 Task: Compose an email with the signature Christopher Carter with the subject Request for a discount and the message Please let me know if there are any issues with the attached file. from softage.1@softage.net to softage.3@softage.net with an attached document Service_level_agreement.pdf Undo the message and rewrite the message as I am sorry for any confusion regarding this matter. Send the email. Finally, move the email from Sent Items to the label Policies
Action: Mouse moved to (378, 620)
Screenshot: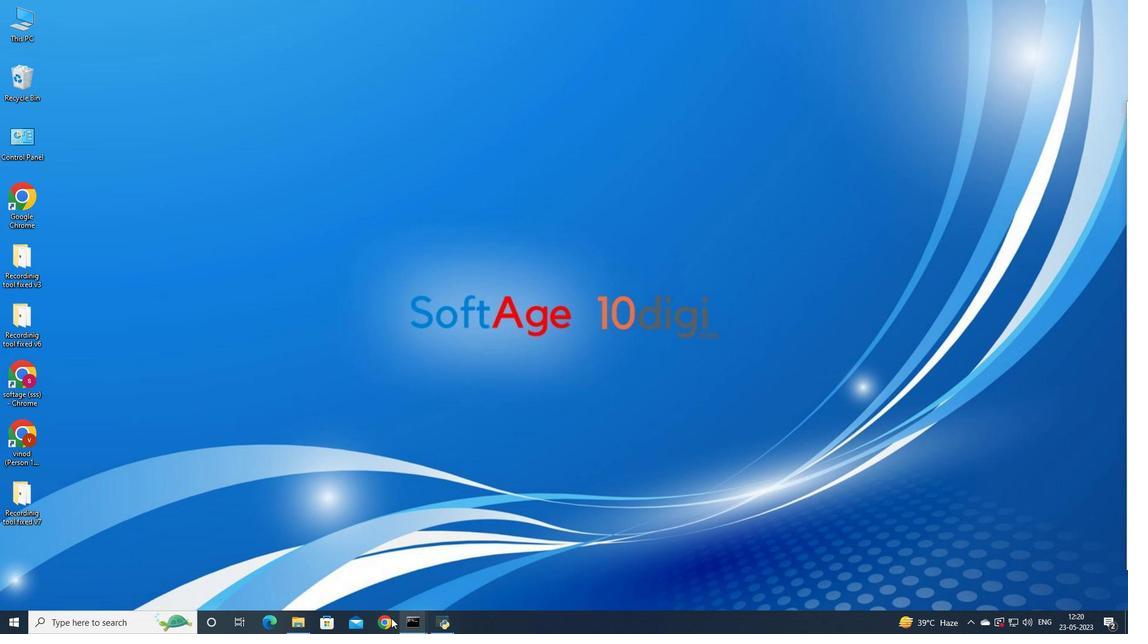 
Action: Mouse pressed left at (378, 620)
Screenshot: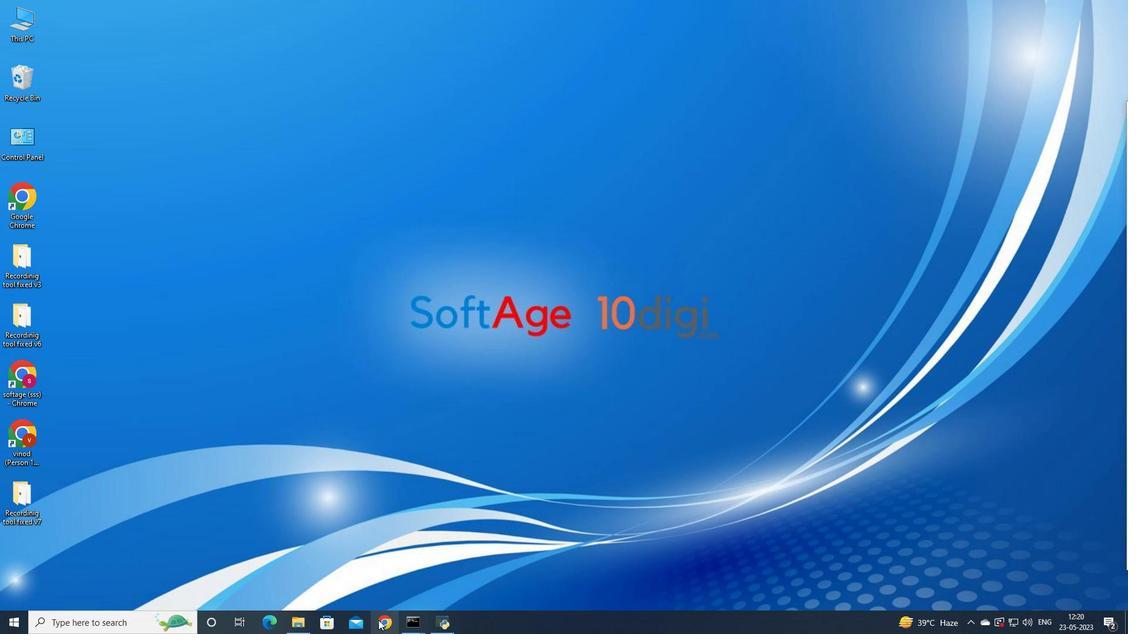 
Action: Mouse moved to (497, 352)
Screenshot: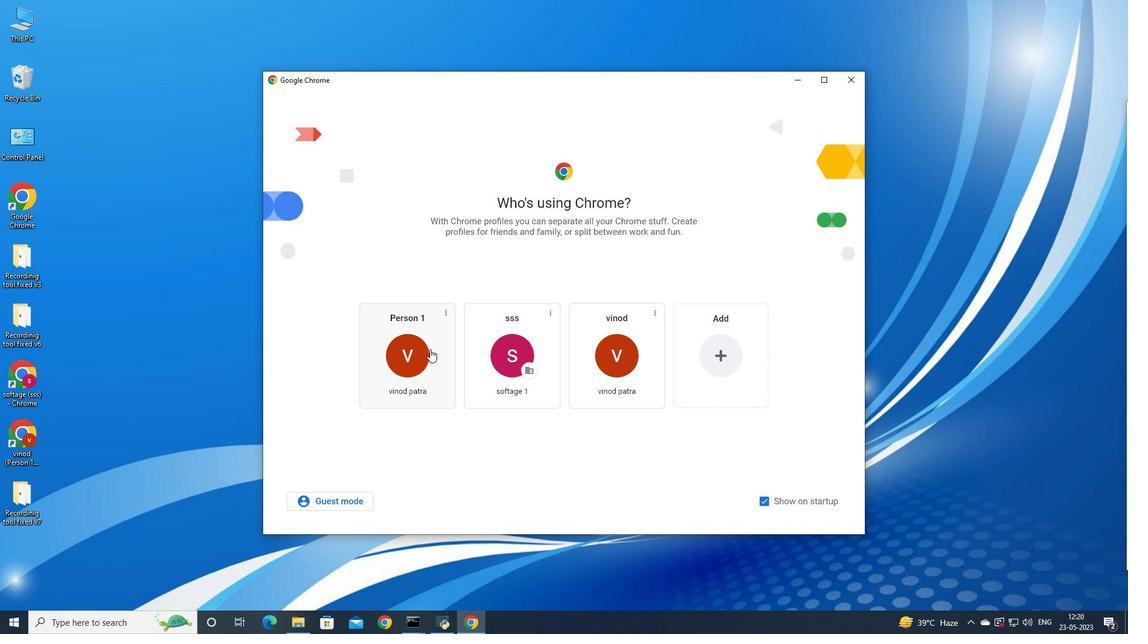 
Action: Mouse pressed left at (497, 352)
Screenshot: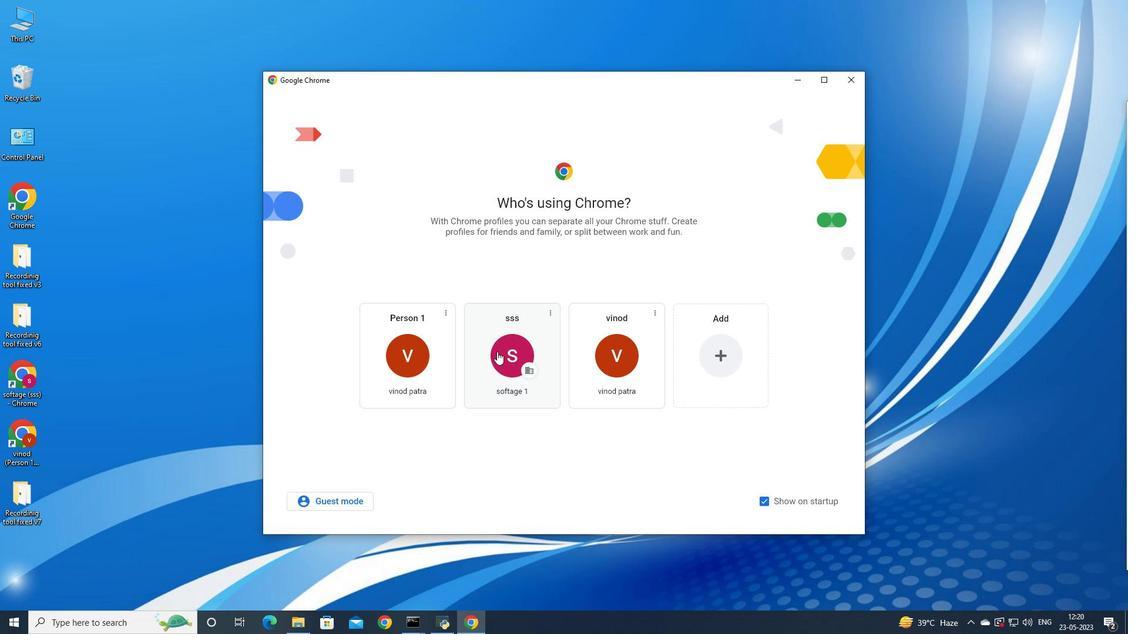 
Action: Mouse moved to (1021, 58)
Screenshot: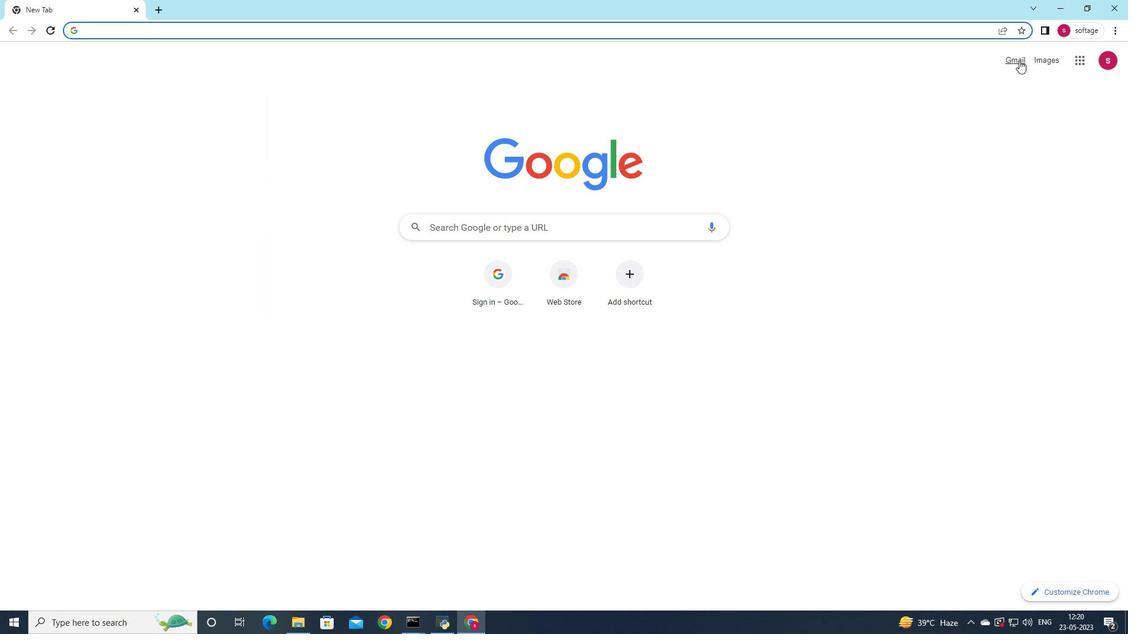 
Action: Mouse pressed left at (1021, 58)
Screenshot: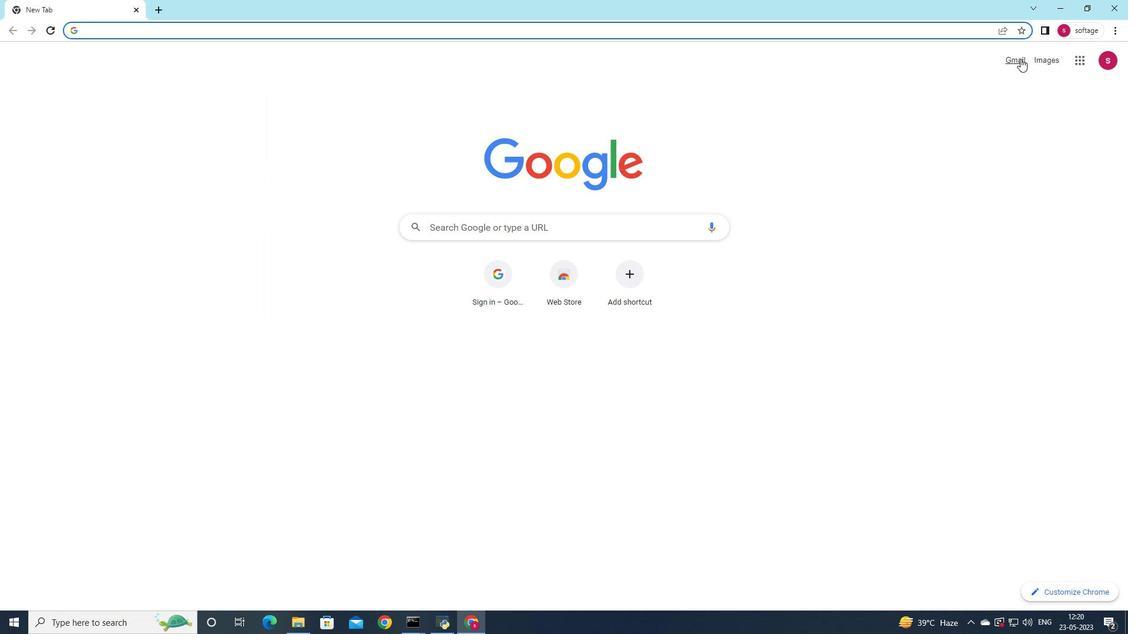 
Action: Mouse moved to (998, 84)
Screenshot: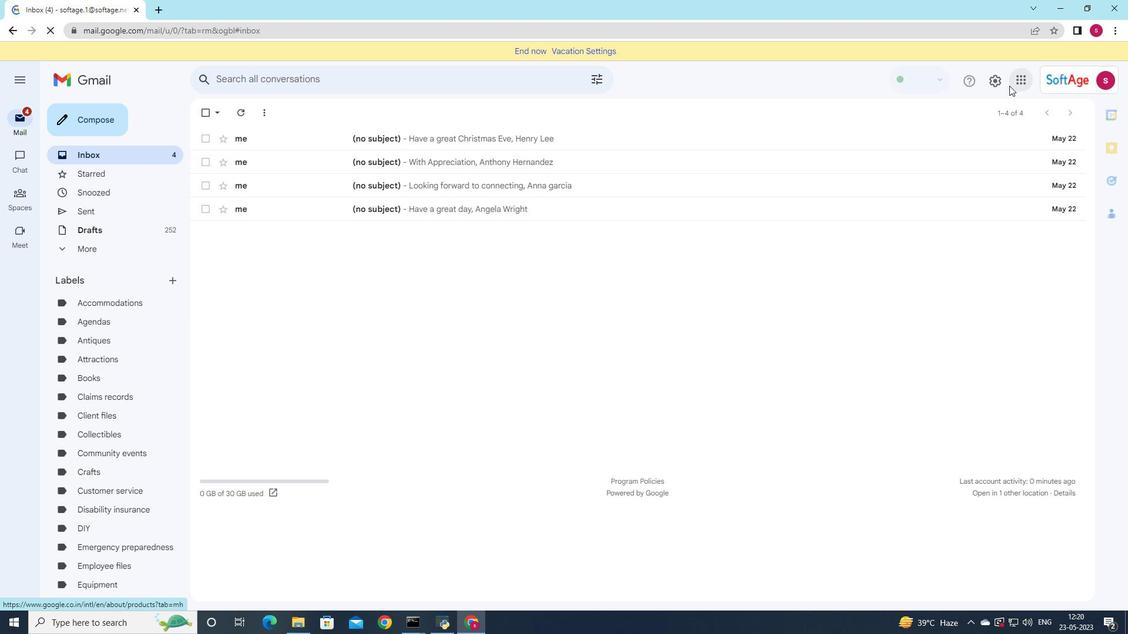 
Action: Mouse pressed left at (998, 84)
Screenshot: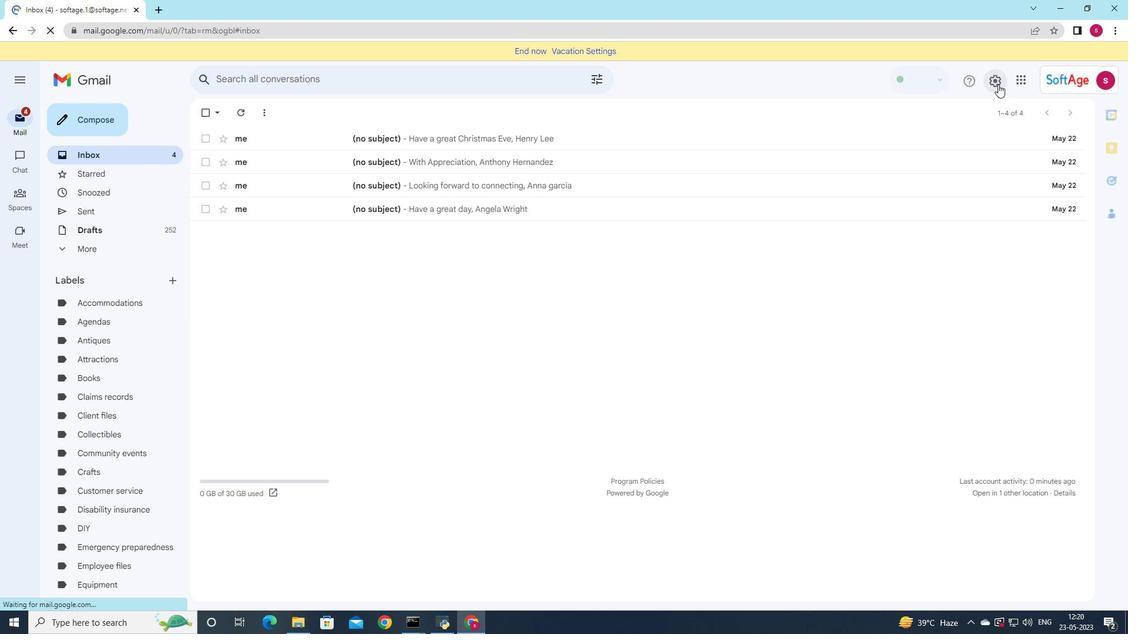 
Action: Mouse moved to (1001, 134)
Screenshot: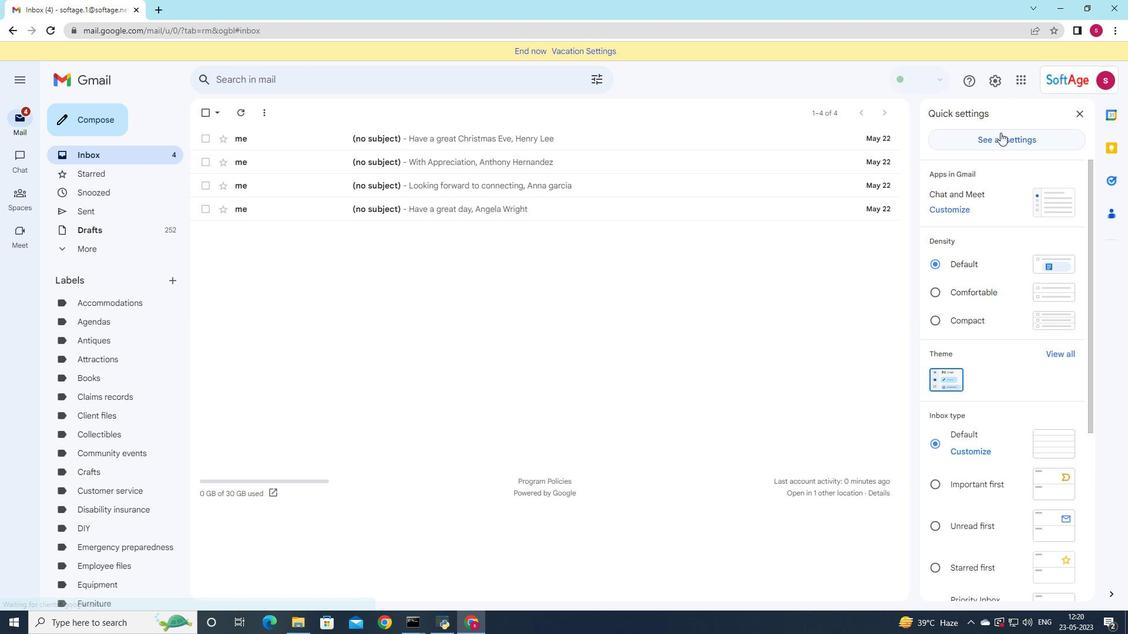 
Action: Mouse pressed left at (1001, 134)
Screenshot: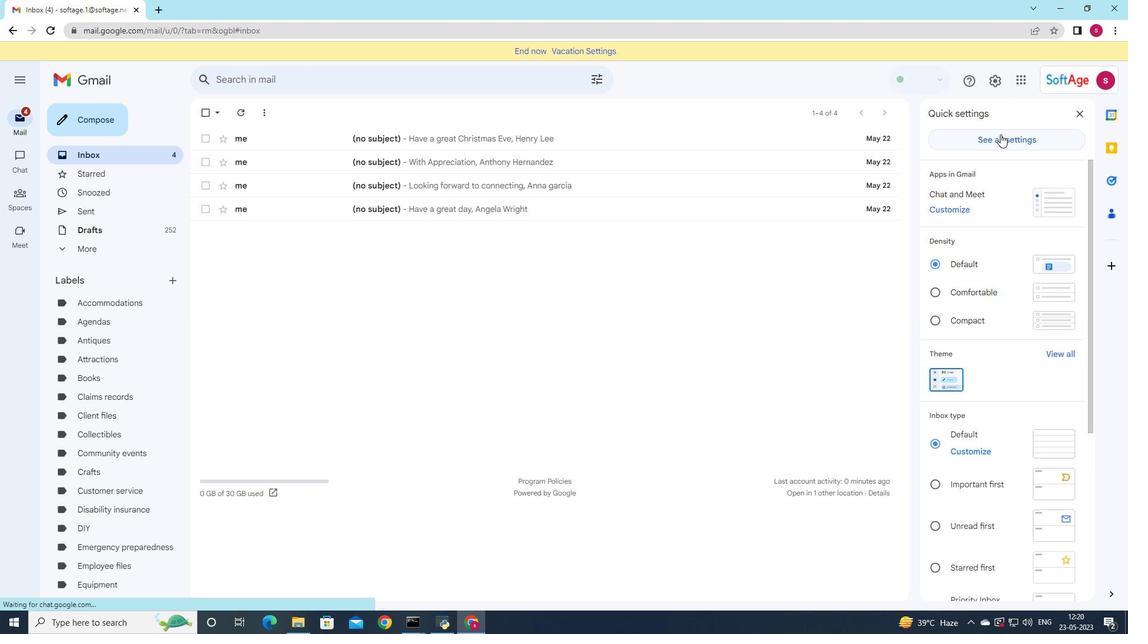 
Action: Mouse moved to (337, 329)
Screenshot: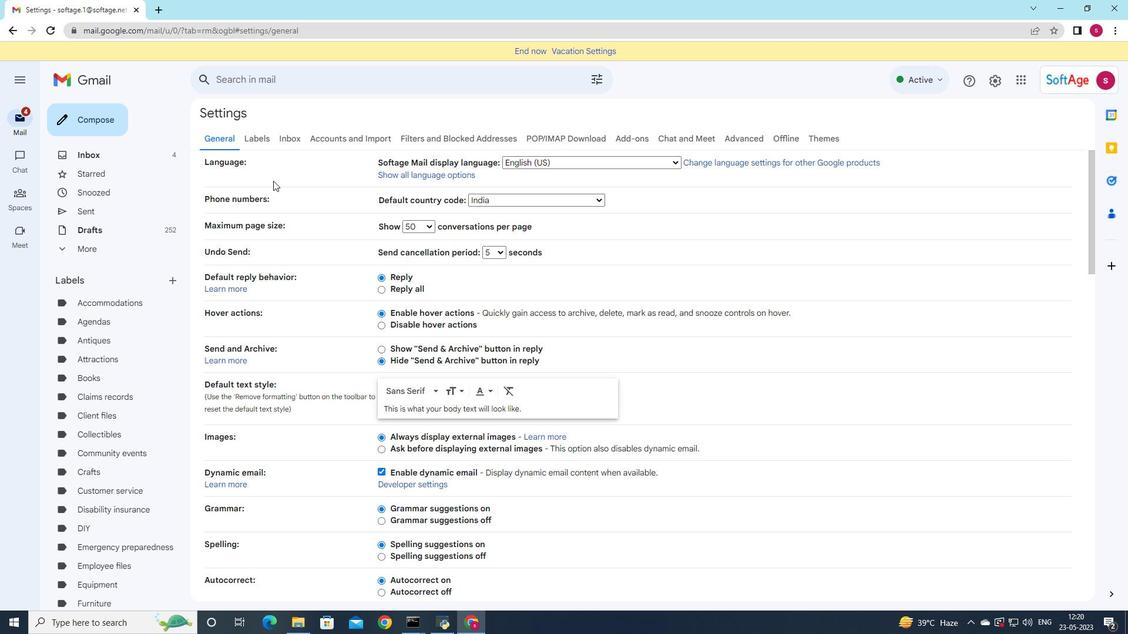 
Action: Mouse scrolled (337, 329) with delta (0, 0)
Screenshot: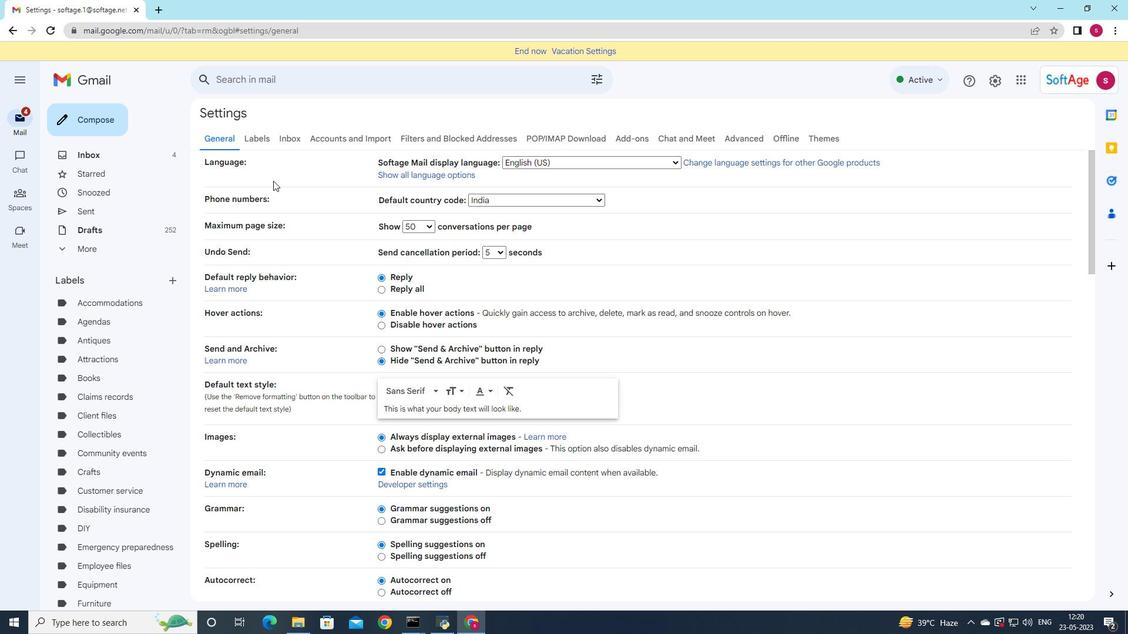 
Action: Mouse moved to (424, 356)
Screenshot: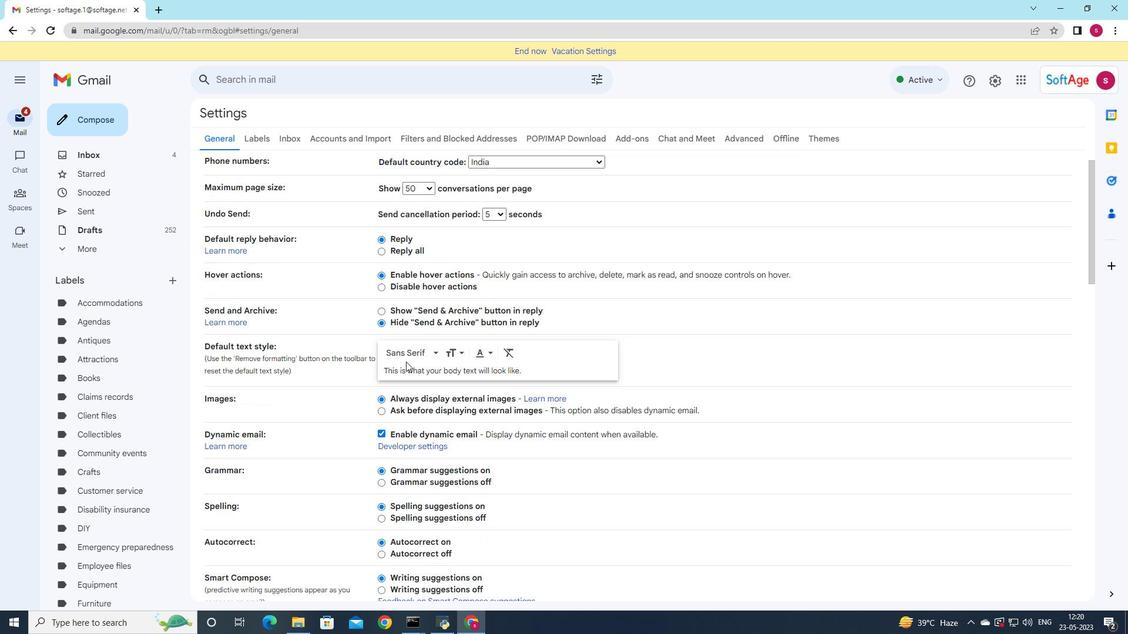 
Action: Mouse scrolled (424, 356) with delta (0, 0)
Screenshot: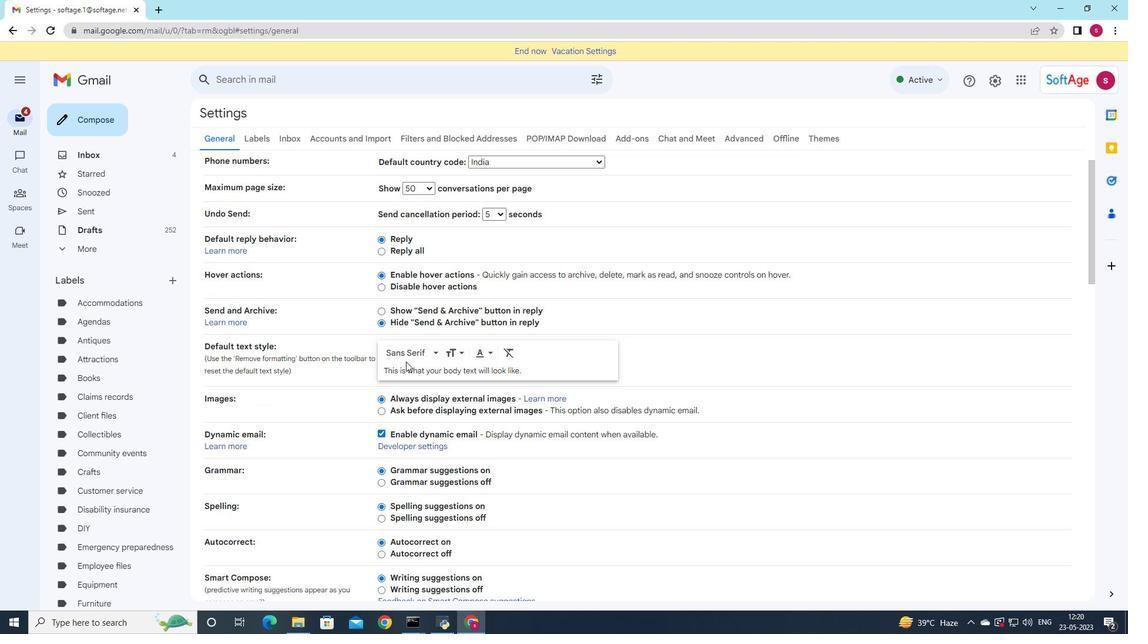 
Action: Mouse scrolled (424, 356) with delta (0, 0)
Screenshot: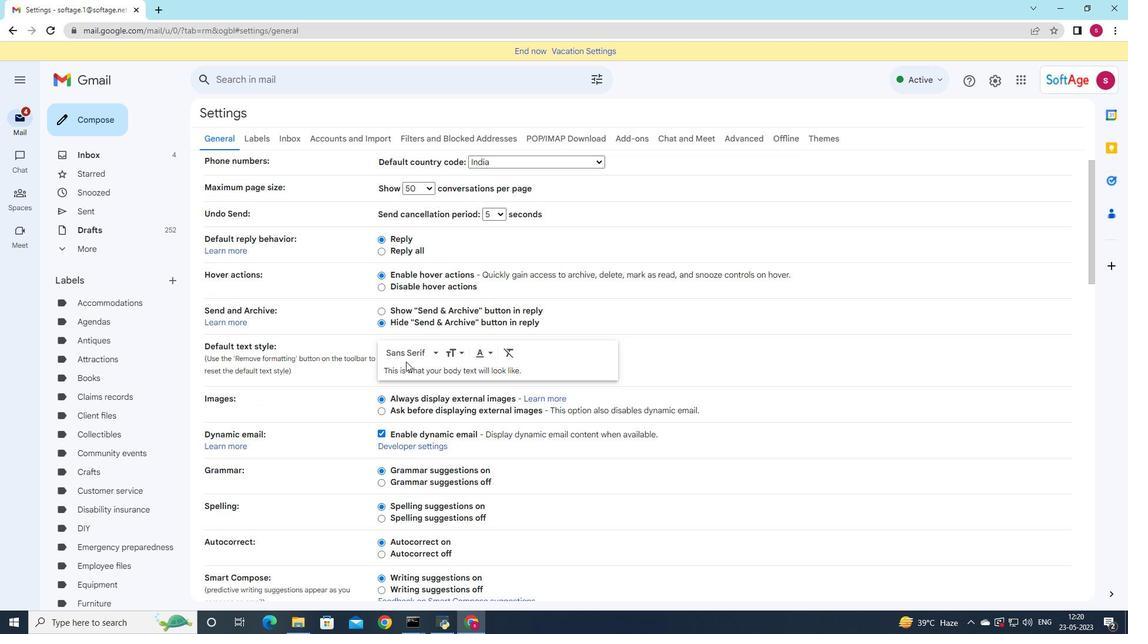 
Action: Mouse scrolled (424, 356) with delta (0, 0)
Screenshot: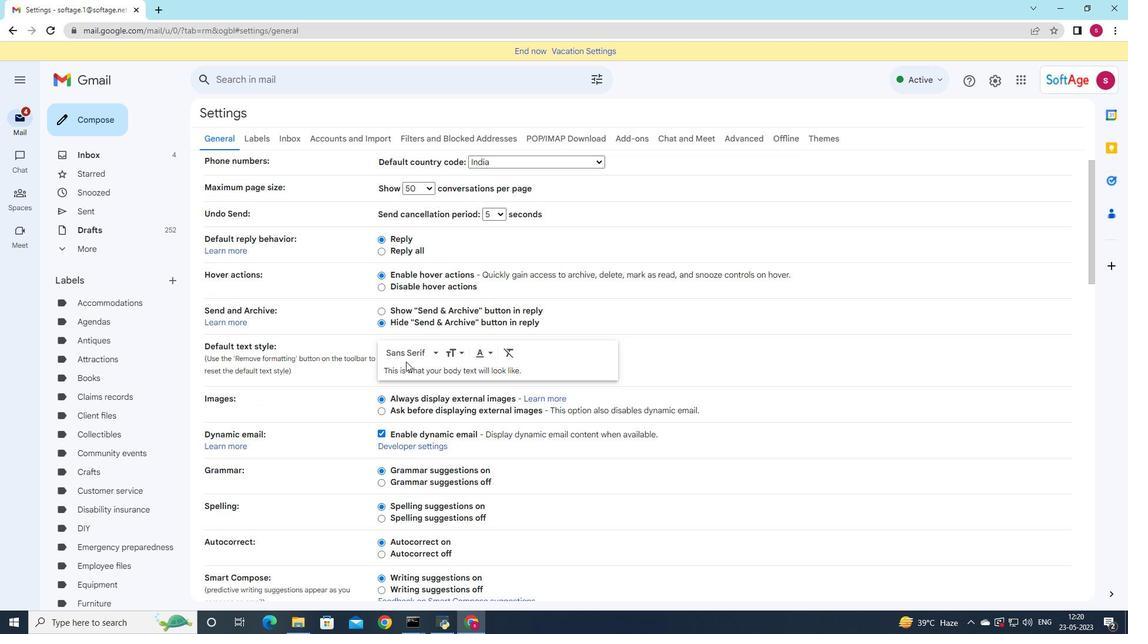 
Action: Mouse scrolled (424, 356) with delta (0, 0)
Screenshot: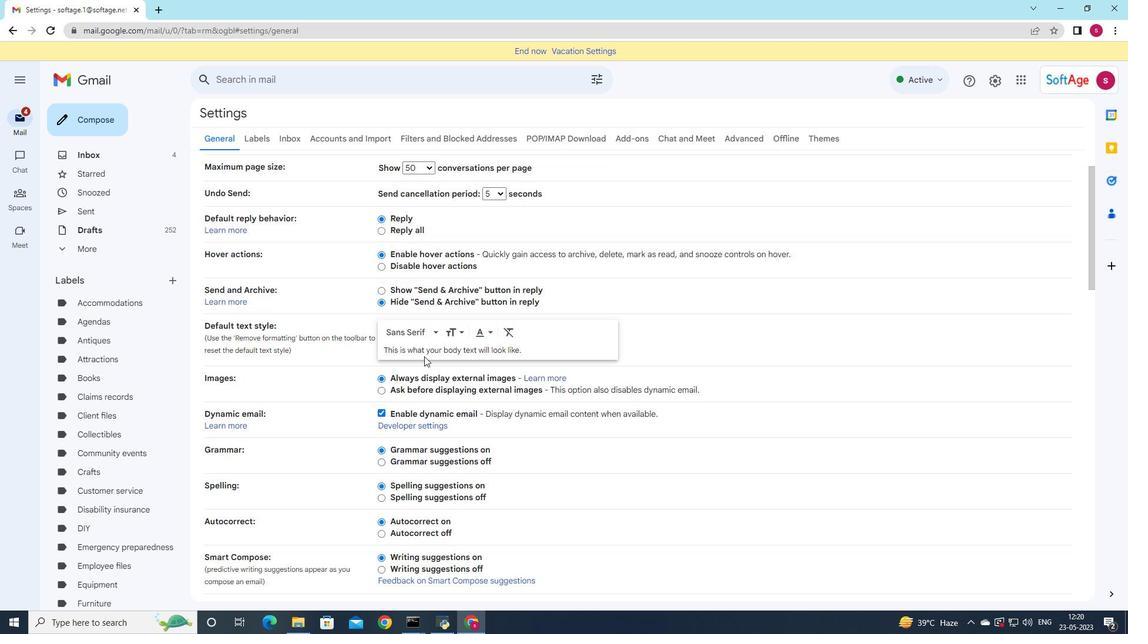 
Action: Mouse scrolled (424, 356) with delta (0, 0)
Screenshot: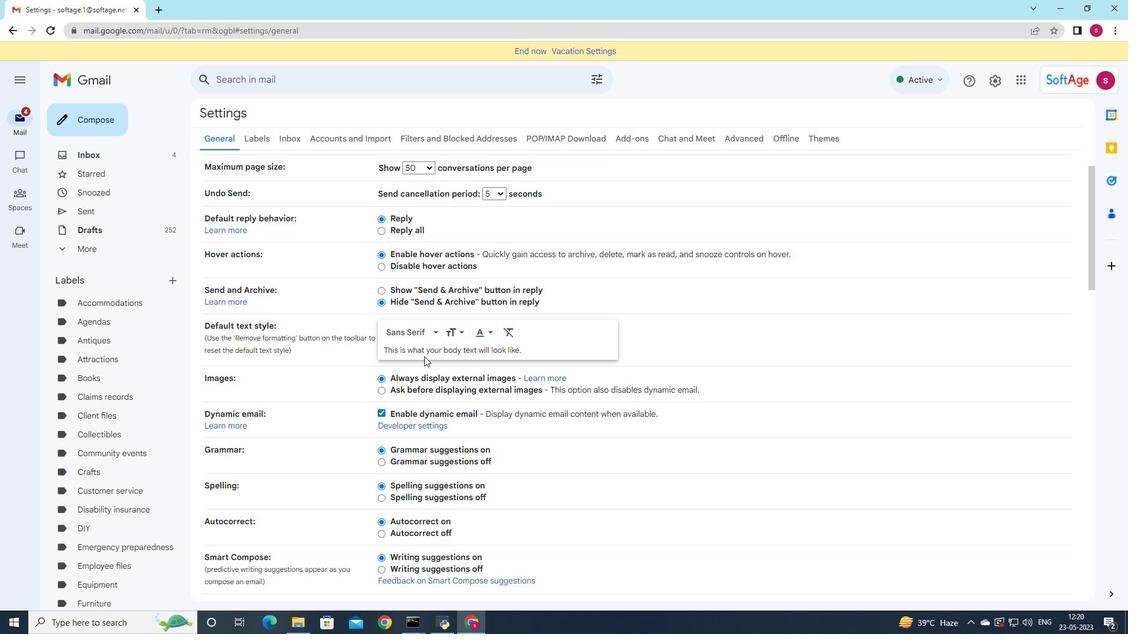 
Action: Mouse moved to (424, 355)
Screenshot: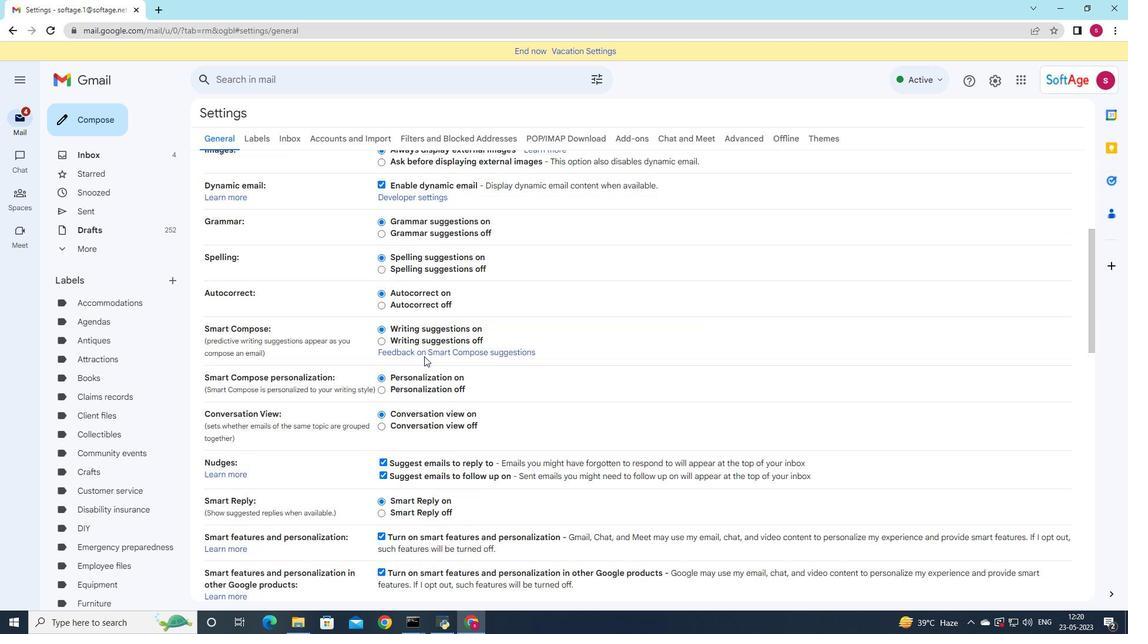 
Action: Mouse scrolled (424, 355) with delta (0, 0)
Screenshot: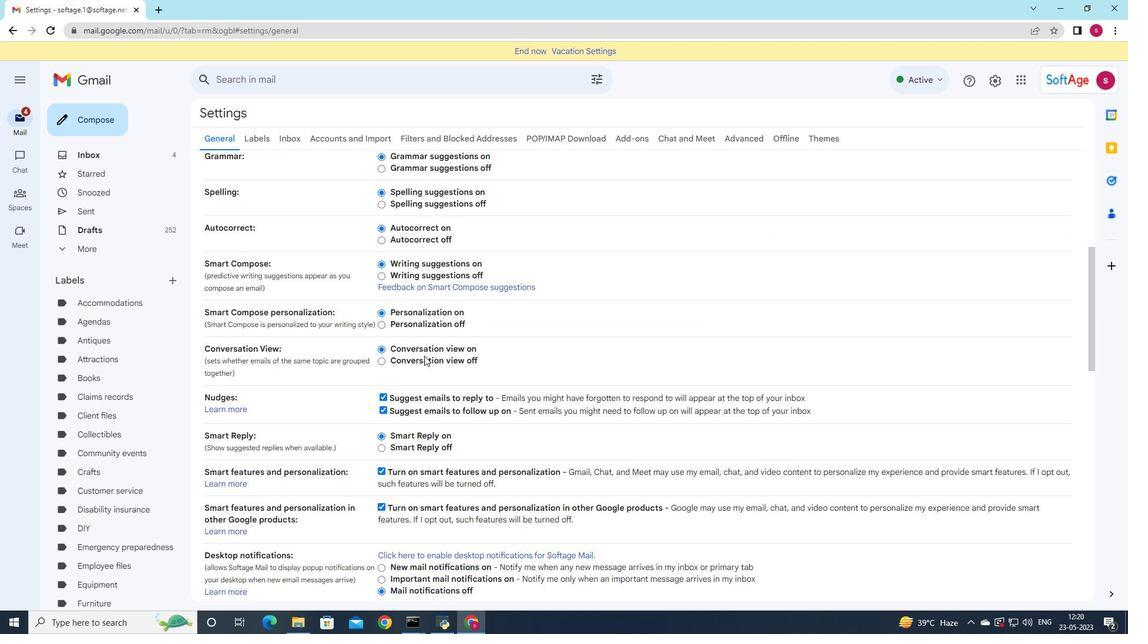 
Action: Mouse scrolled (424, 355) with delta (0, 0)
Screenshot: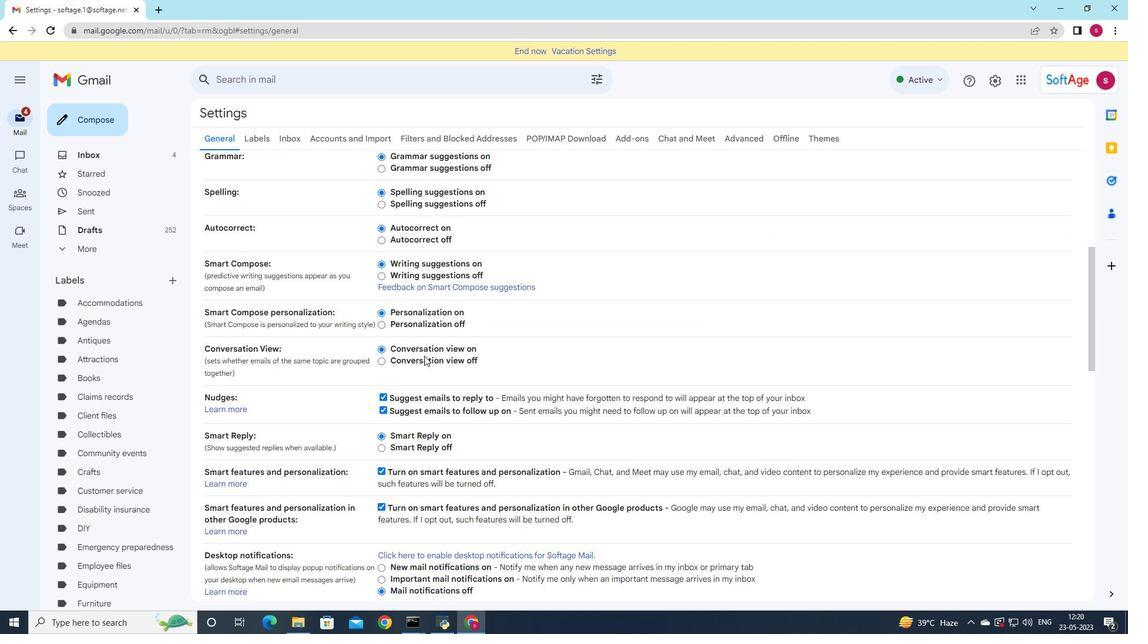 
Action: Mouse scrolled (424, 355) with delta (0, 0)
Screenshot: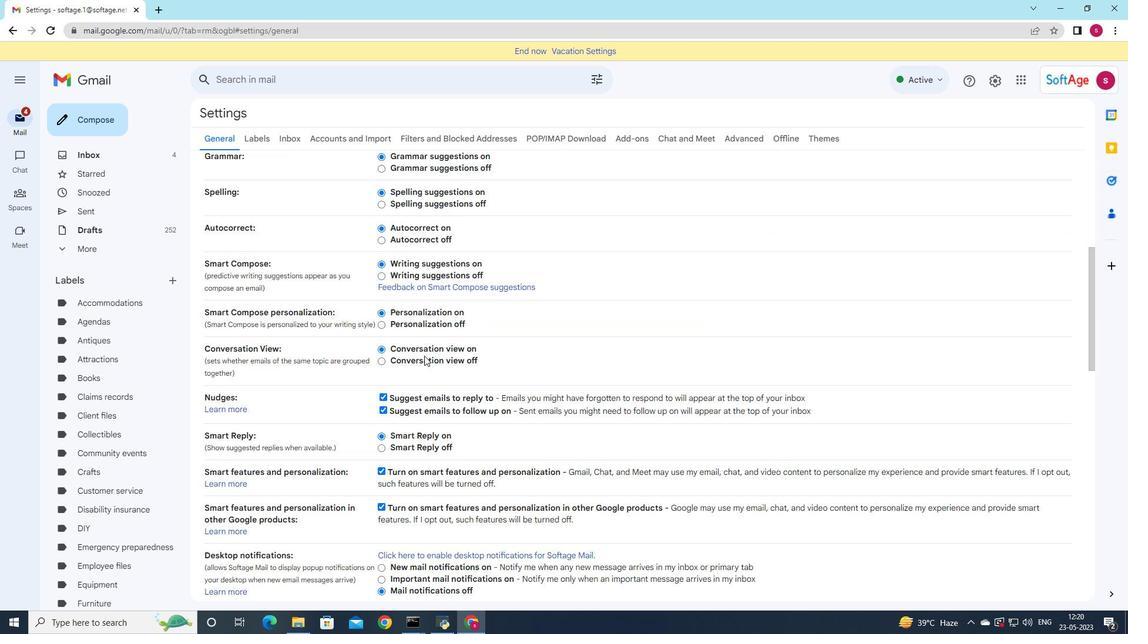 
Action: Mouse scrolled (424, 355) with delta (0, 0)
Screenshot: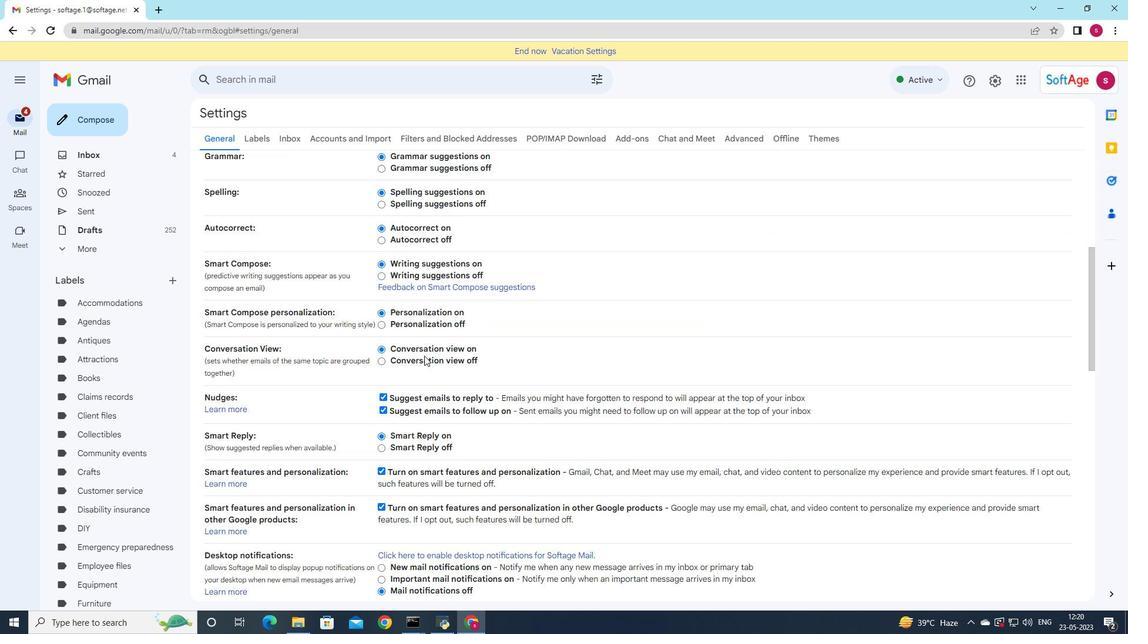 
Action: Mouse scrolled (424, 355) with delta (0, 0)
Screenshot: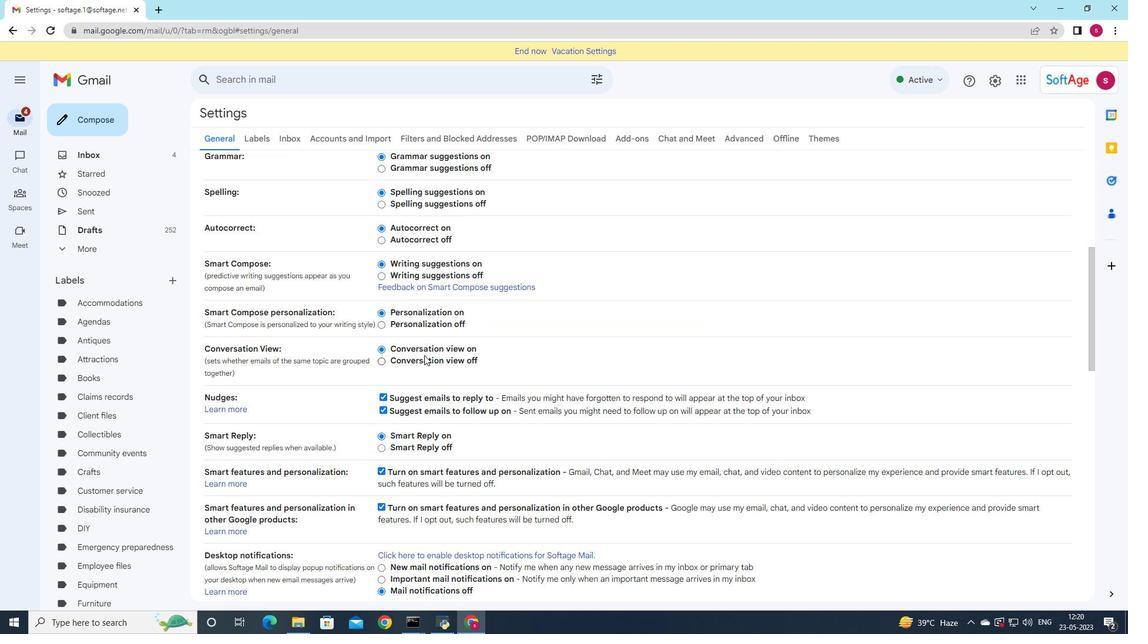 
Action: Mouse moved to (507, 524)
Screenshot: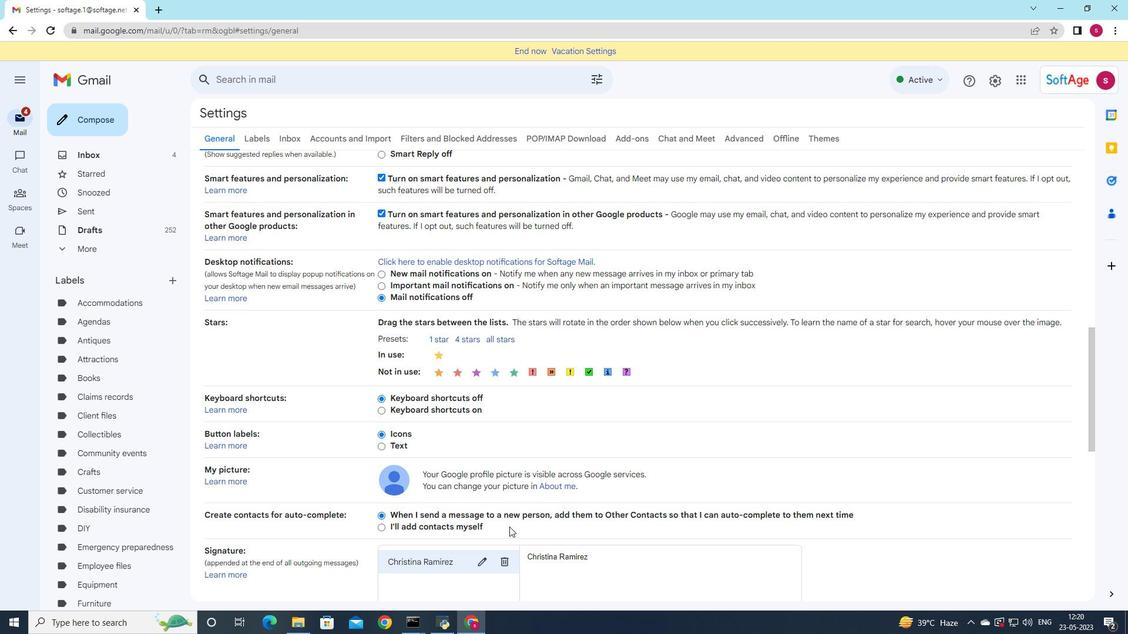 
Action: Mouse scrolled (507, 523) with delta (0, 0)
Screenshot: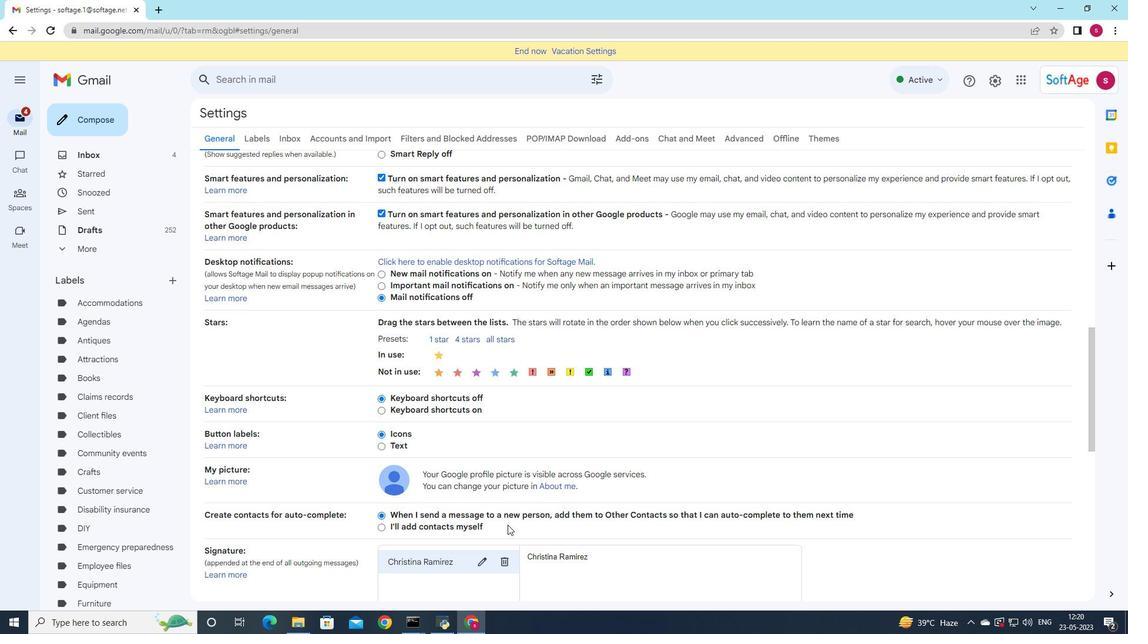 
Action: Mouse moved to (507, 524)
Screenshot: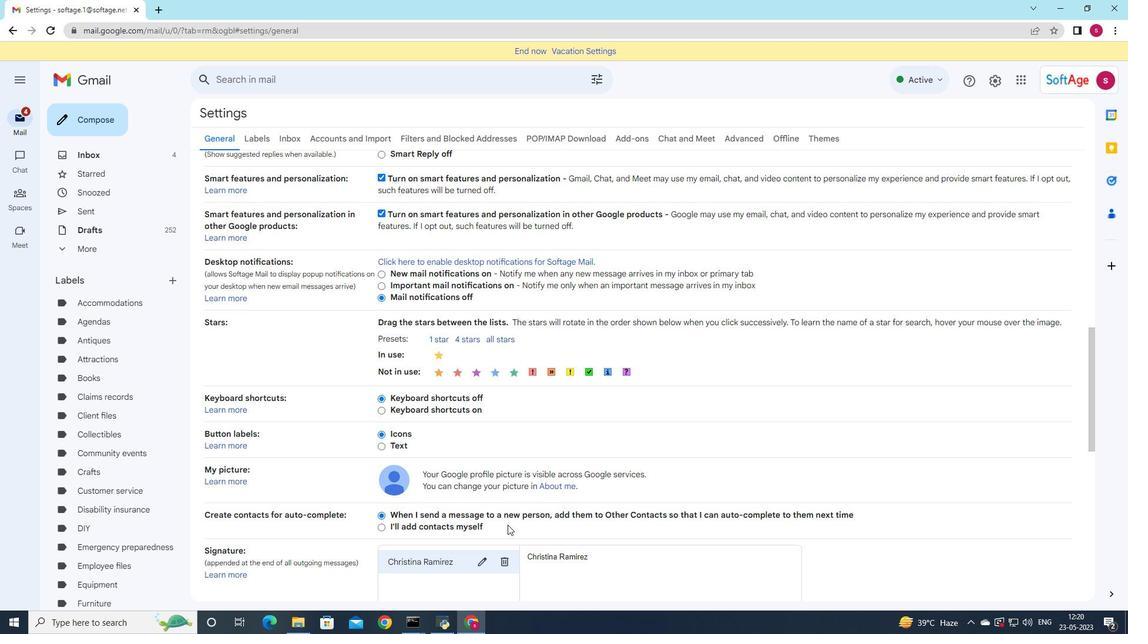 
Action: Mouse scrolled (507, 523) with delta (0, 0)
Screenshot: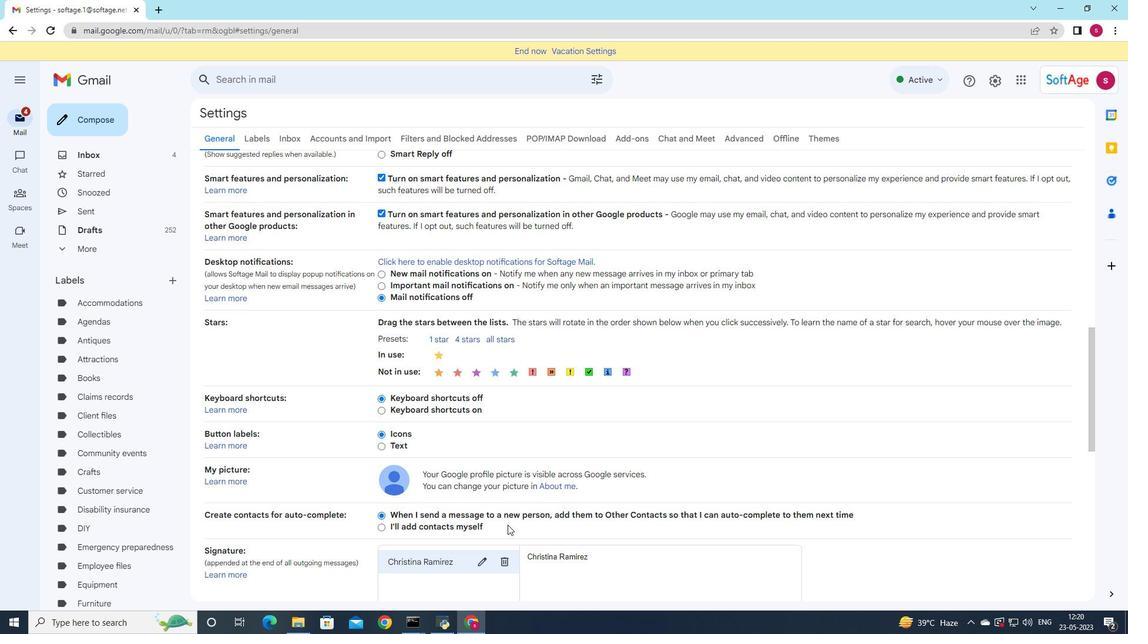 
Action: Mouse moved to (505, 445)
Screenshot: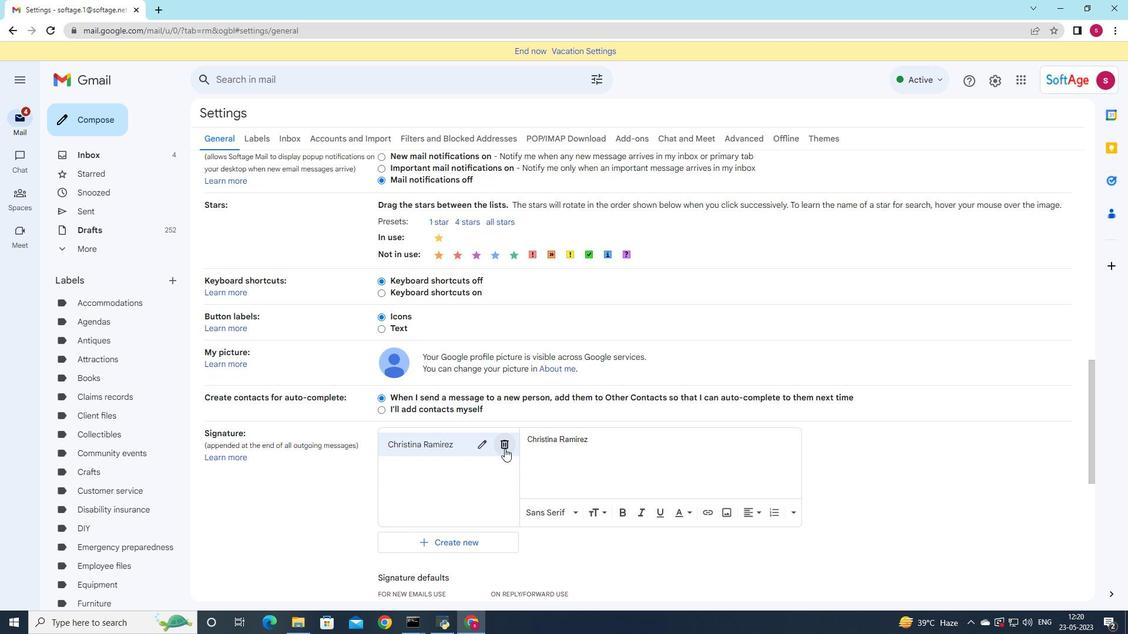 
Action: Mouse pressed left at (505, 445)
Screenshot: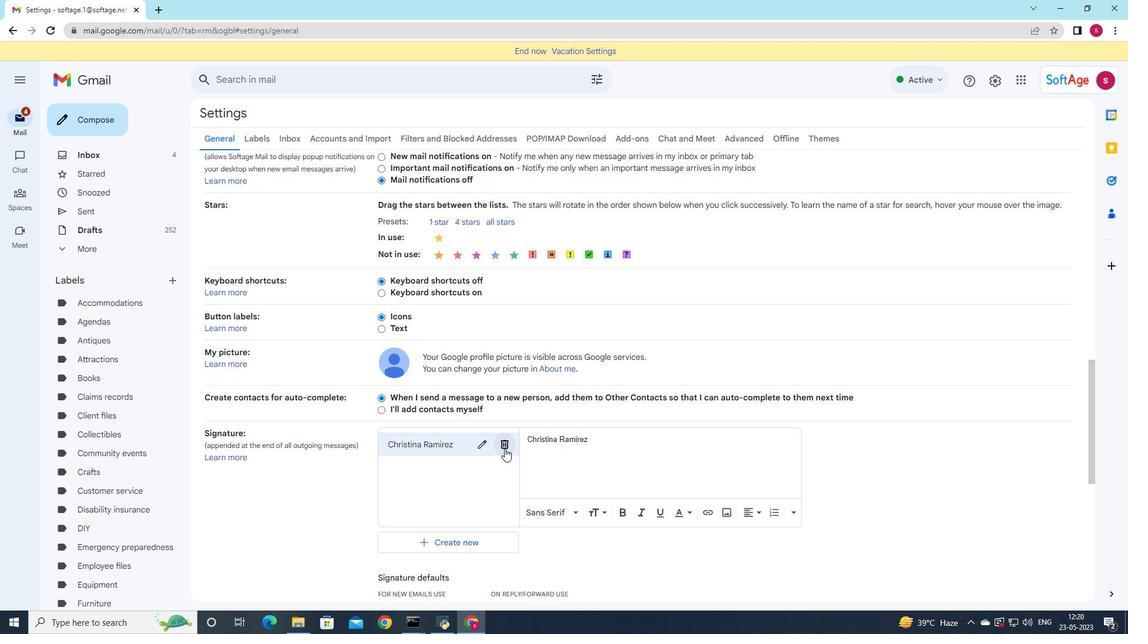 
Action: Mouse moved to (672, 343)
Screenshot: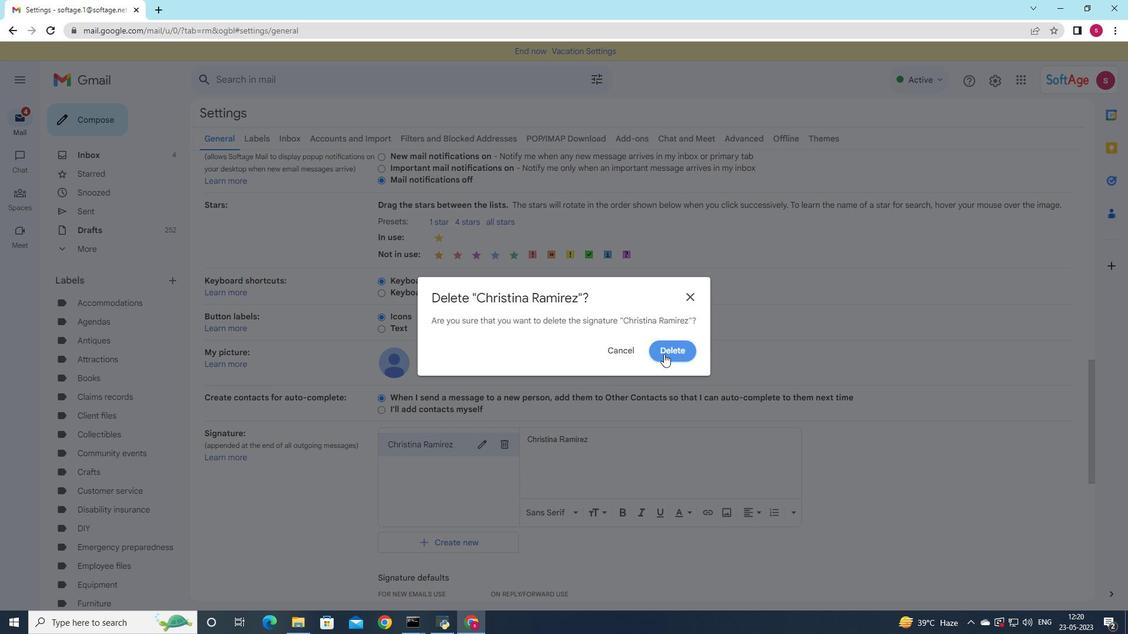 
Action: Mouse pressed left at (672, 343)
Screenshot: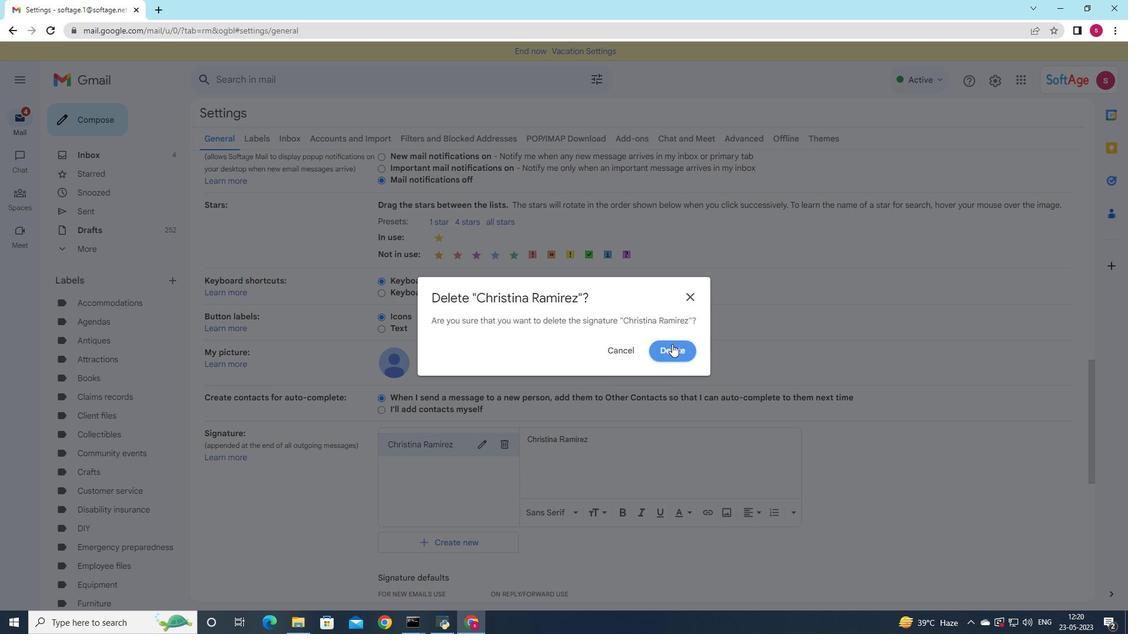 
Action: Mouse moved to (429, 454)
Screenshot: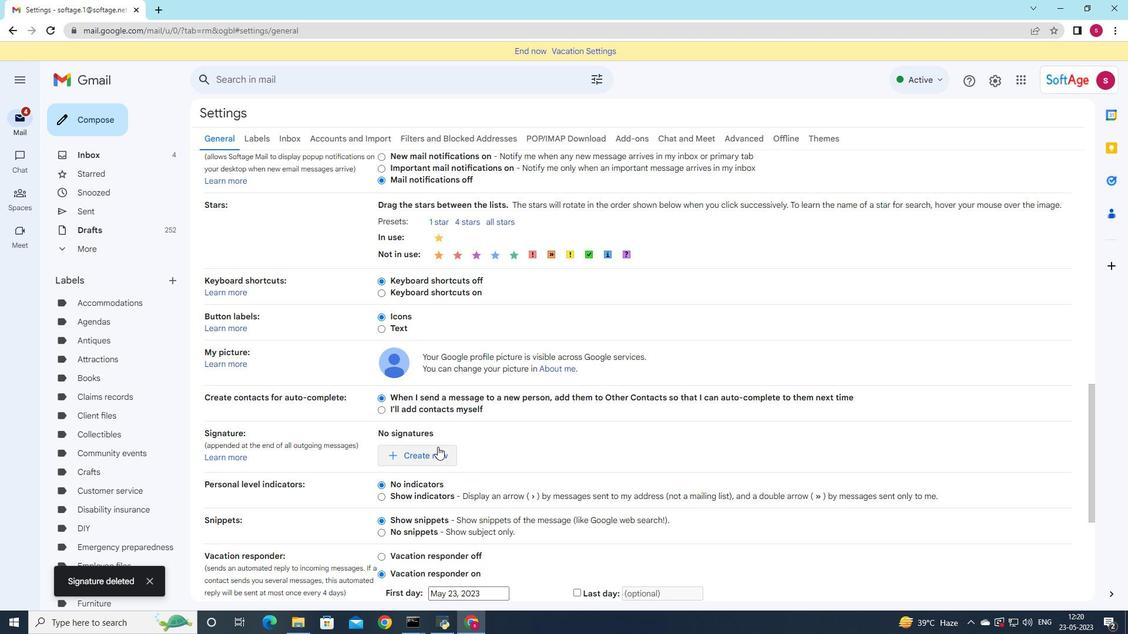 
Action: Mouse pressed left at (429, 454)
Screenshot: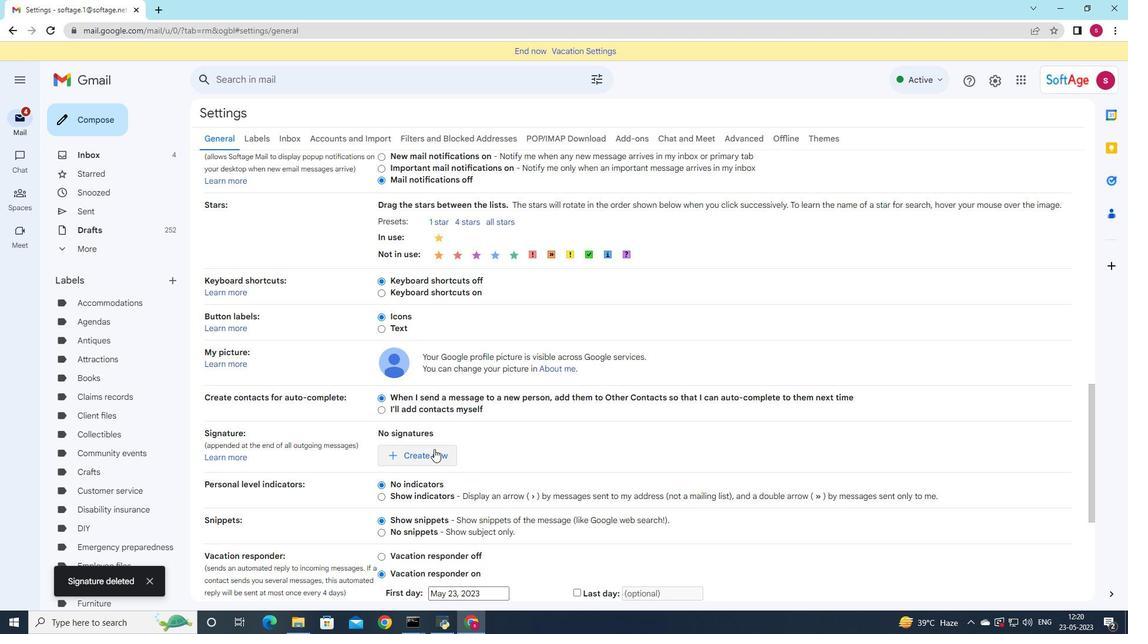 
Action: Mouse moved to (557, 359)
Screenshot: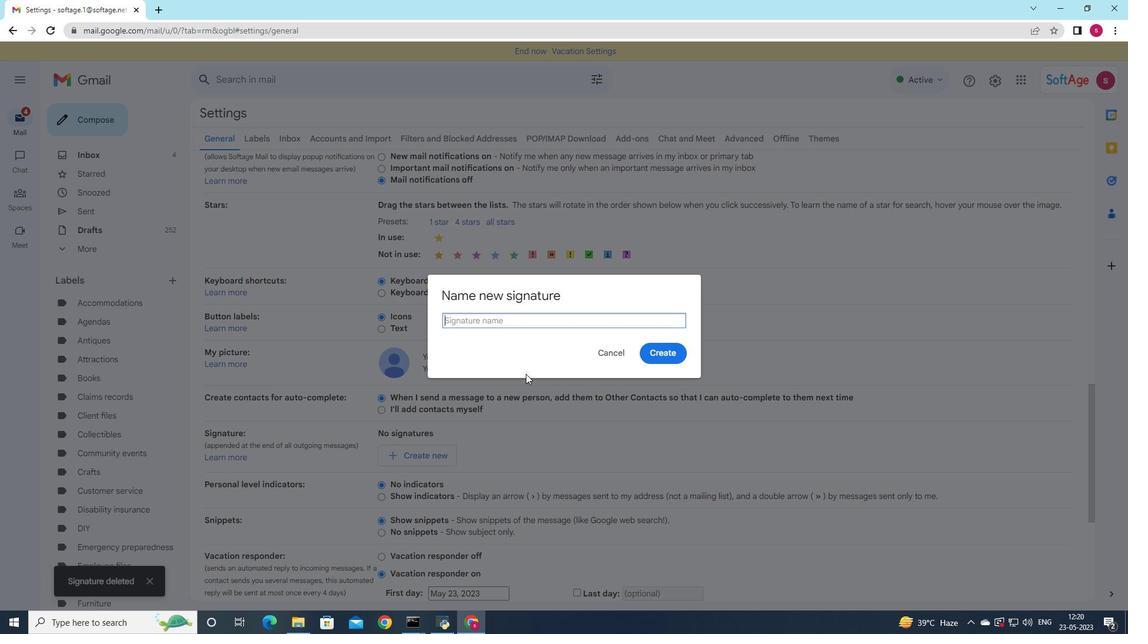 
Action: Key pressed <Key.shift>Christh<Key.backspace>opher<Key.space><Key.shift>Carter
Screenshot: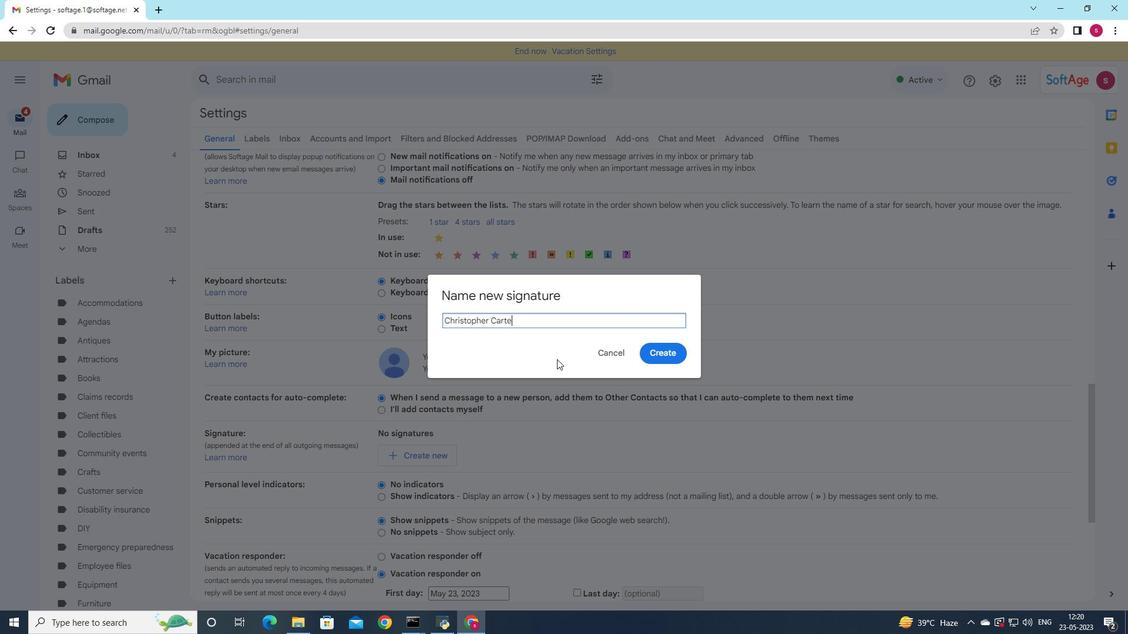 
Action: Mouse moved to (654, 346)
Screenshot: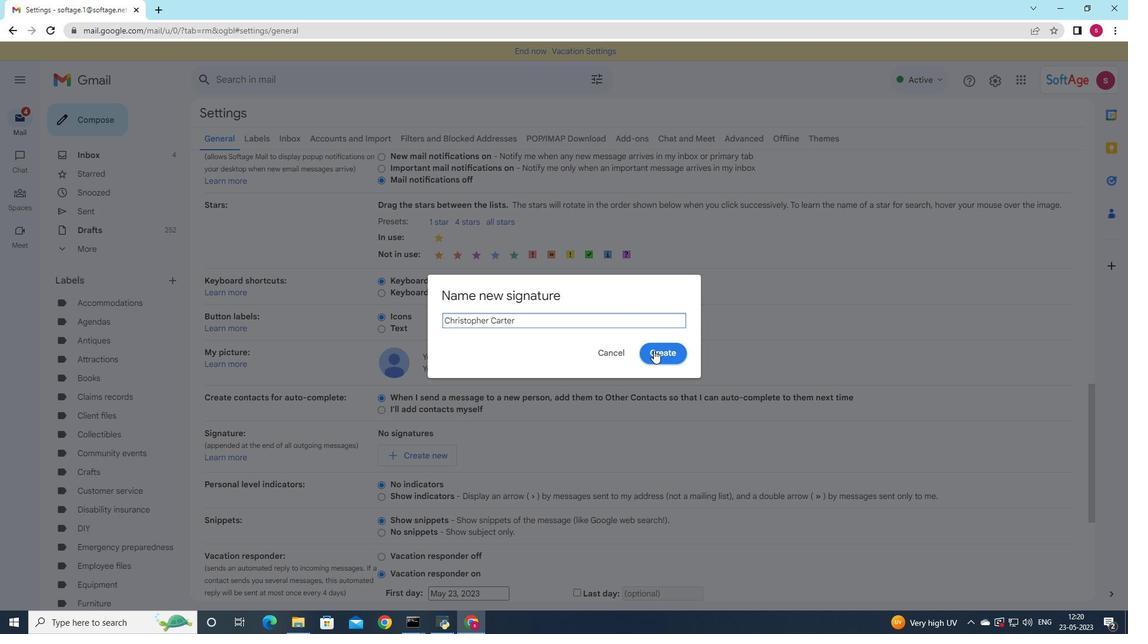 
Action: Mouse pressed left at (654, 346)
Screenshot: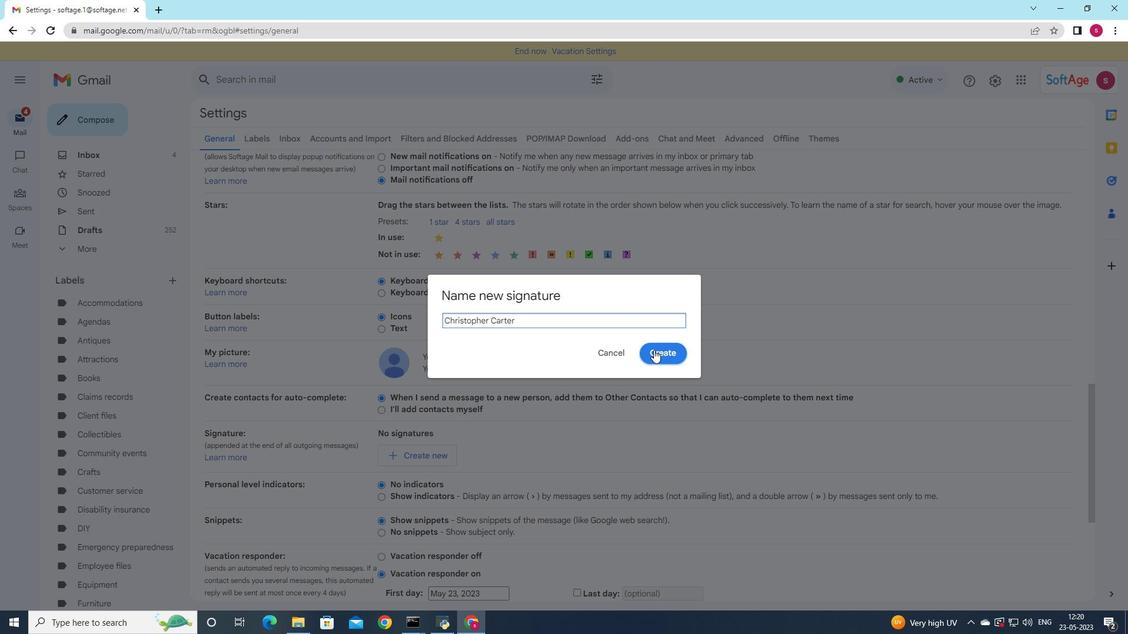 
Action: Mouse moved to (560, 448)
Screenshot: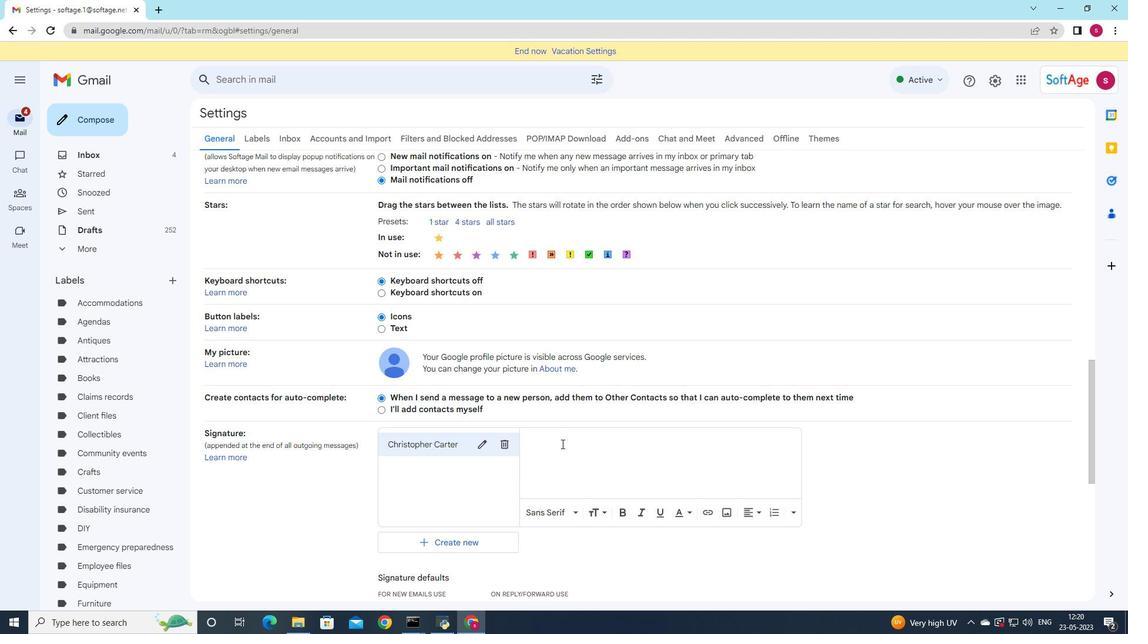
Action: Mouse pressed left at (560, 448)
Screenshot: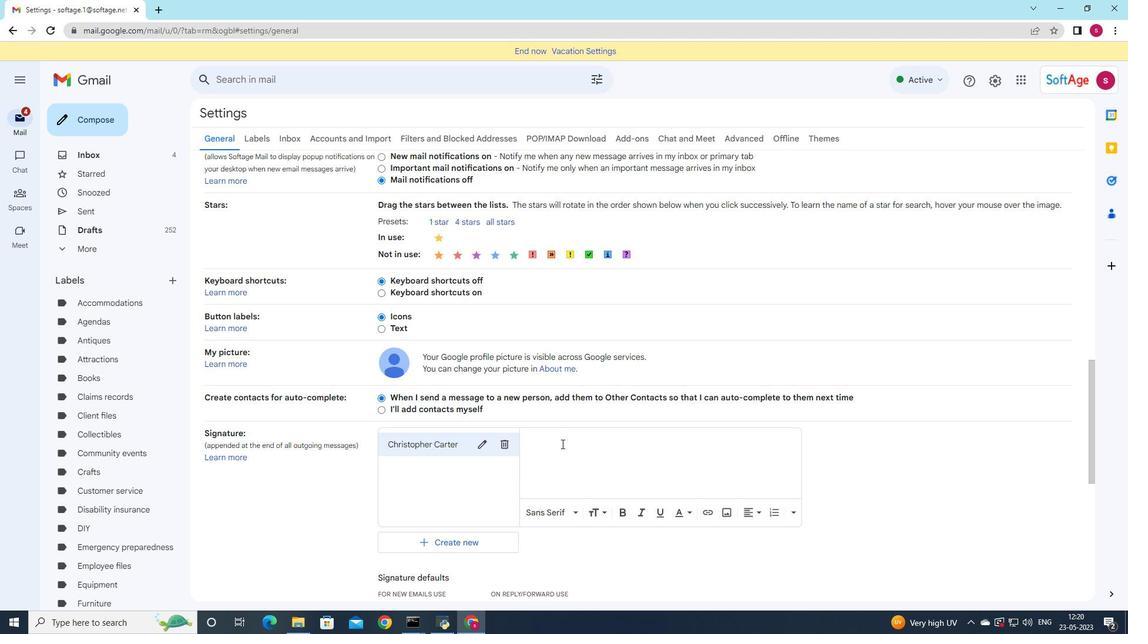 
Action: Mouse moved to (607, 464)
Screenshot: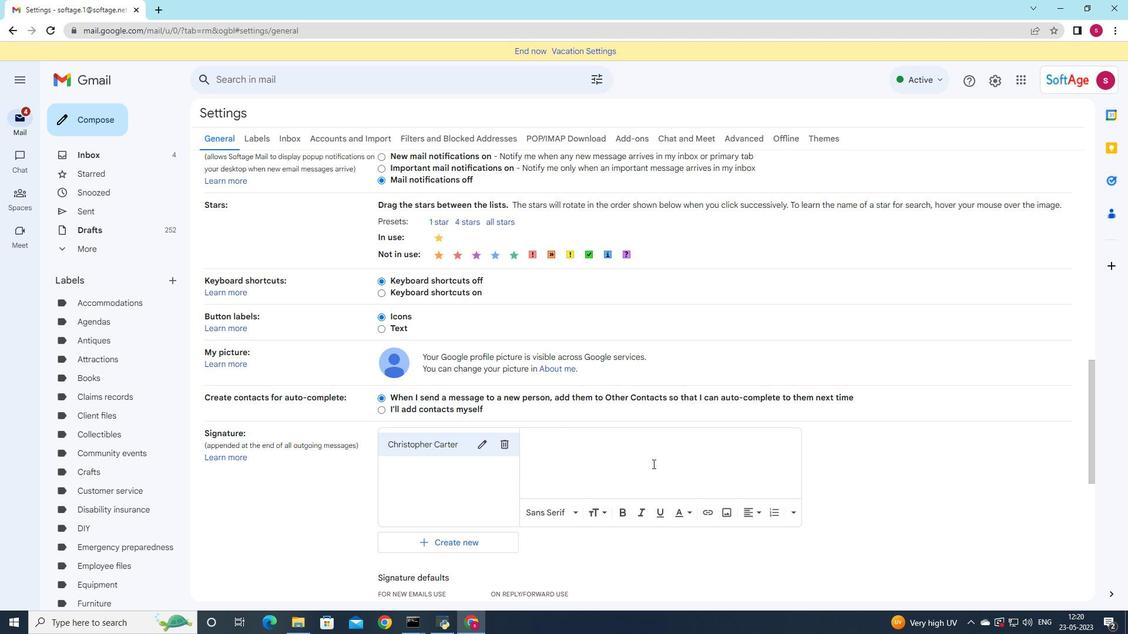 
Action: Key pressed <Key.shift>Please<Key.space>let<Key.space>me<Key.space>know<Key.space>if<Key.space>there<Key.space>are<Key.space>any<Key.space>issues<Key.space>with<Key.space>the<Key.space>attached<Key.space>file
Screenshot: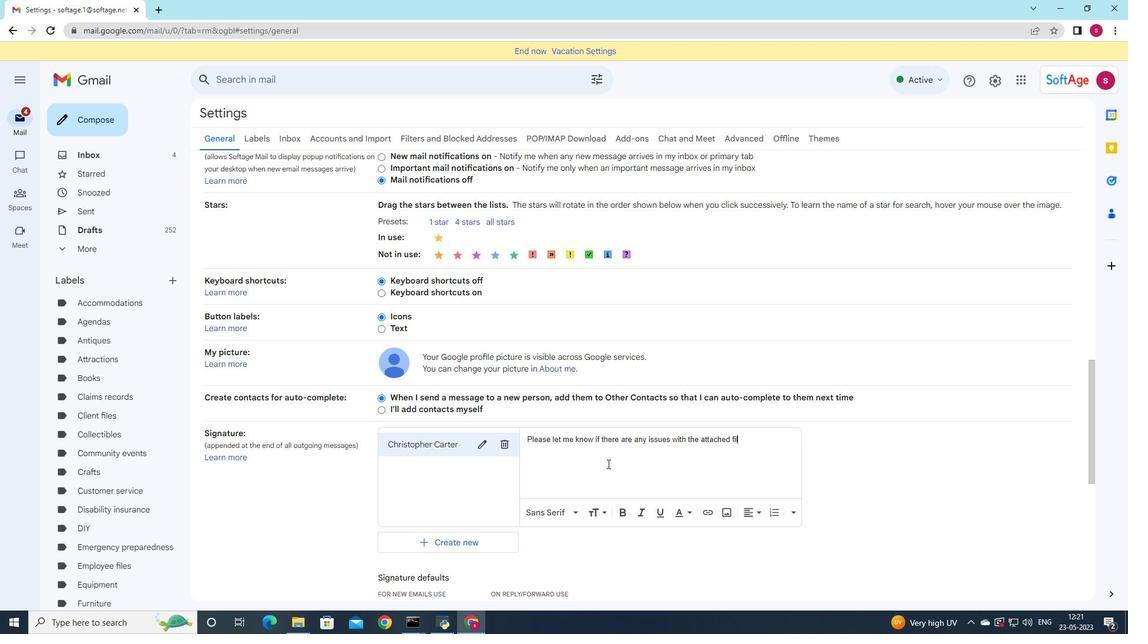 
Action: Mouse moved to (633, 456)
Screenshot: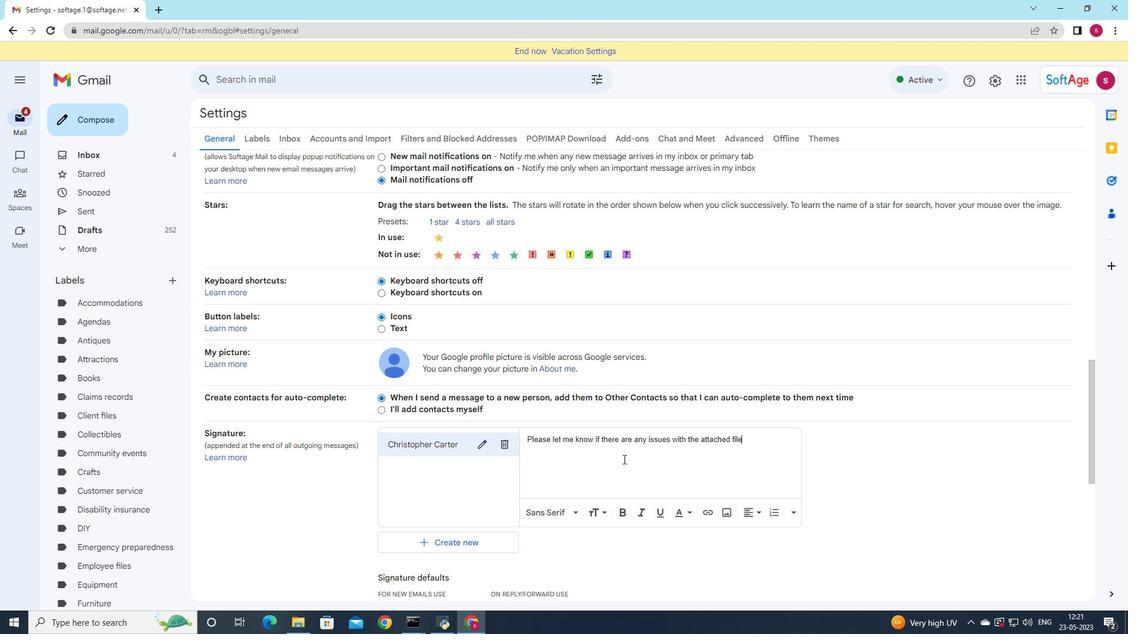 
Action: Key pressed <Key.enter>
Screenshot: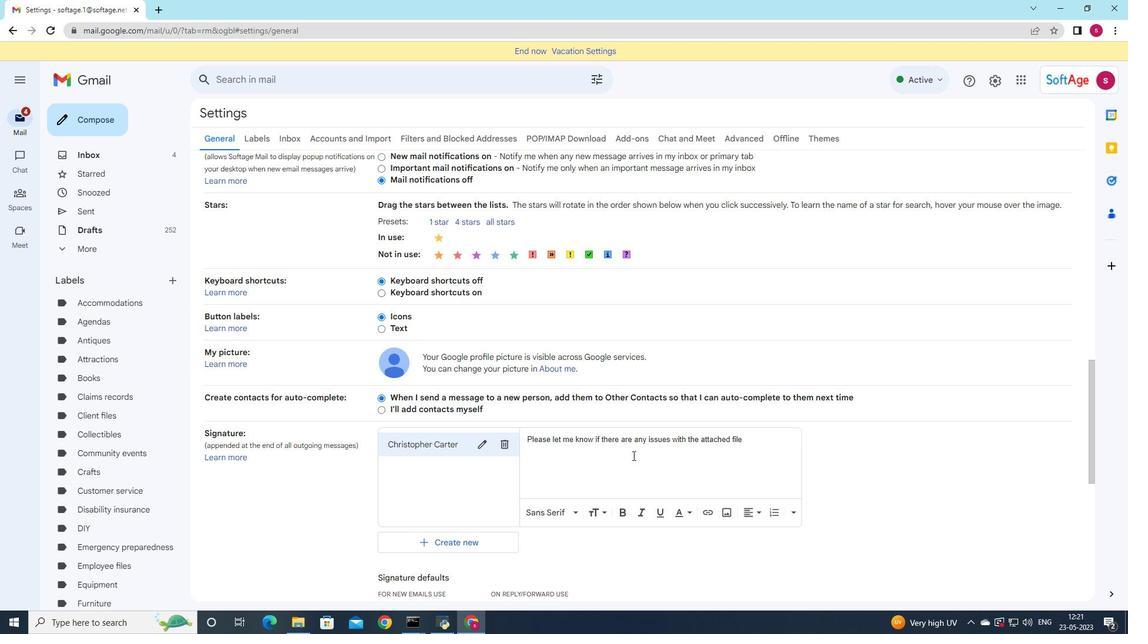 
Action: Mouse moved to (465, 447)
Screenshot: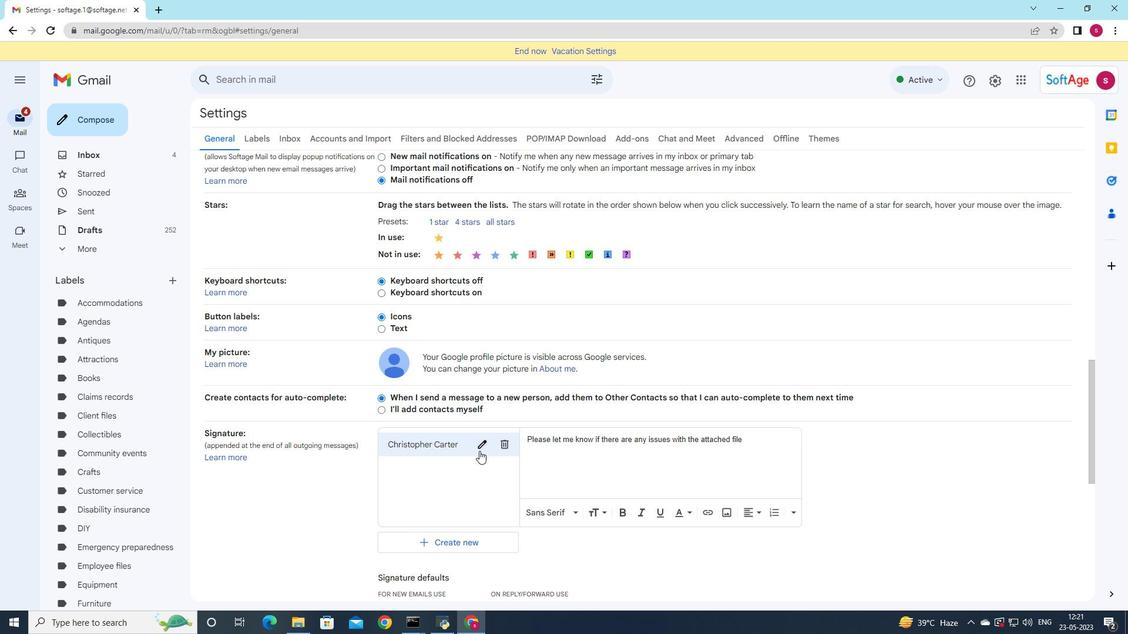 
Action: Mouse pressed left at (465, 447)
Screenshot: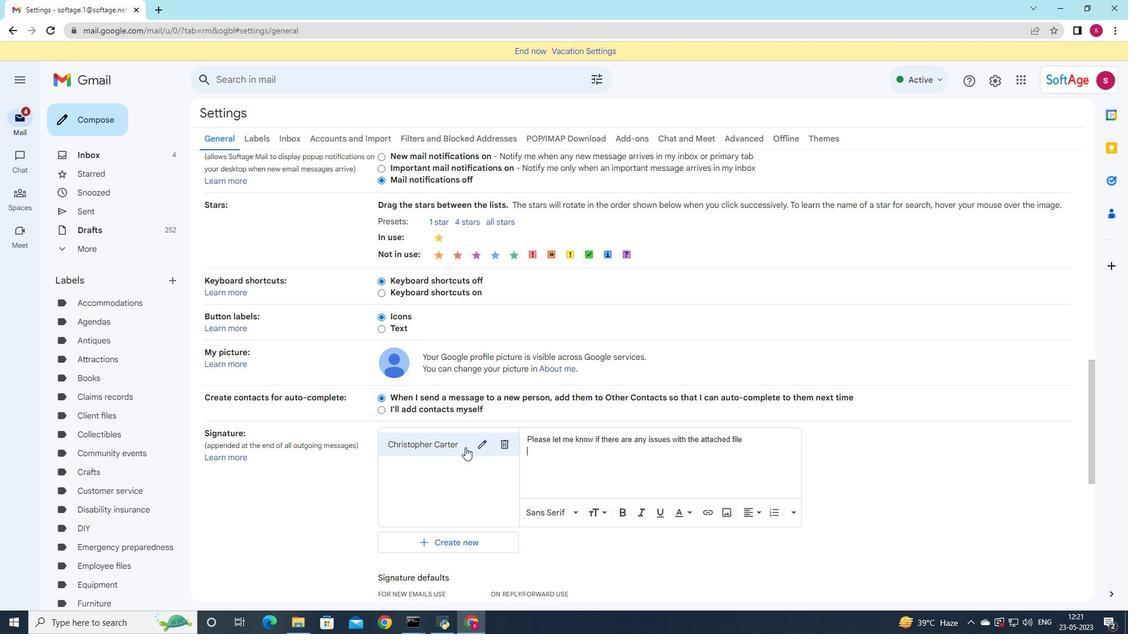 
Action: Mouse moved to (554, 461)
Screenshot: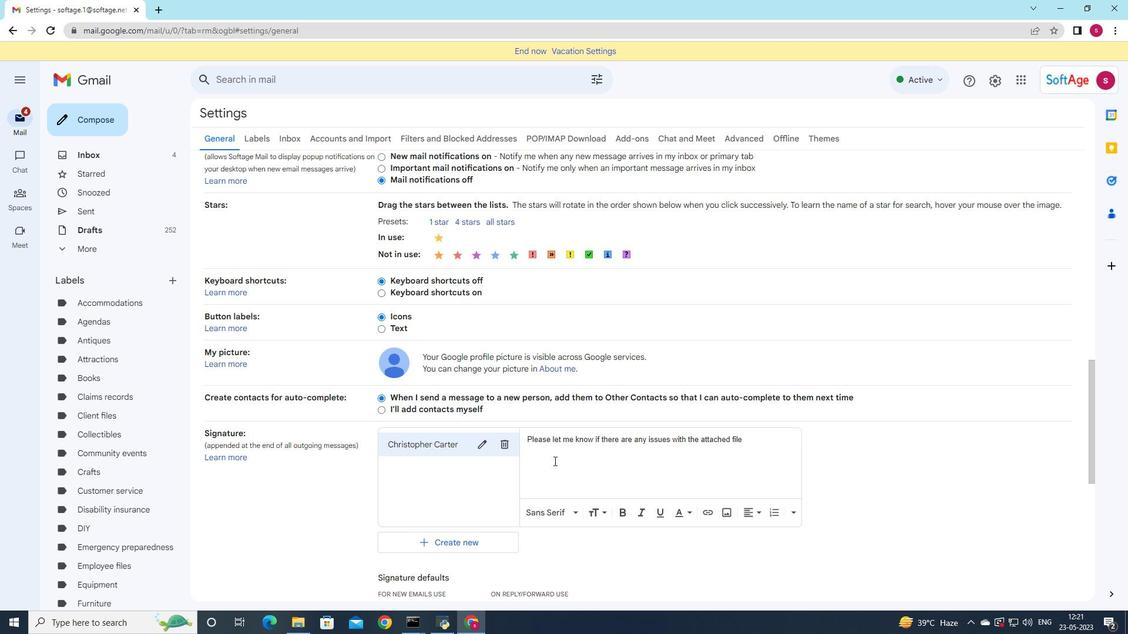 
Action: Mouse pressed left at (554, 461)
Screenshot: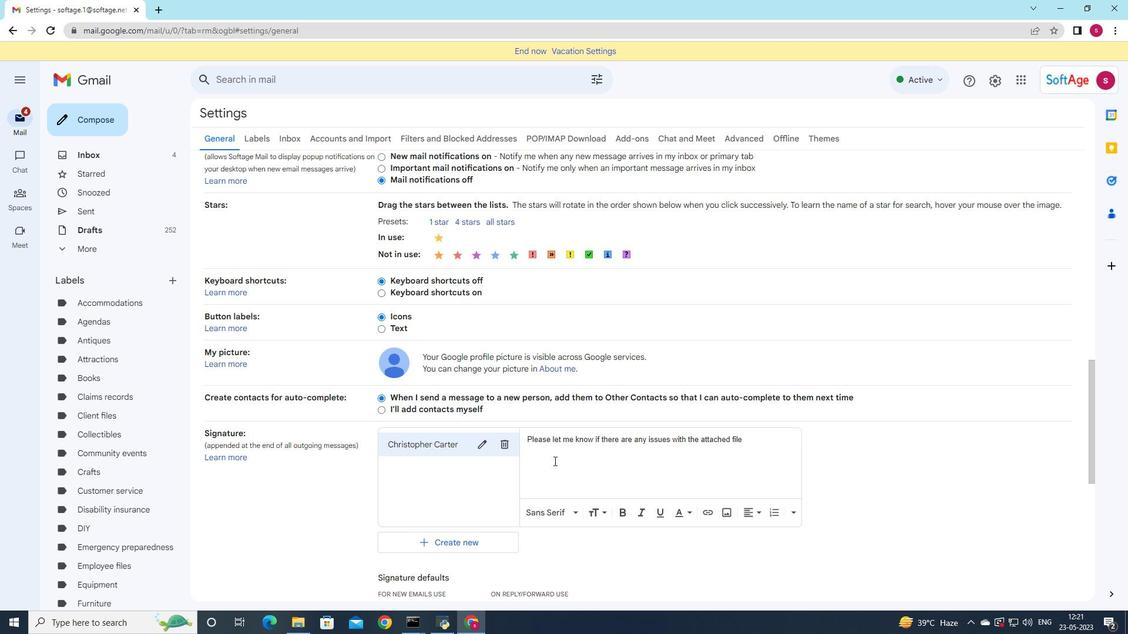 
Action: Mouse moved to (653, 452)
Screenshot: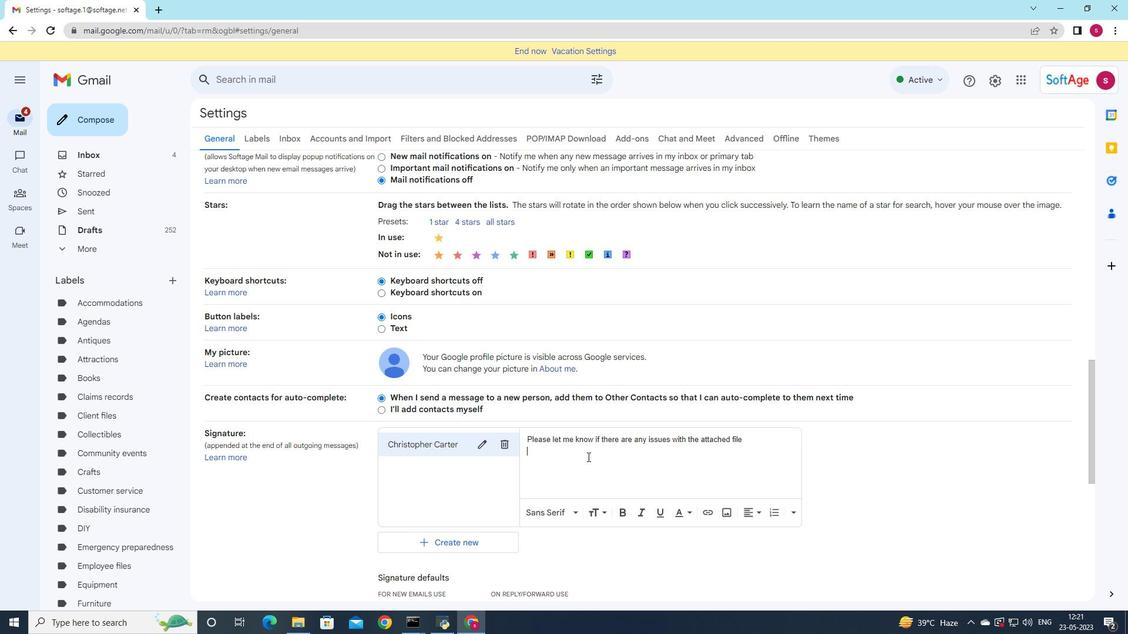
Action: Key pressed <Key.shift>Chris<Key.backspace>stopher<Key.space><Key.shift>Carter
Screenshot: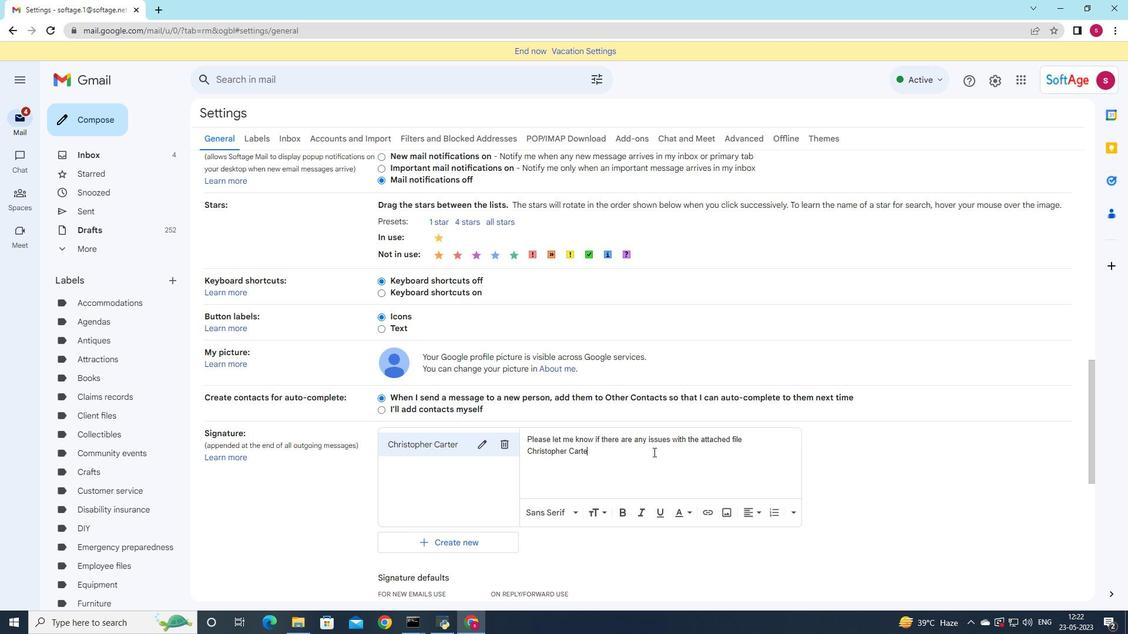 
Action: Mouse moved to (555, 461)
Screenshot: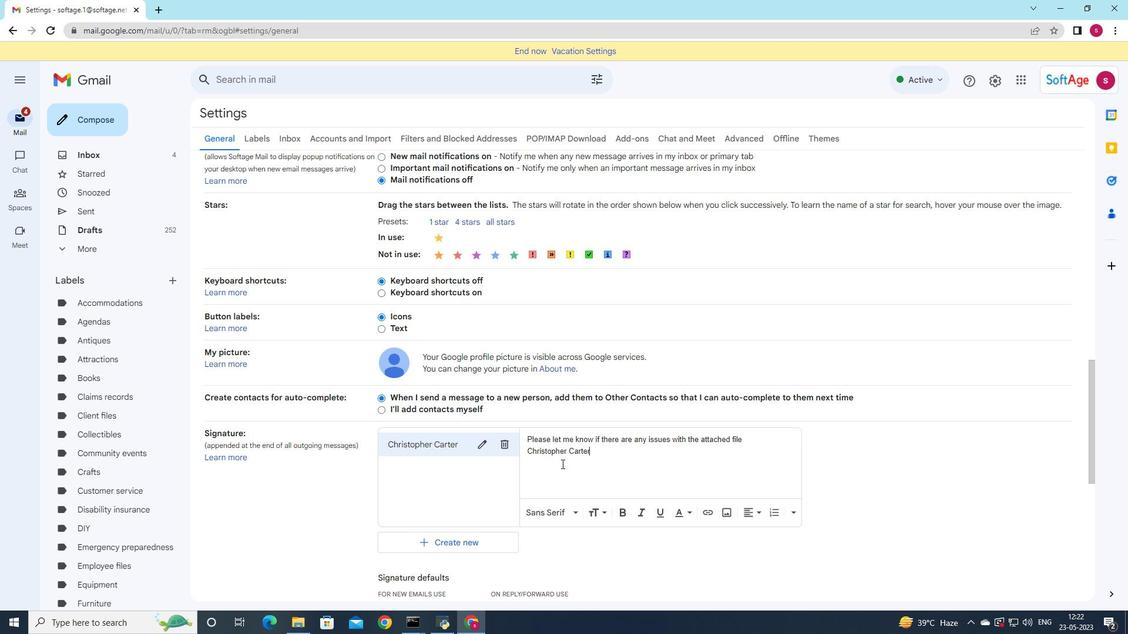 
Action: Mouse scrolled (555, 460) with delta (0, 0)
Screenshot: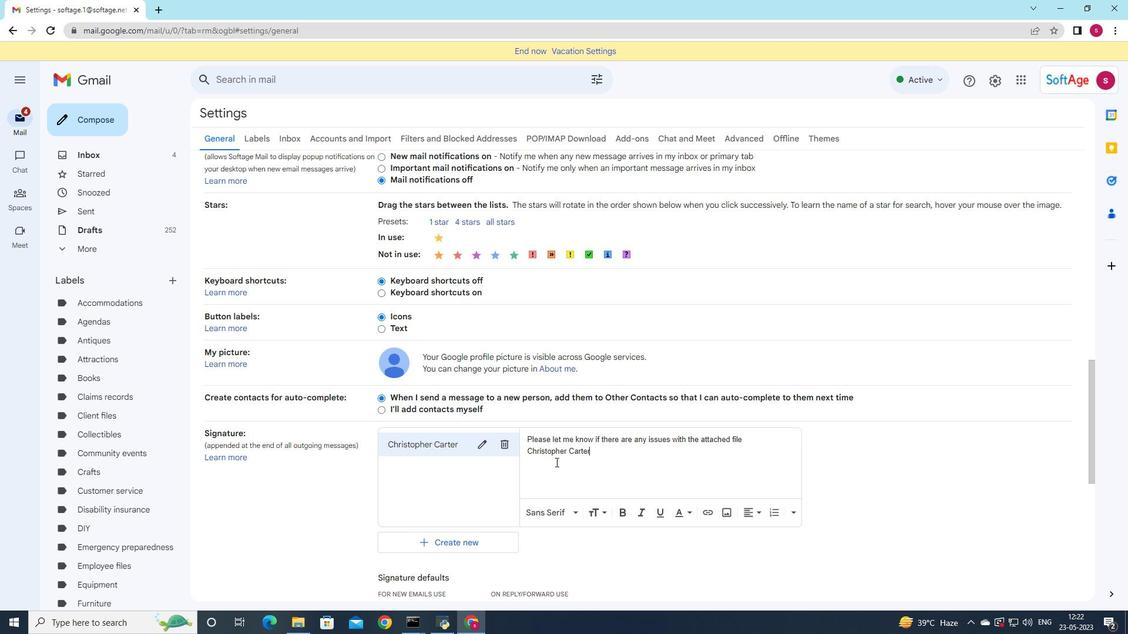 
Action: Mouse scrolled (555, 460) with delta (0, 0)
Screenshot: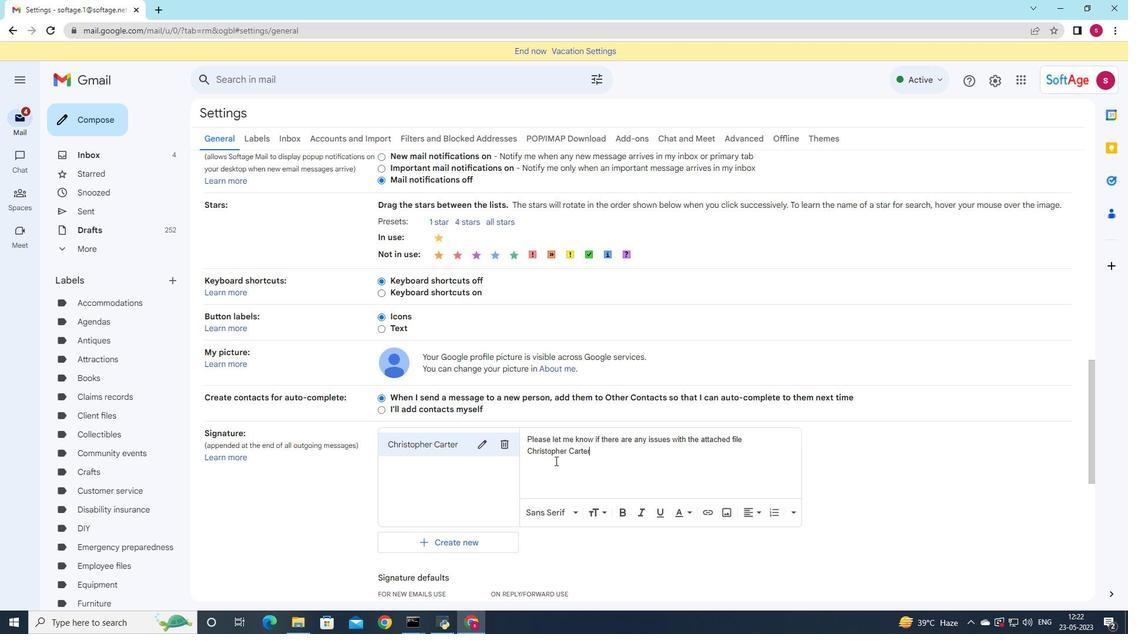 
Action: Mouse moved to (554, 461)
Screenshot: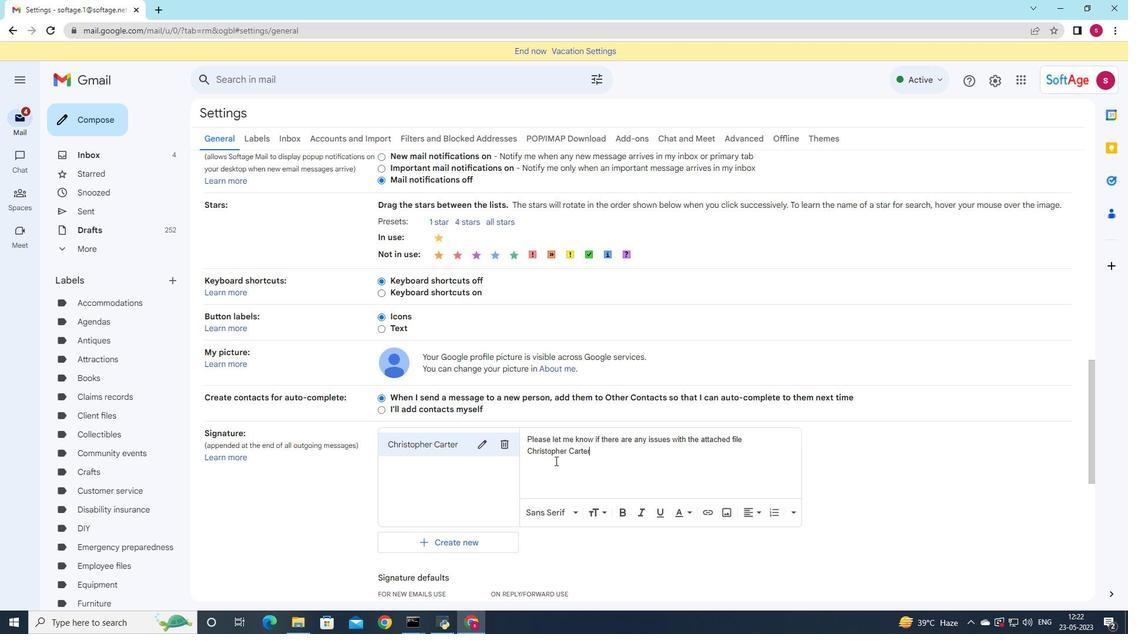 
Action: Mouse scrolled (554, 460) with delta (0, 0)
Screenshot: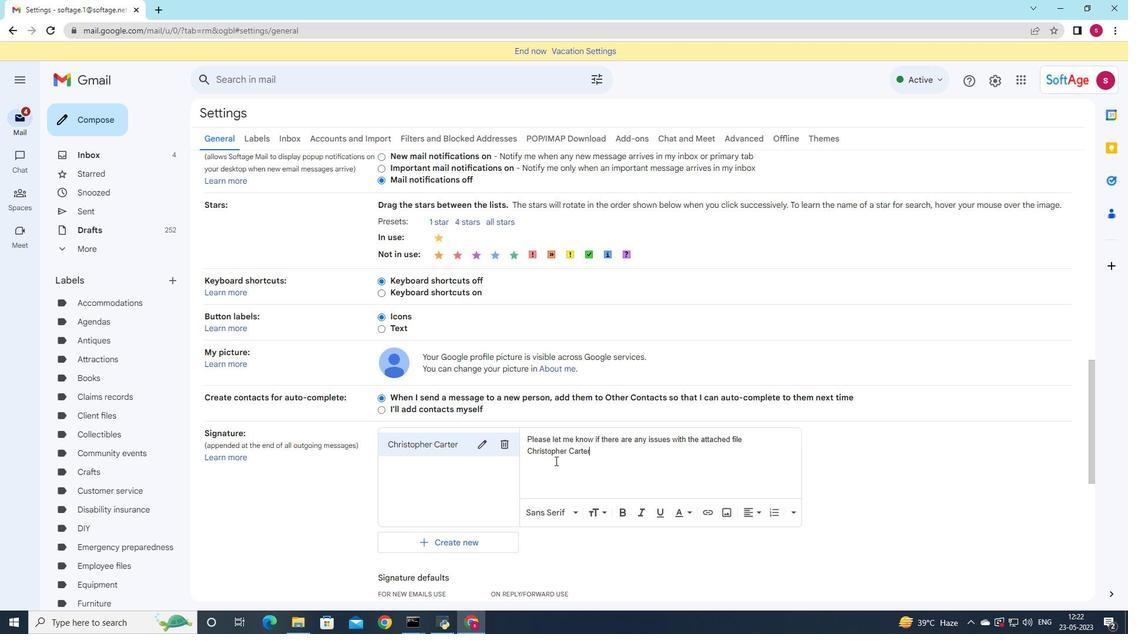 
Action: Mouse moved to (421, 427)
Screenshot: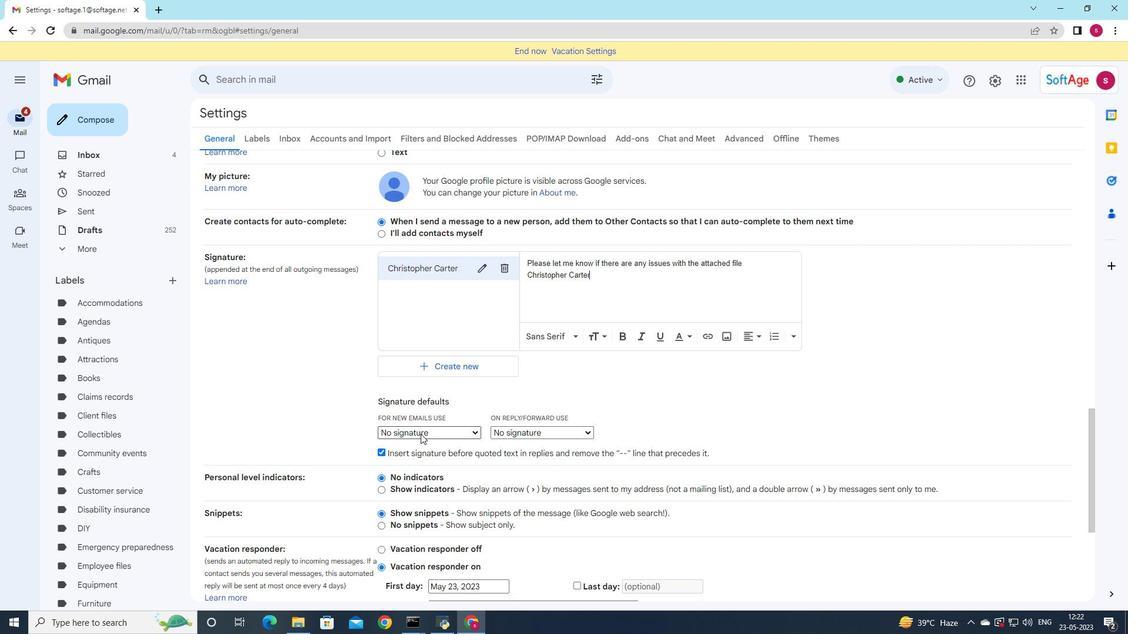 
Action: Mouse pressed left at (421, 427)
Screenshot: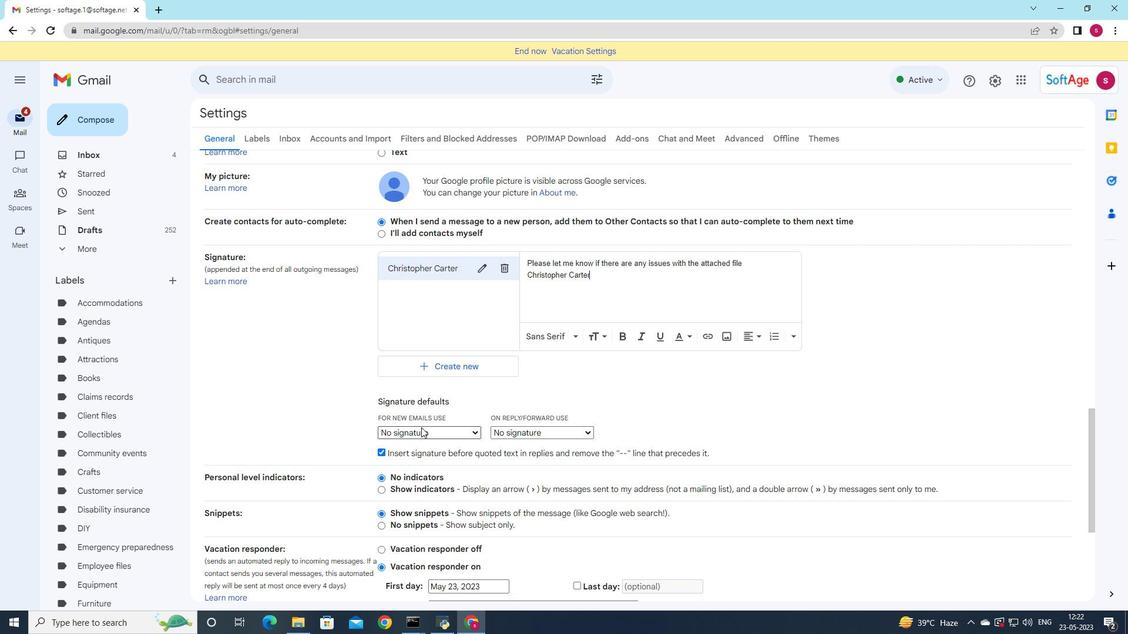 
Action: Mouse moved to (429, 454)
Screenshot: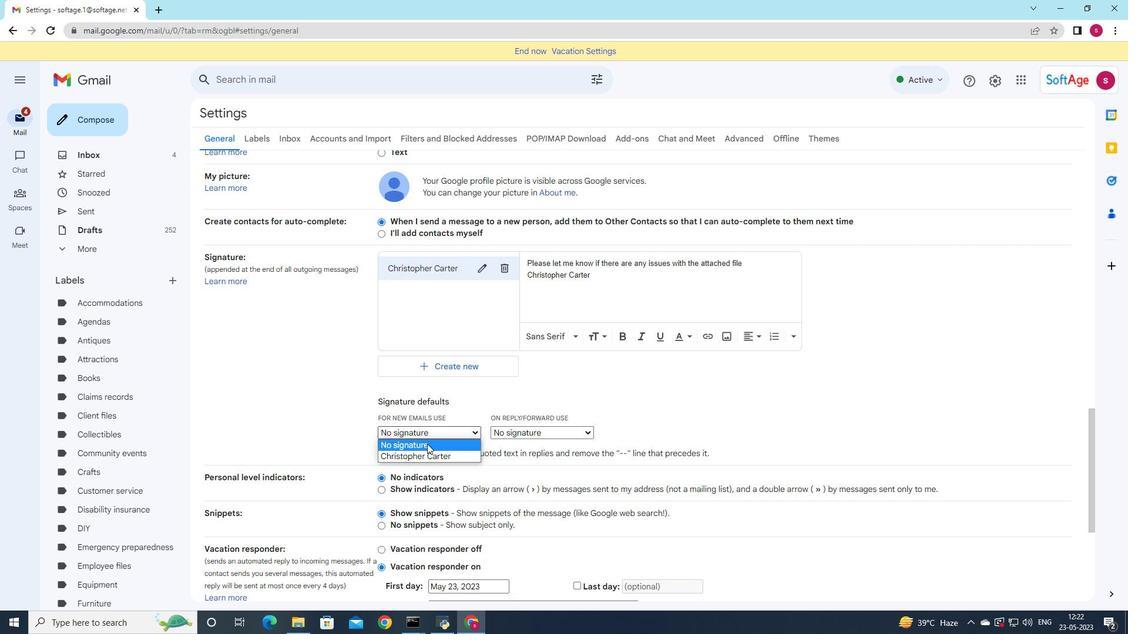 
Action: Mouse pressed left at (429, 454)
Screenshot: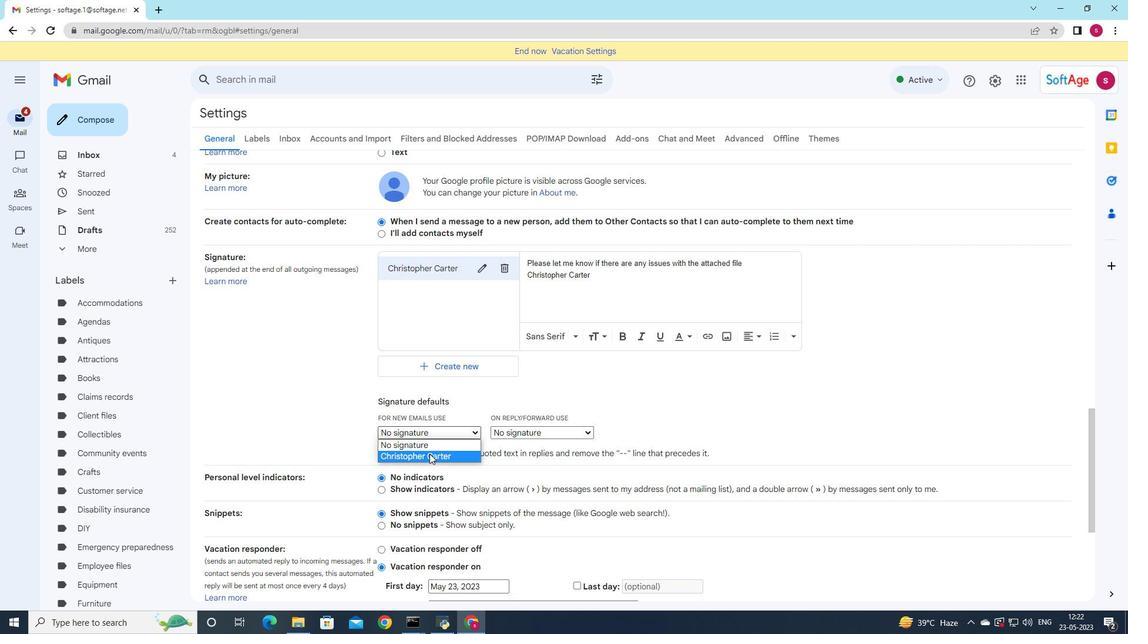 
Action: Mouse moved to (516, 435)
Screenshot: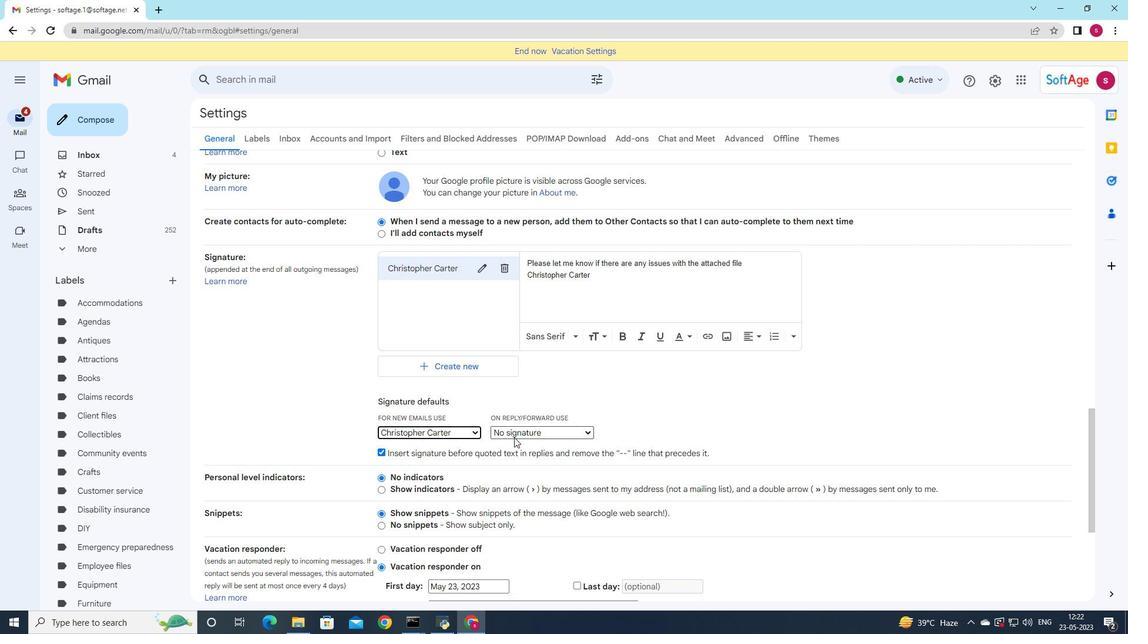 
Action: Mouse pressed left at (516, 435)
Screenshot: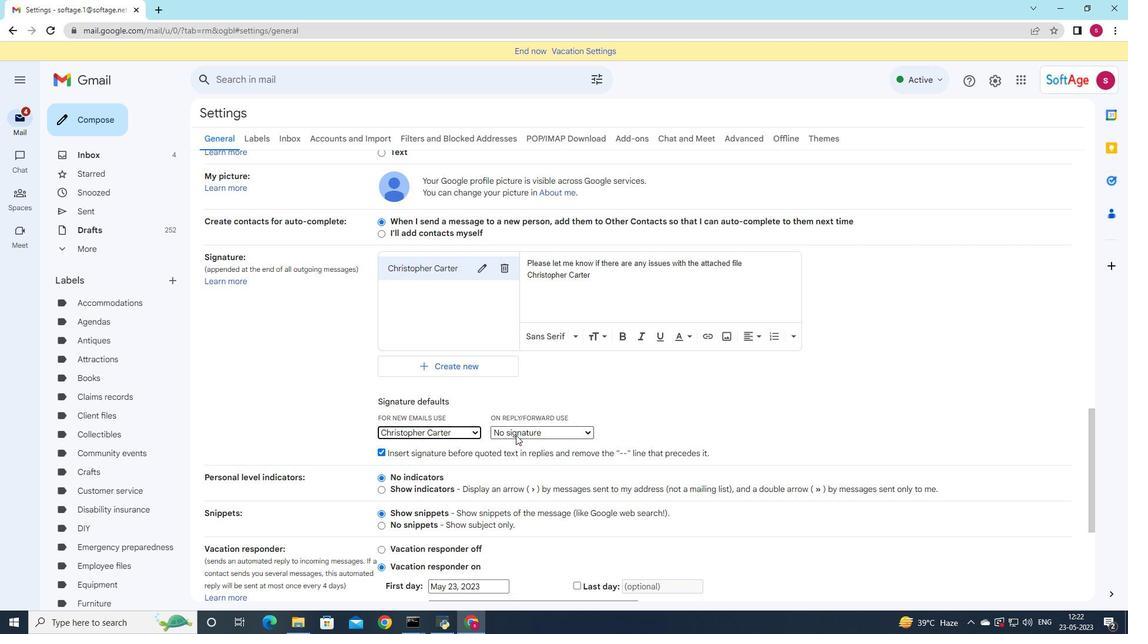 
Action: Mouse moved to (533, 459)
Screenshot: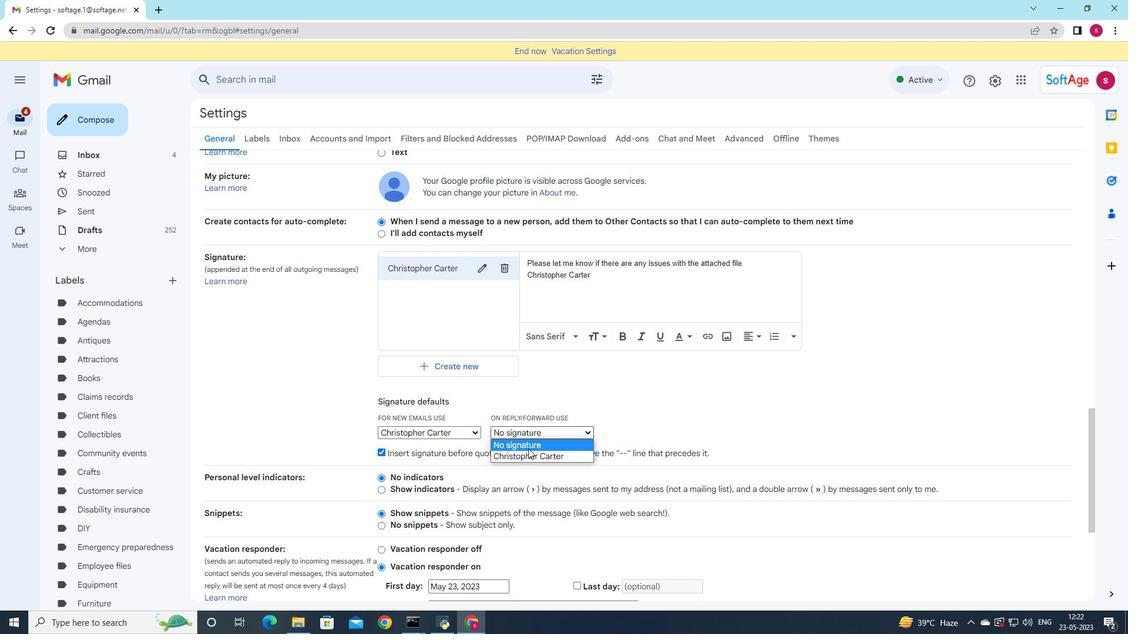 
Action: Mouse pressed left at (533, 459)
Screenshot: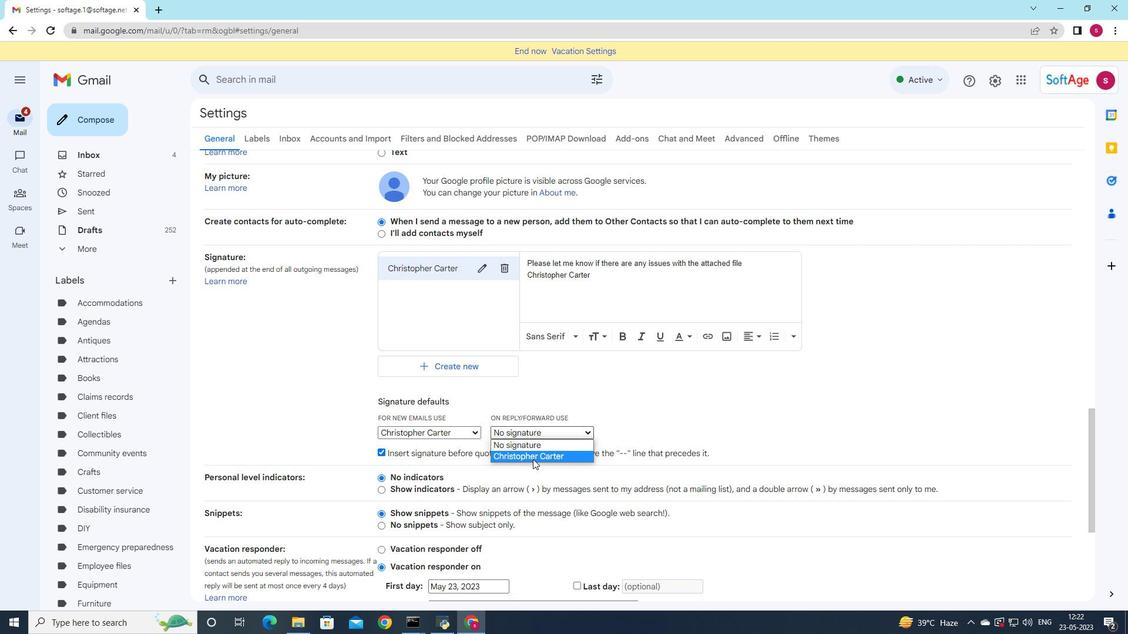 
Action: Mouse moved to (517, 453)
Screenshot: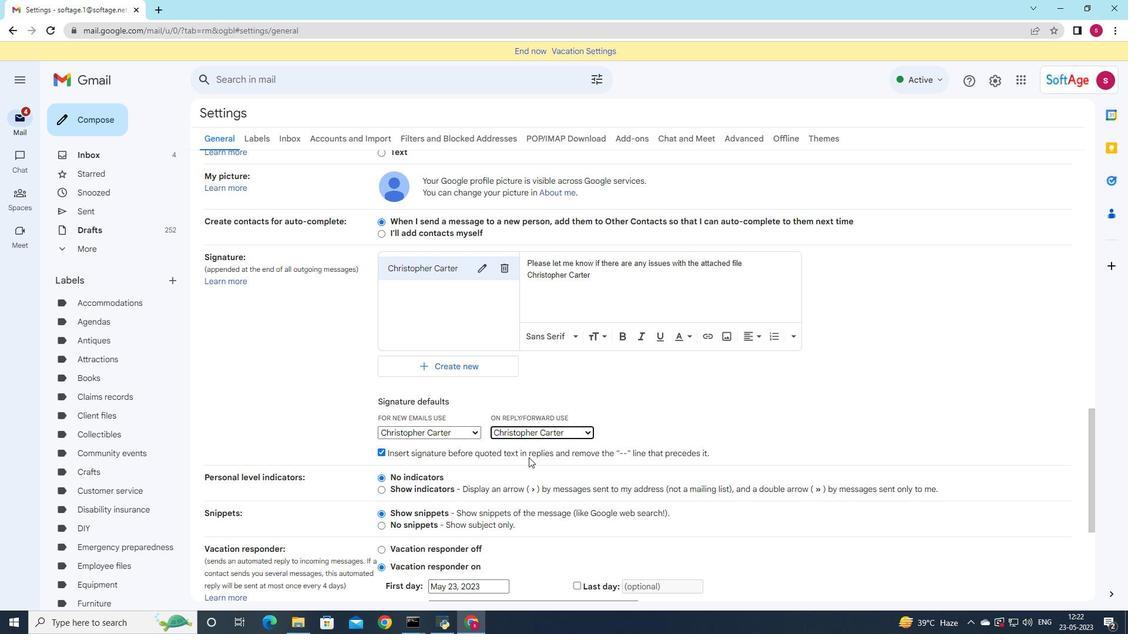 
Action: Mouse scrolled (517, 453) with delta (0, 0)
Screenshot: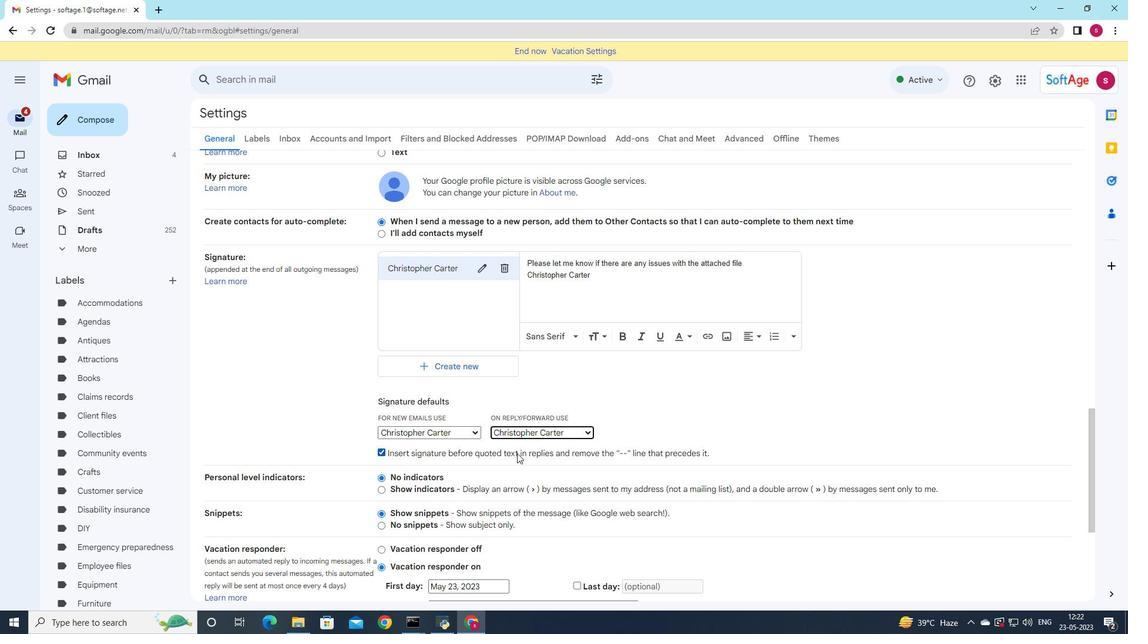 
Action: Mouse scrolled (517, 453) with delta (0, 0)
Screenshot: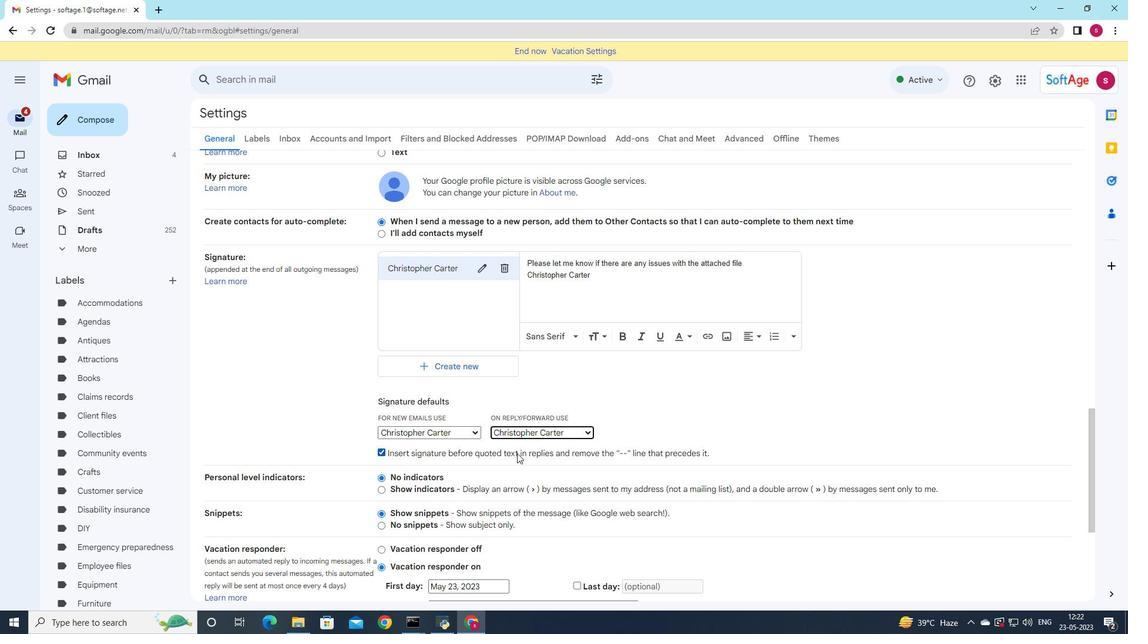 
Action: Mouse scrolled (517, 453) with delta (0, 0)
Screenshot: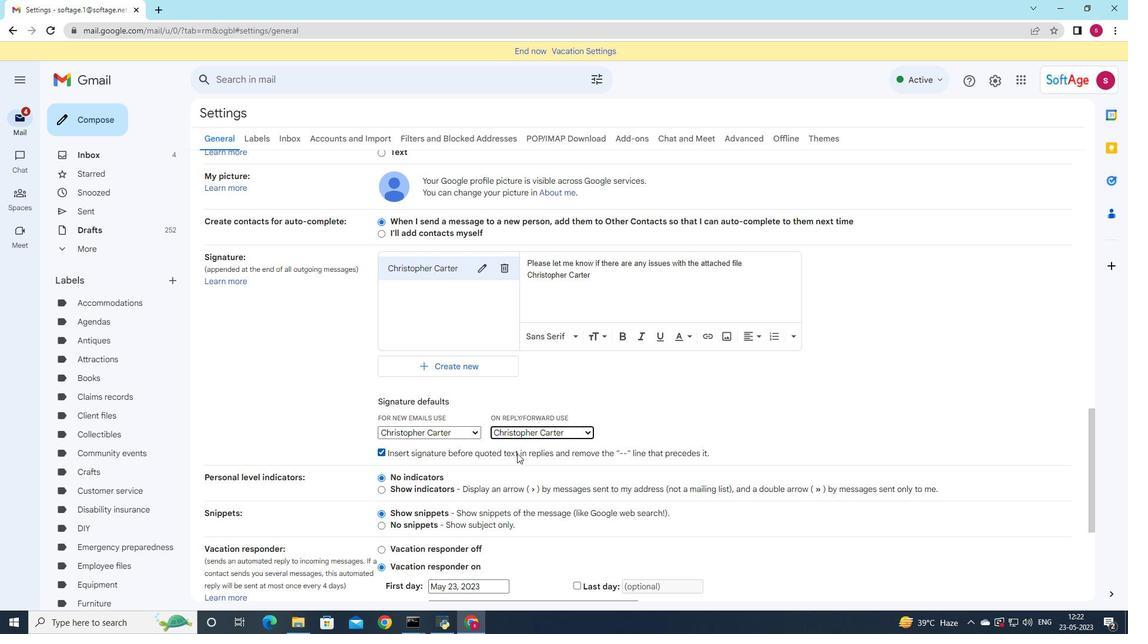 
Action: Mouse scrolled (517, 453) with delta (0, 0)
Screenshot: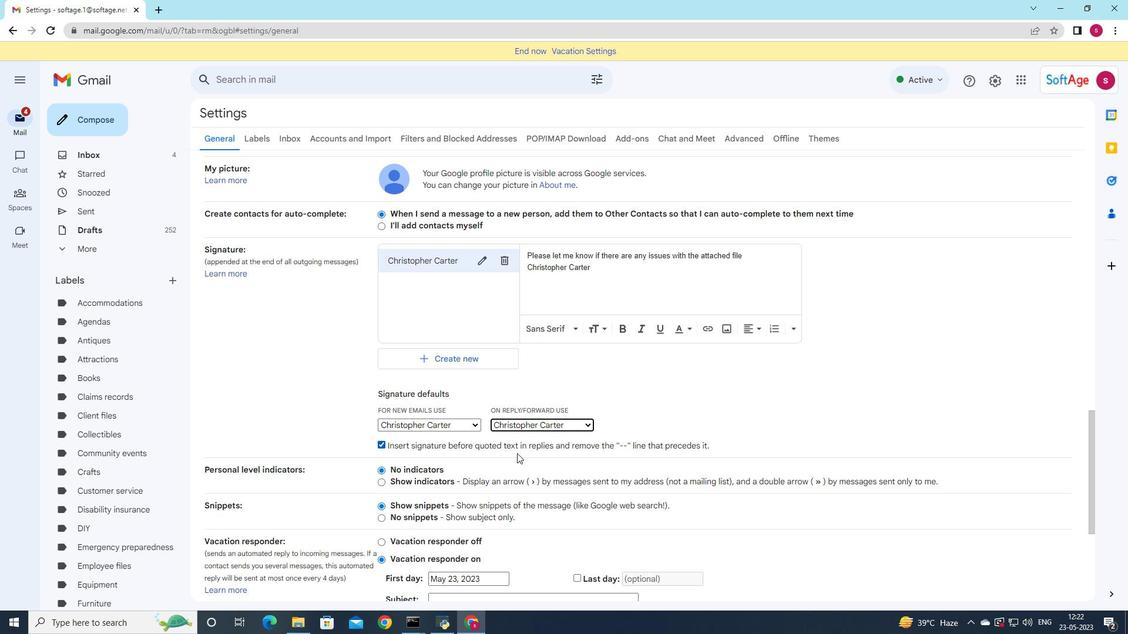 
Action: Mouse scrolled (517, 453) with delta (0, 0)
Screenshot: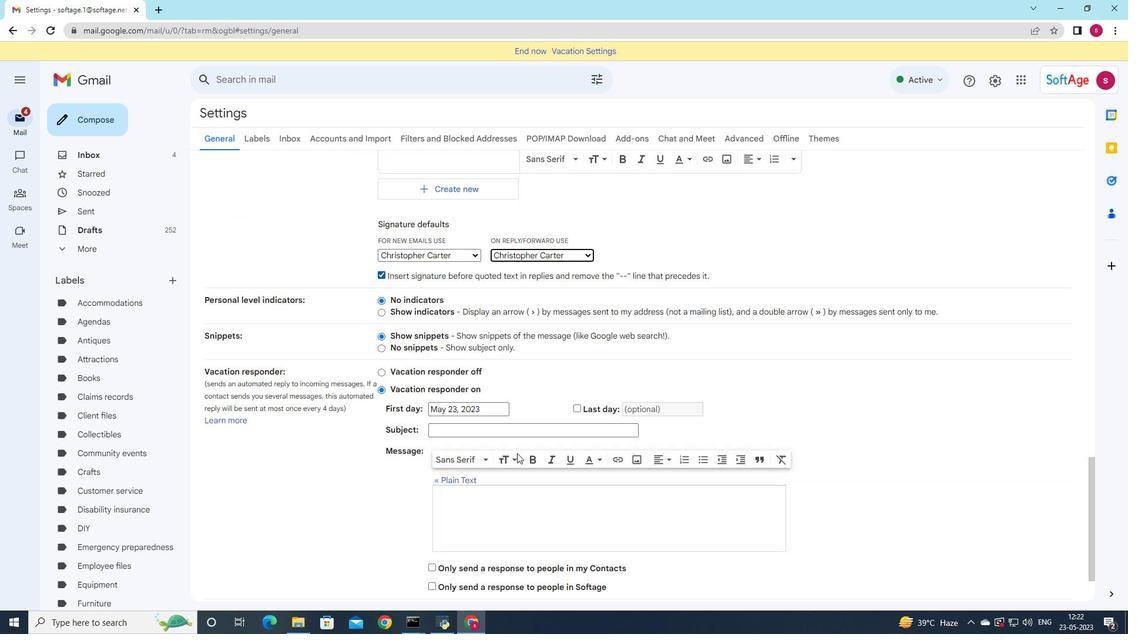 
Action: Mouse scrolled (517, 453) with delta (0, 0)
Screenshot: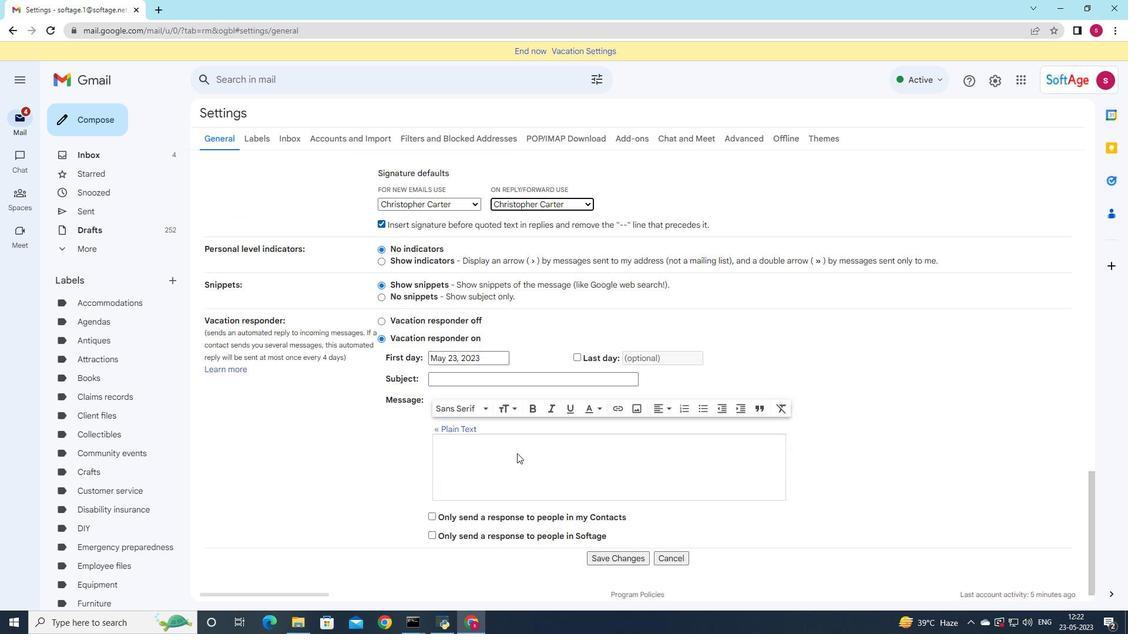 
Action: Mouse scrolled (517, 453) with delta (0, 0)
Screenshot: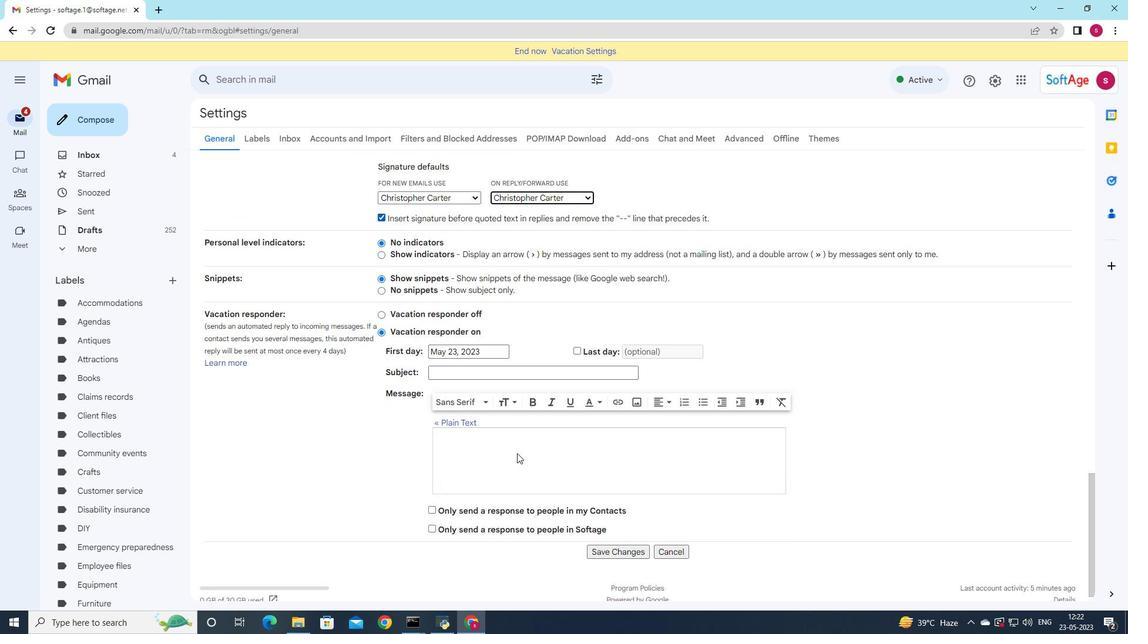 
Action: Mouse moved to (613, 533)
Screenshot: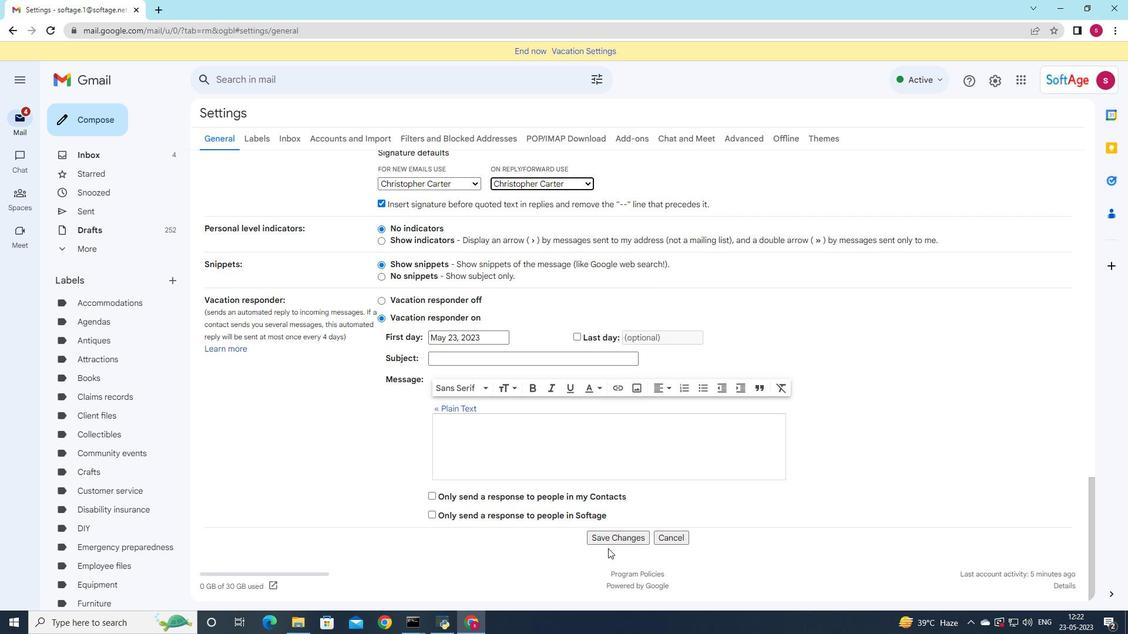
Action: Mouse pressed left at (613, 533)
Screenshot: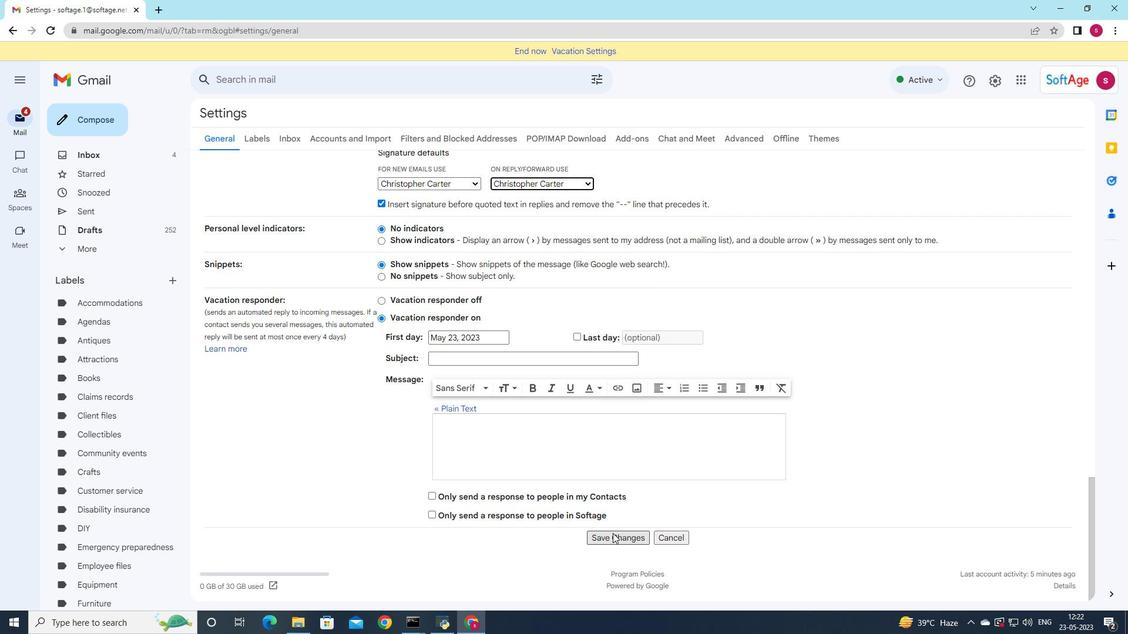 
Action: Mouse moved to (115, 126)
Screenshot: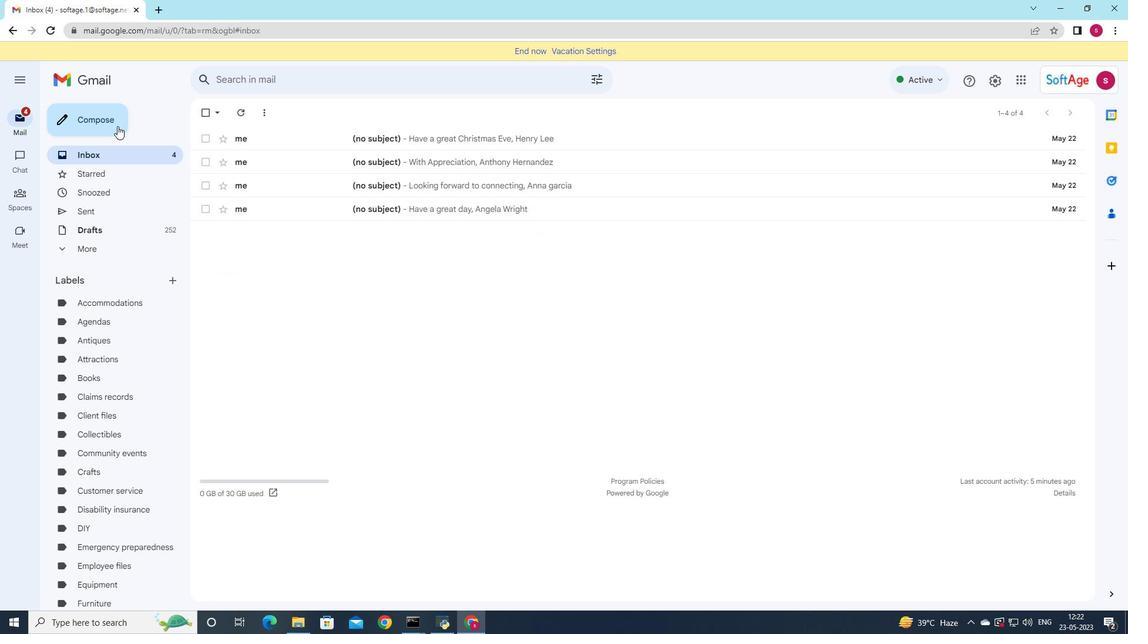 
Action: Mouse pressed left at (115, 126)
Screenshot: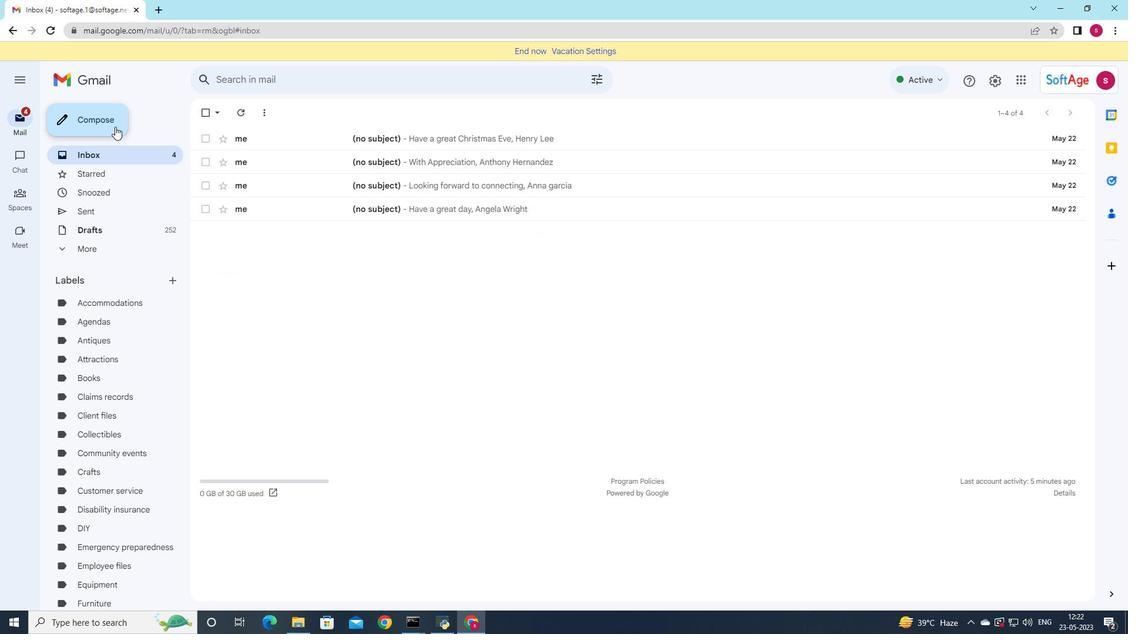 
Action: Mouse moved to (784, 292)
Screenshot: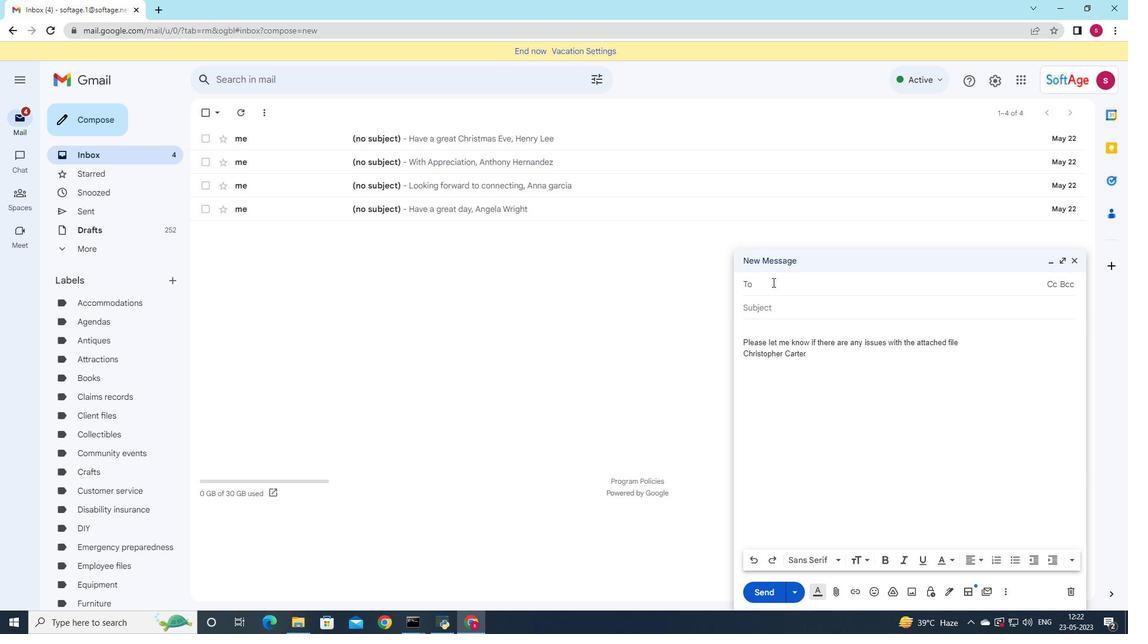 
Action: Key pressed s
Screenshot: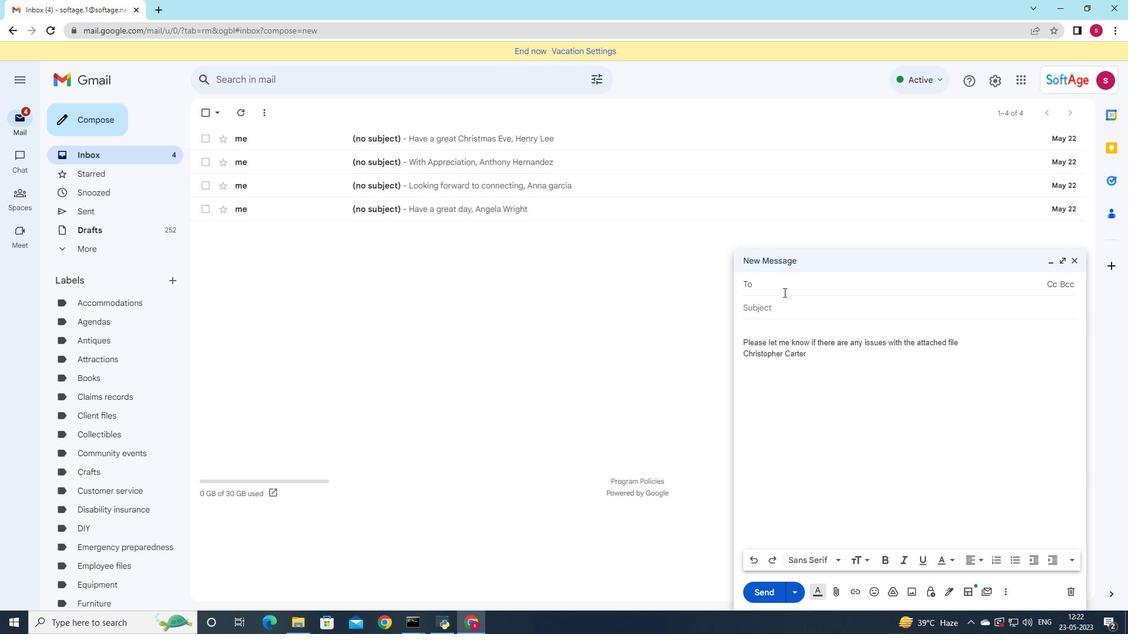 
Action: Mouse moved to (790, 379)
Screenshot: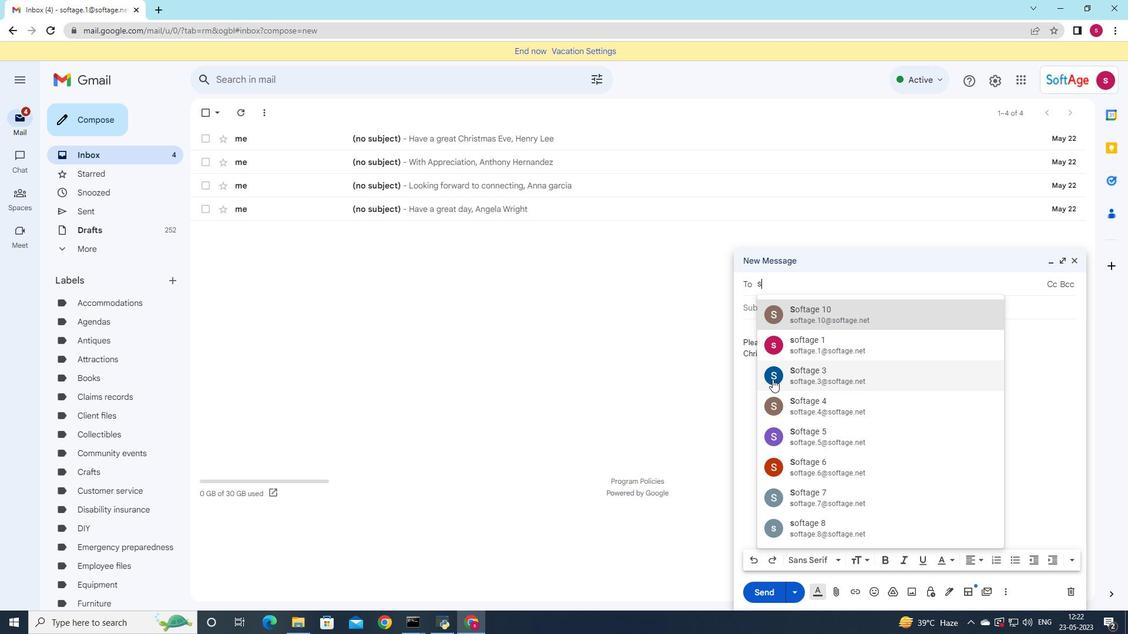 
Action: Mouse pressed left at (790, 379)
Screenshot: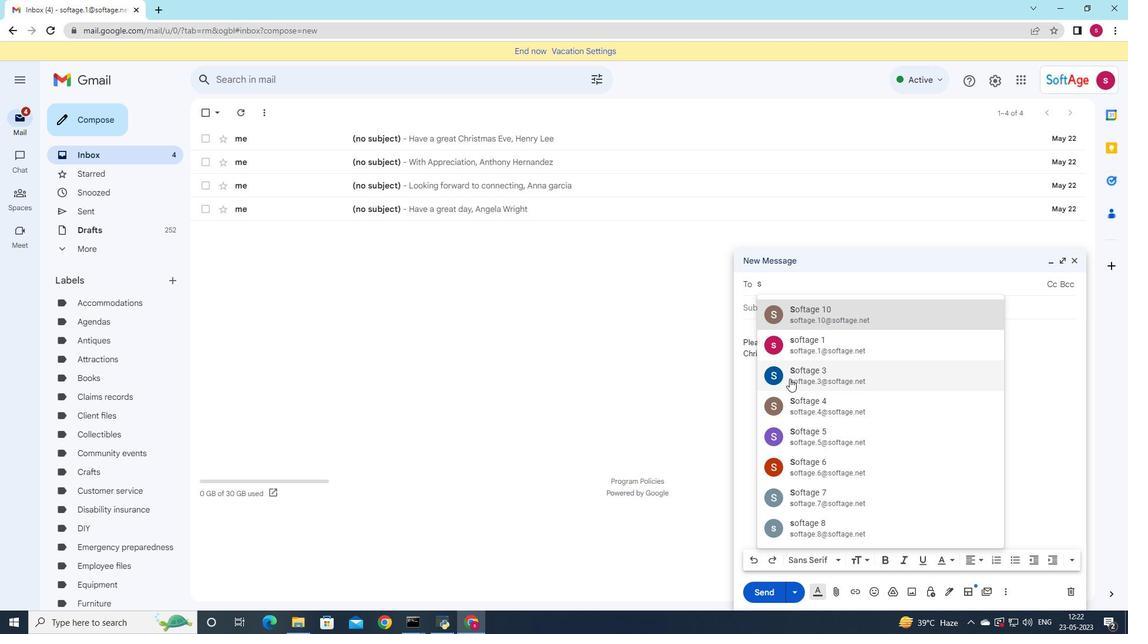 
Action: Mouse moved to (794, 319)
Screenshot: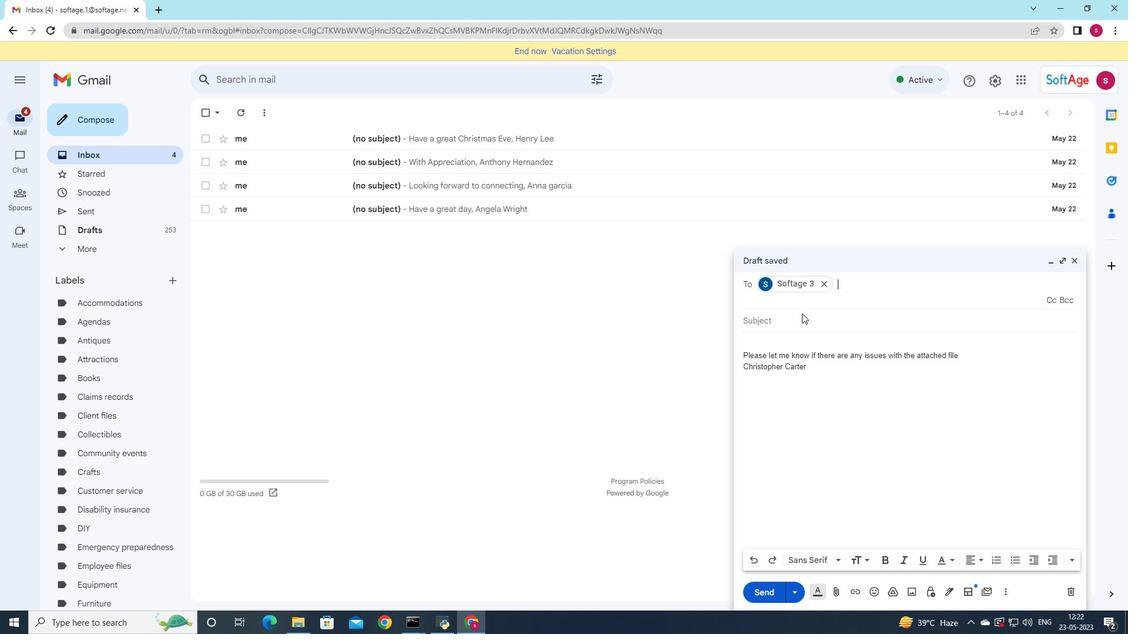 
Action: Mouse pressed left at (794, 319)
Screenshot: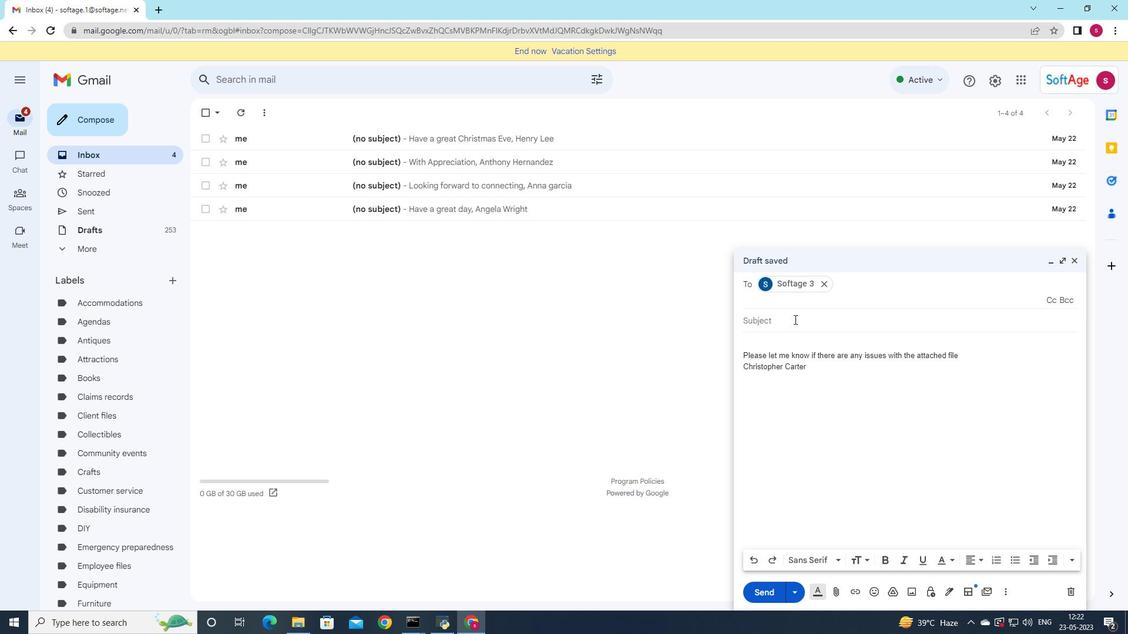 
Action: Mouse moved to (794, 319)
Screenshot: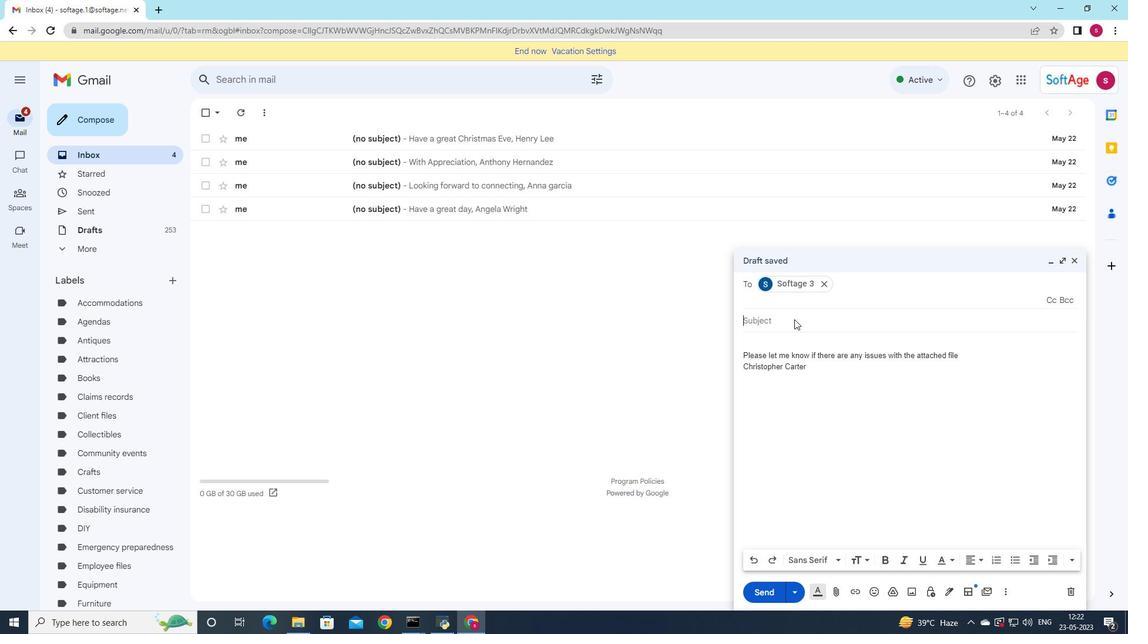 
Action: Key pressed <Key.shift><Key.shift><Key.shift><Key.shift><Key.shift><Key.shift><Key.shift>Request<Key.space>for<Key.space>discount<Key.space>
Screenshot: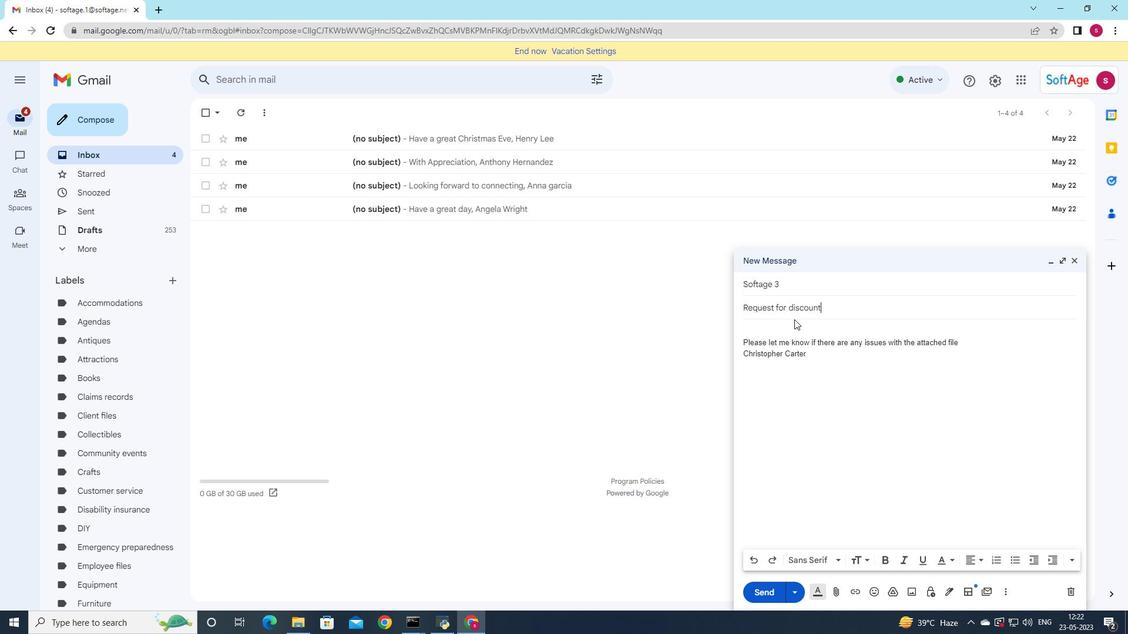 
Action: Mouse moved to (790, 310)
Screenshot: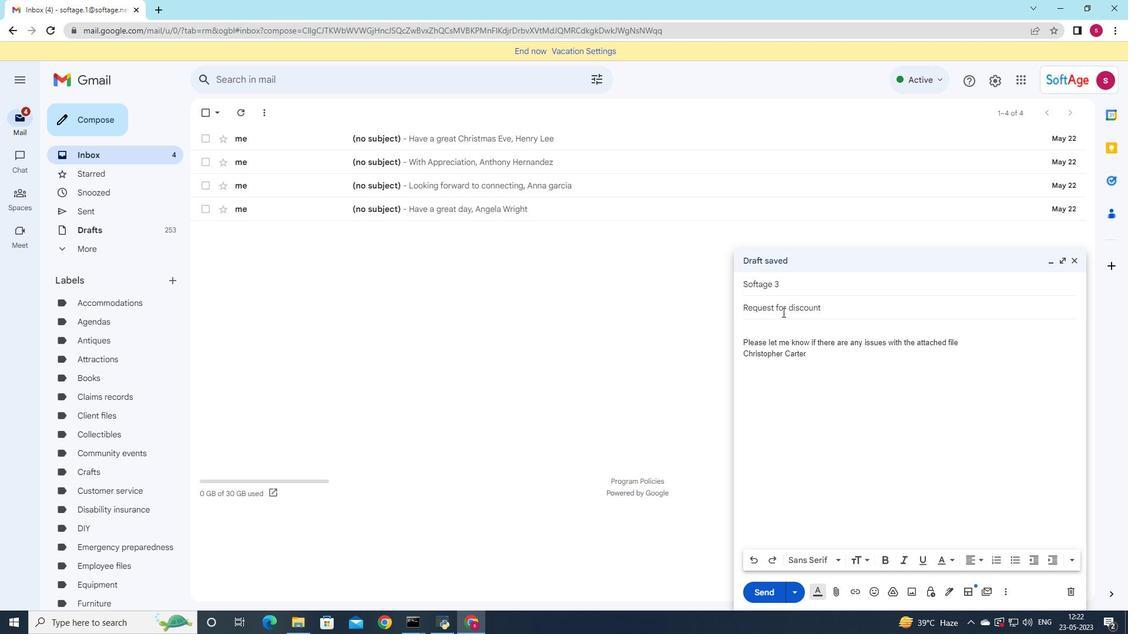 
Action: Mouse pressed left at (790, 310)
Screenshot: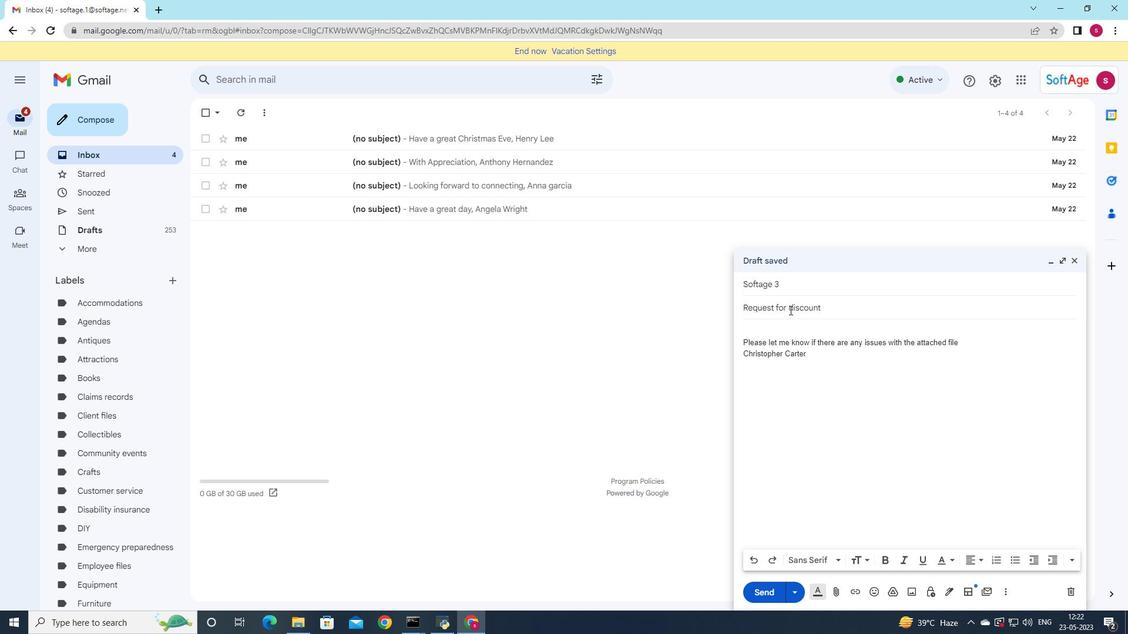 
Action: Key pressed a<Key.space>
Screenshot: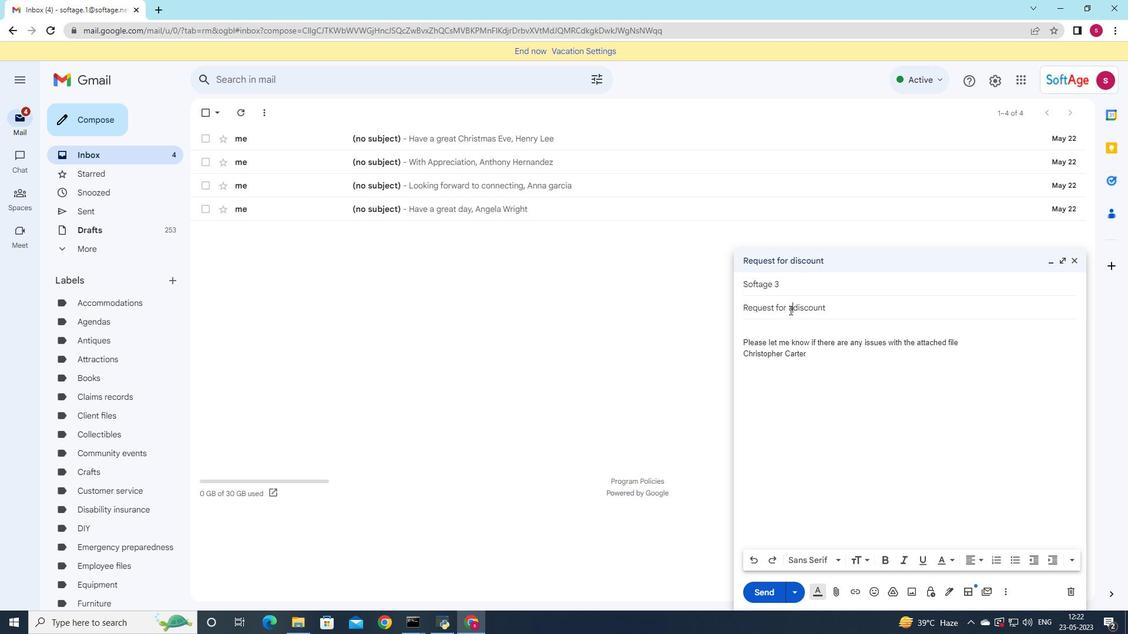 
Action: Mouse moved to (801, 498)
Screenshot: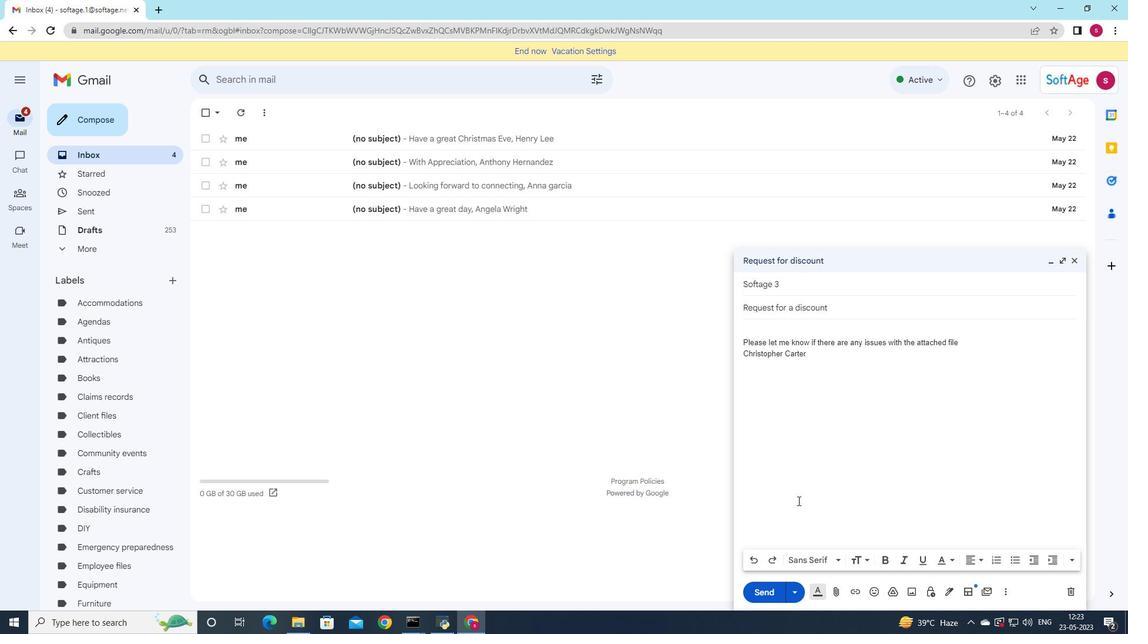 
Action: Mouse scrolled (801, 497) with delta (0, 0)
Screenshot: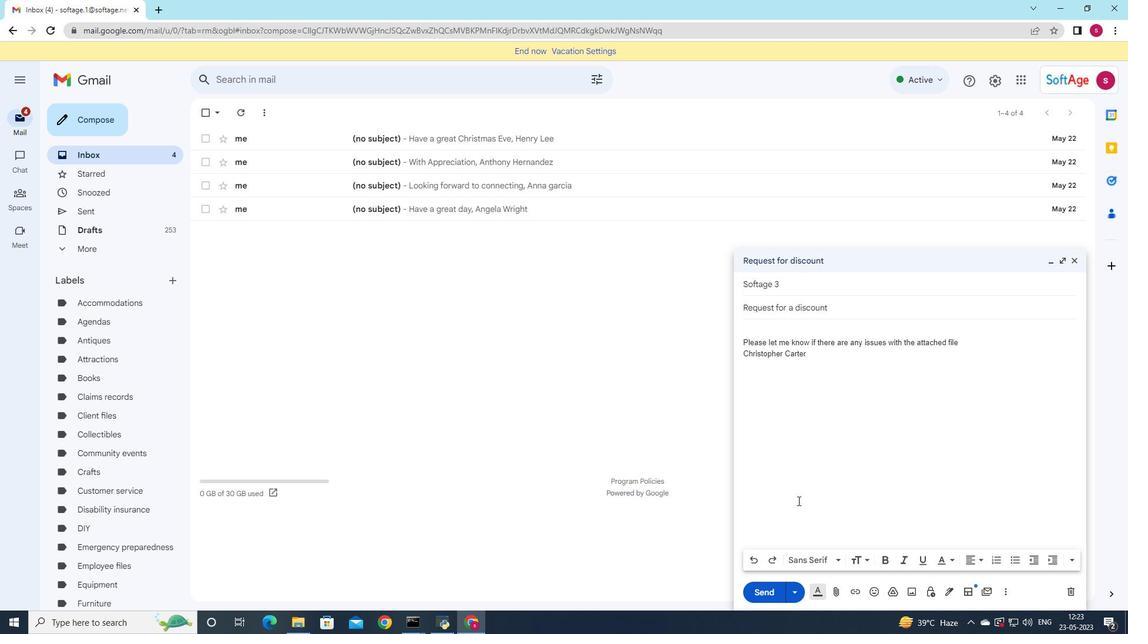 
Action: Mouse moved to (801, 499)
Screenshot: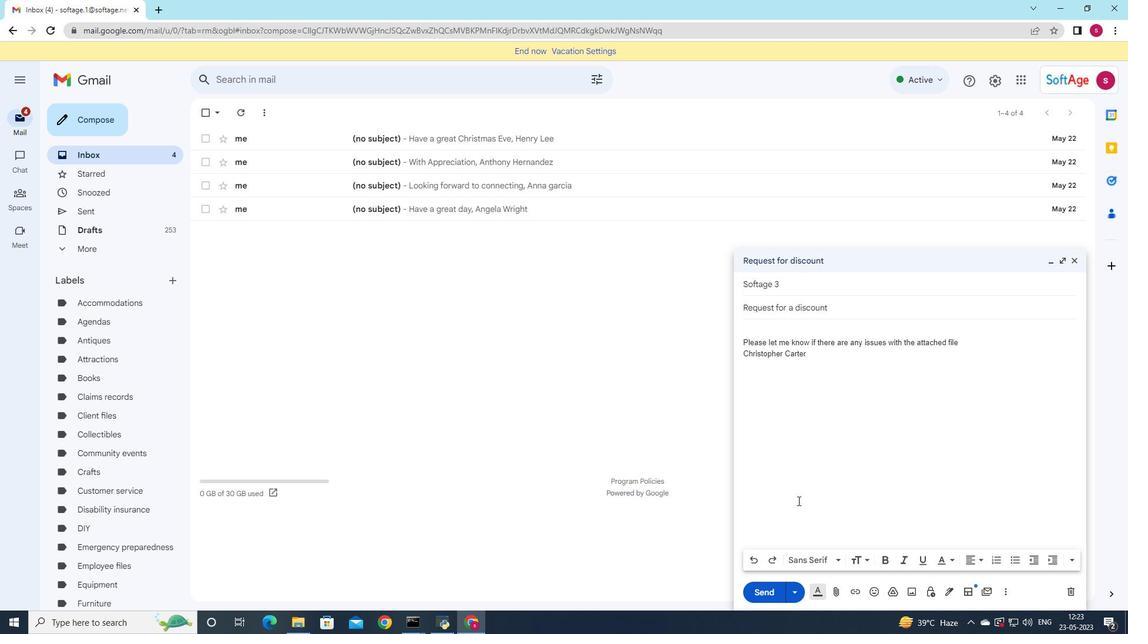
Action: Mouse scrolled (801, 499) with delta (0, 0)
Screenshot: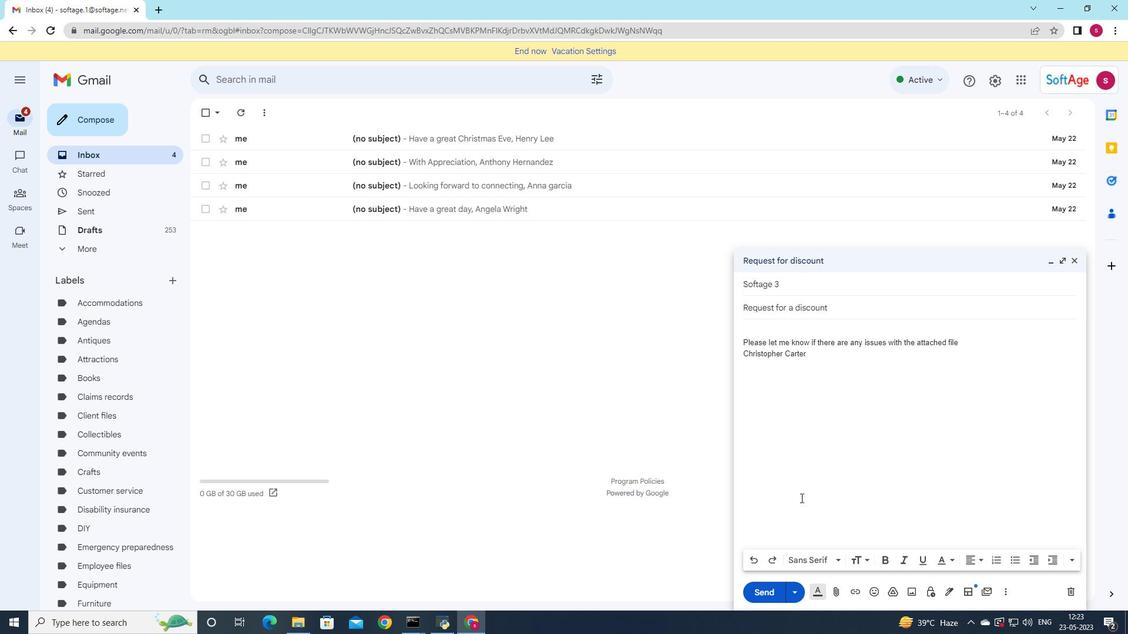 
Action: Mouse moved to (766, 587)
Screenshot: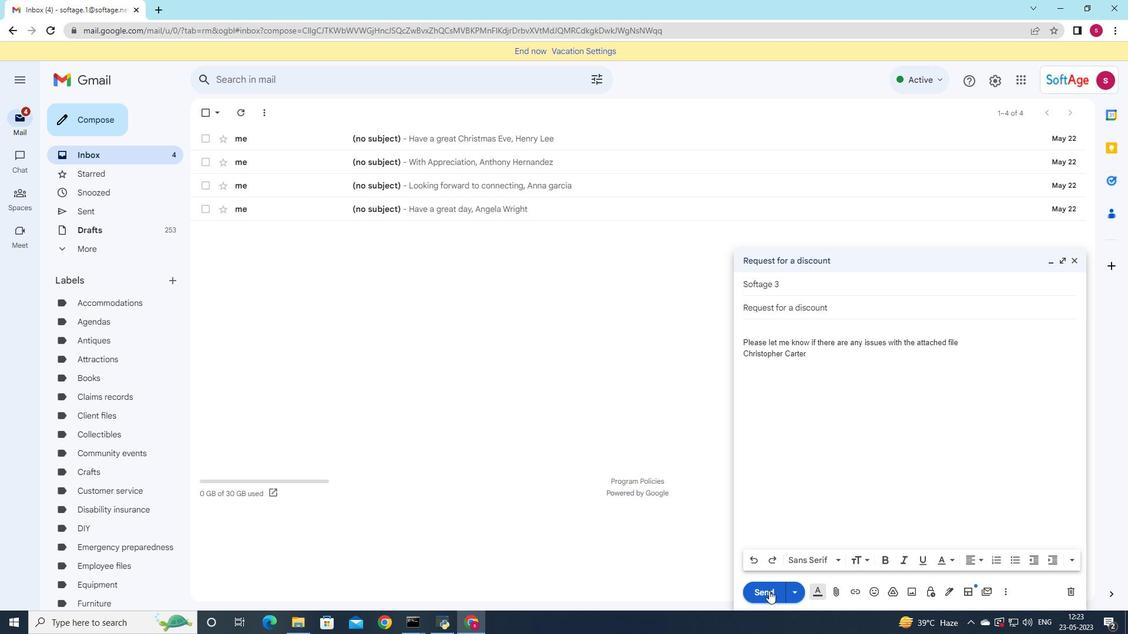 
Action: Mouse pressed left at (766, 587)
Screenshot: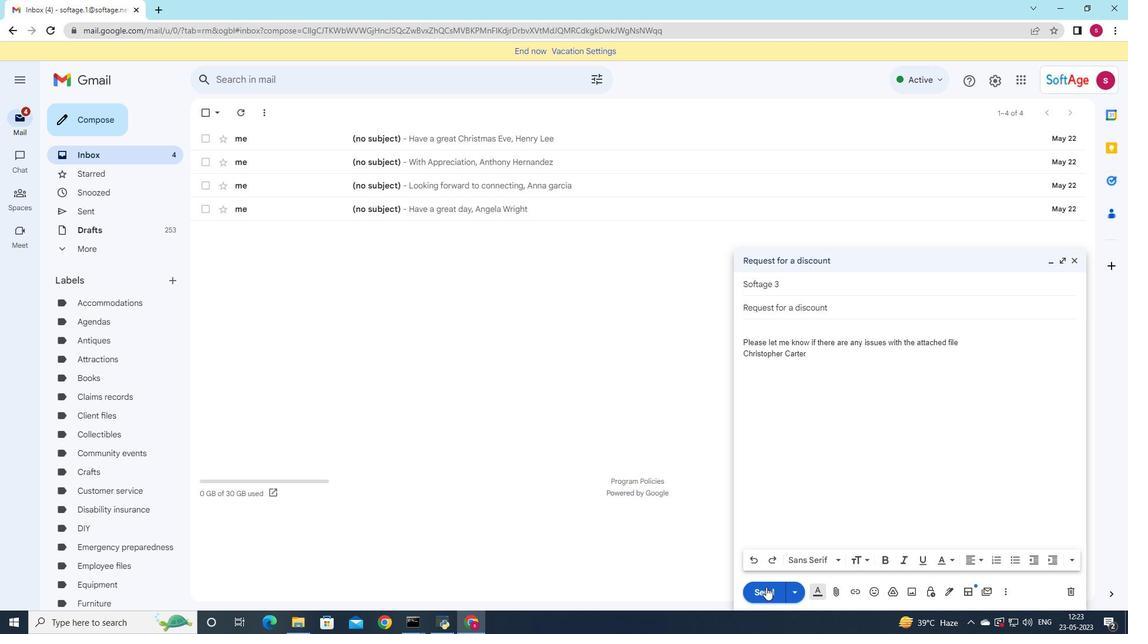 
Action: Mouse moved to (104, 205)
Screenshot: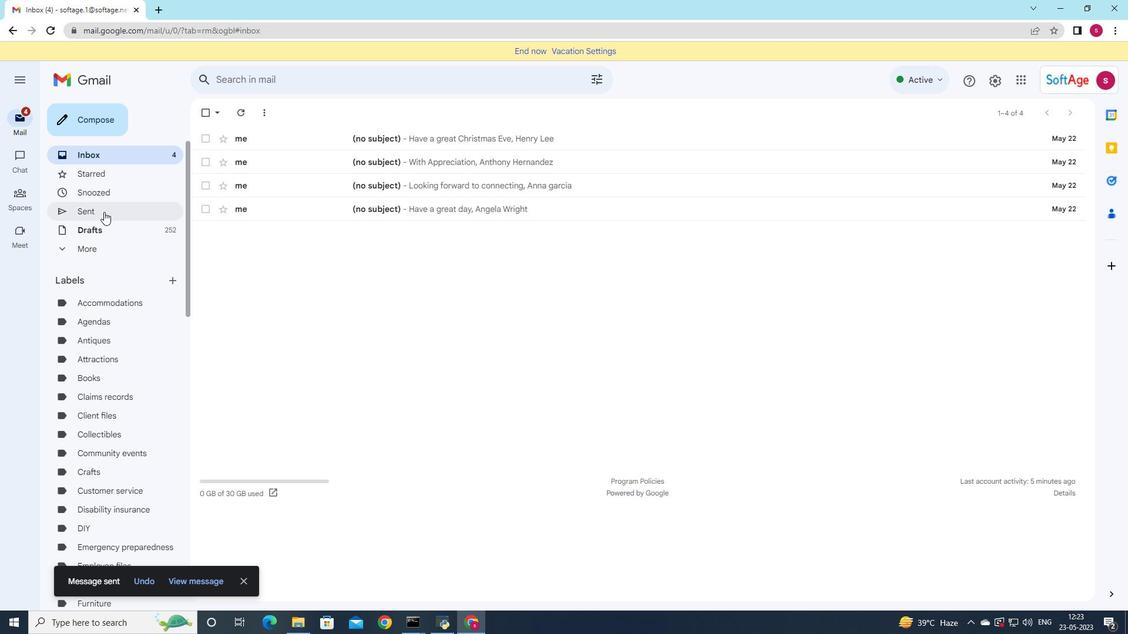 
Action: Mouse pressed left at (104, 205)
Screenshot: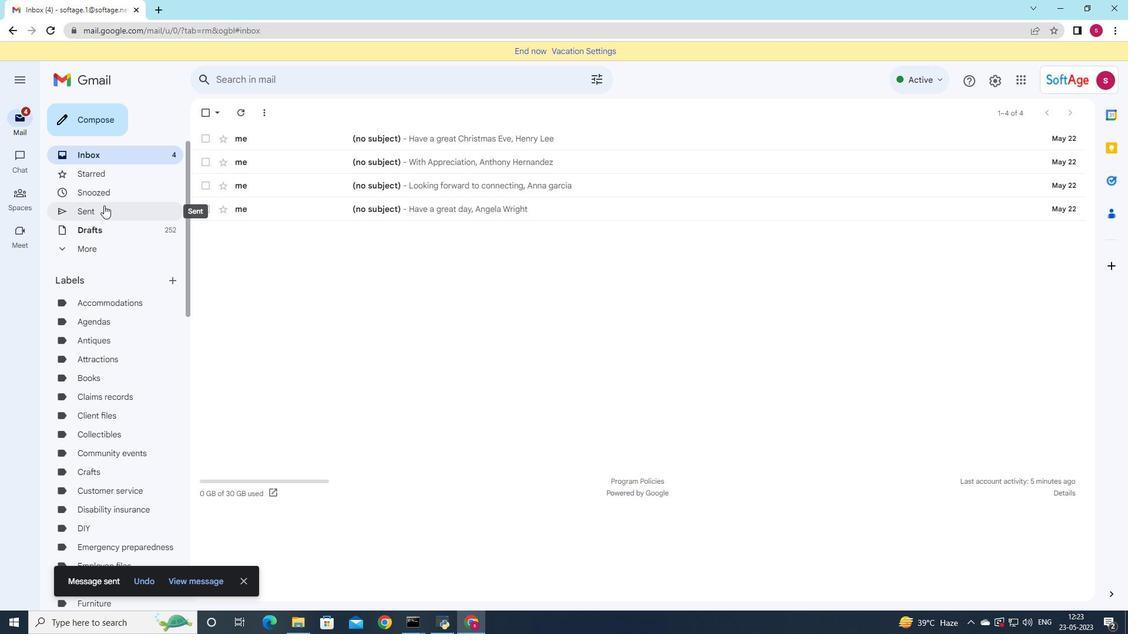 
Action: Mouse moved to (422, 165)
Screenshot: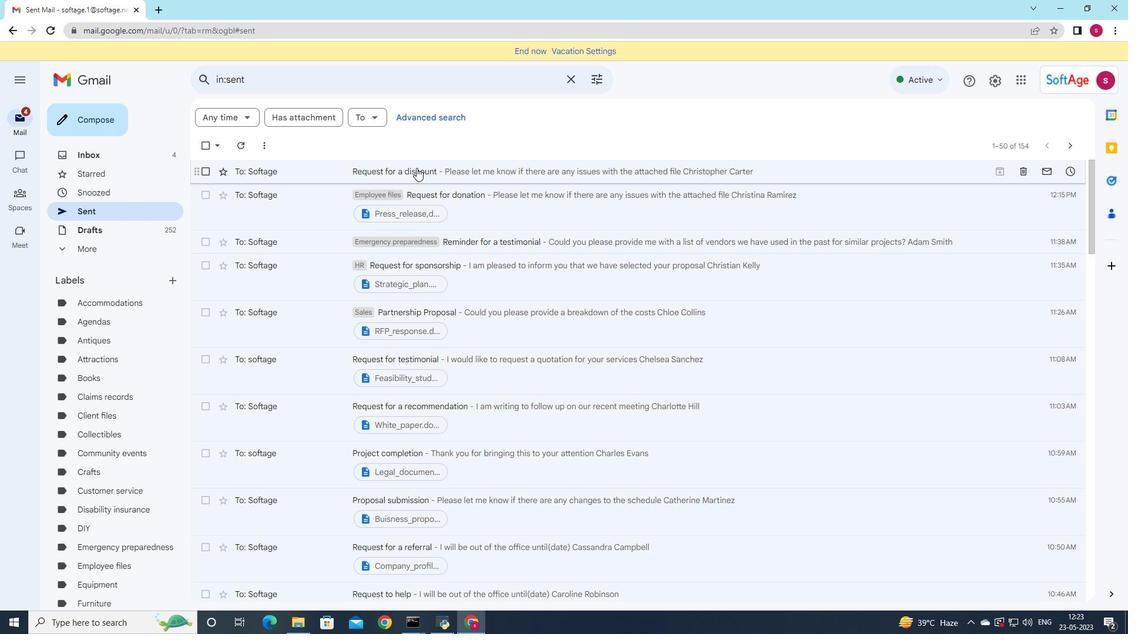 
Action: Mouse pressed left at (422, 165)
Screenshot: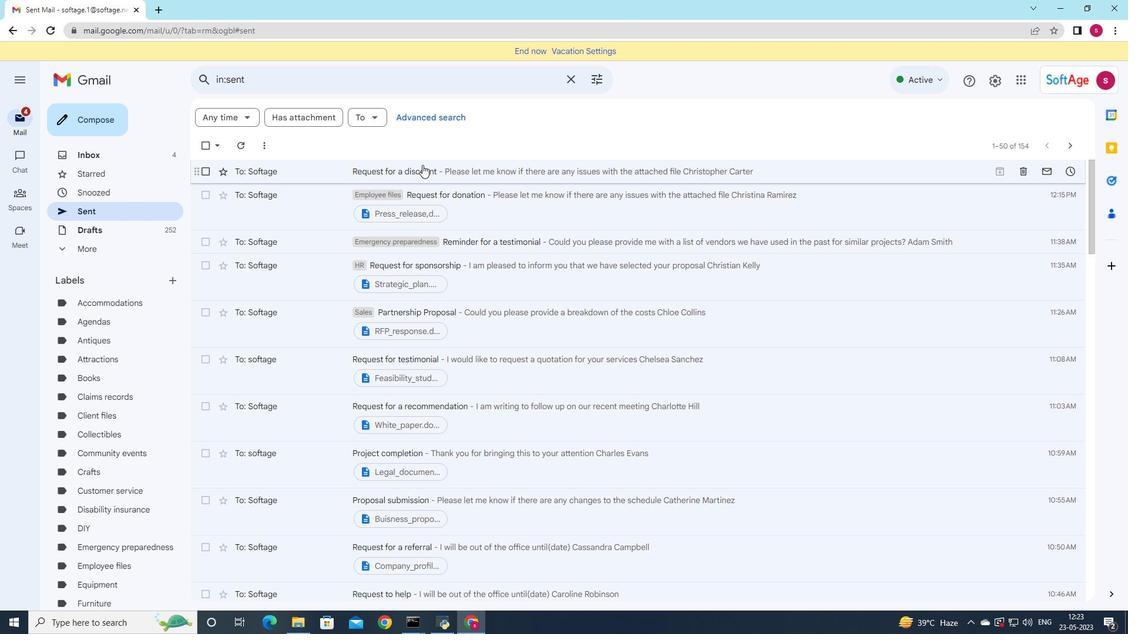 
Action: Mouse moved to (316, 219)
Screenshot: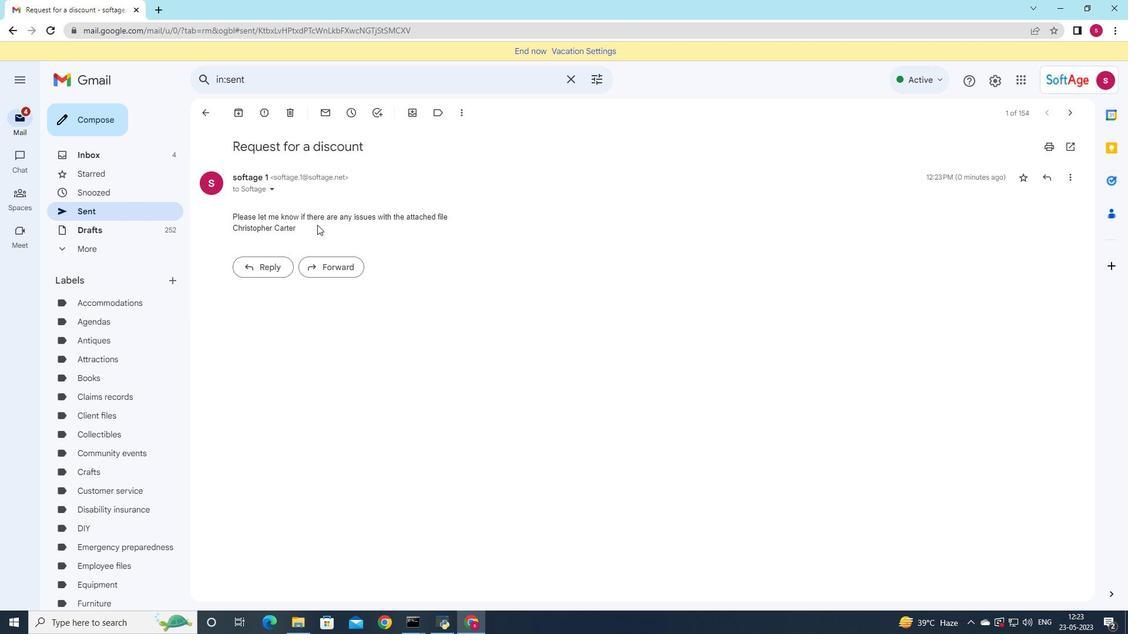 
Action: Mouse pressed left at (316, 219)
Screenshot: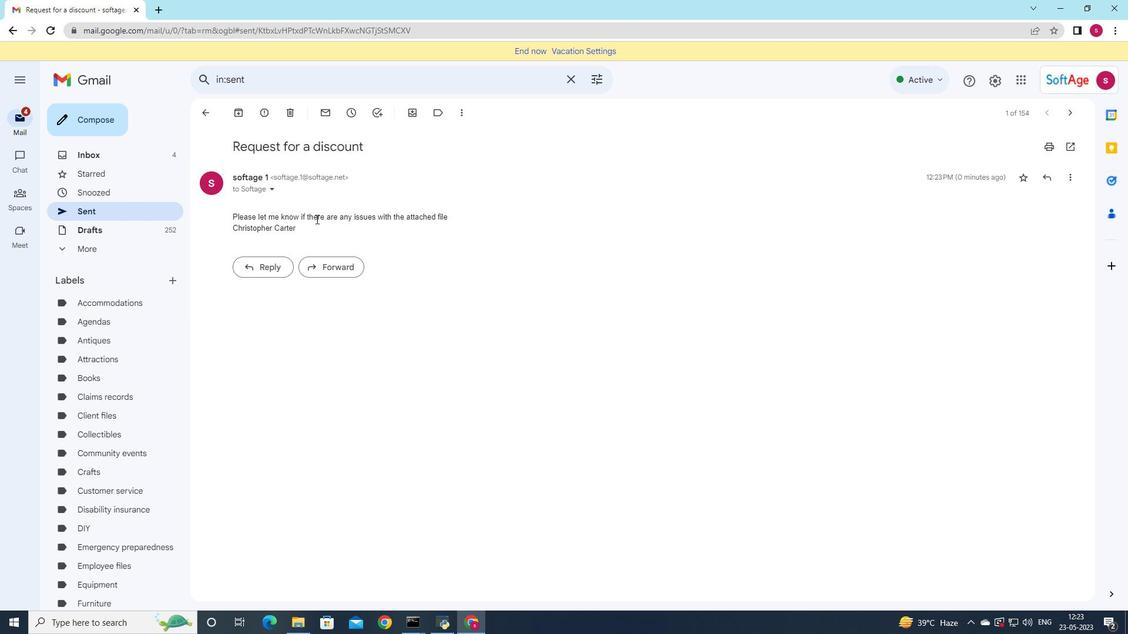 
Action: Mouse moved to (271, 192)
Screenshot: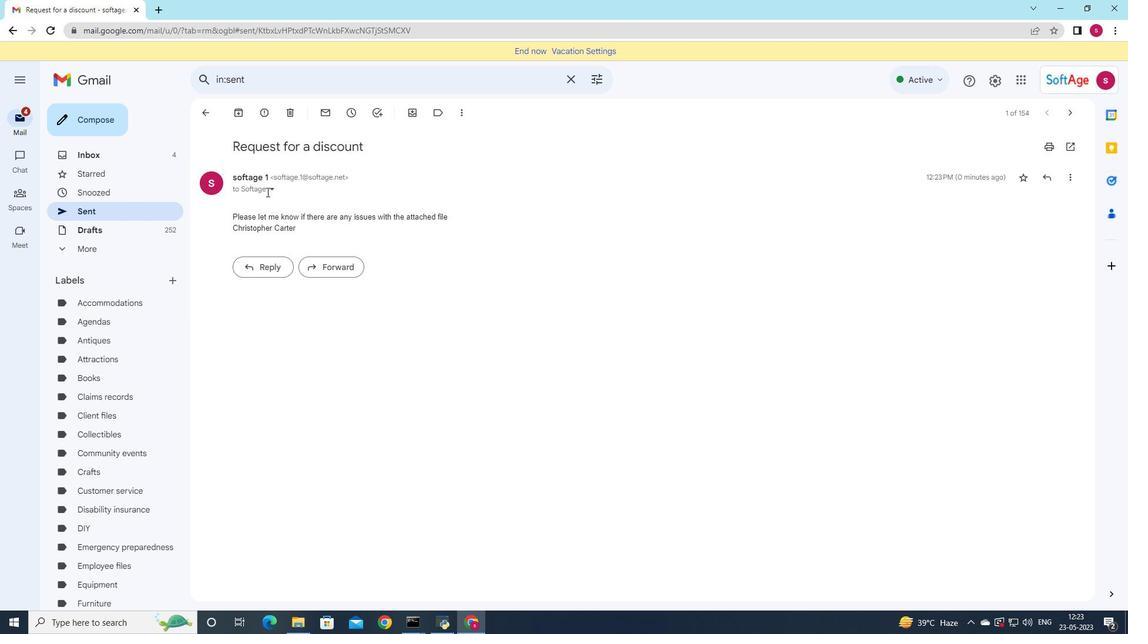 
Action: Mouse pressed left at (271, 192)
Screenshot: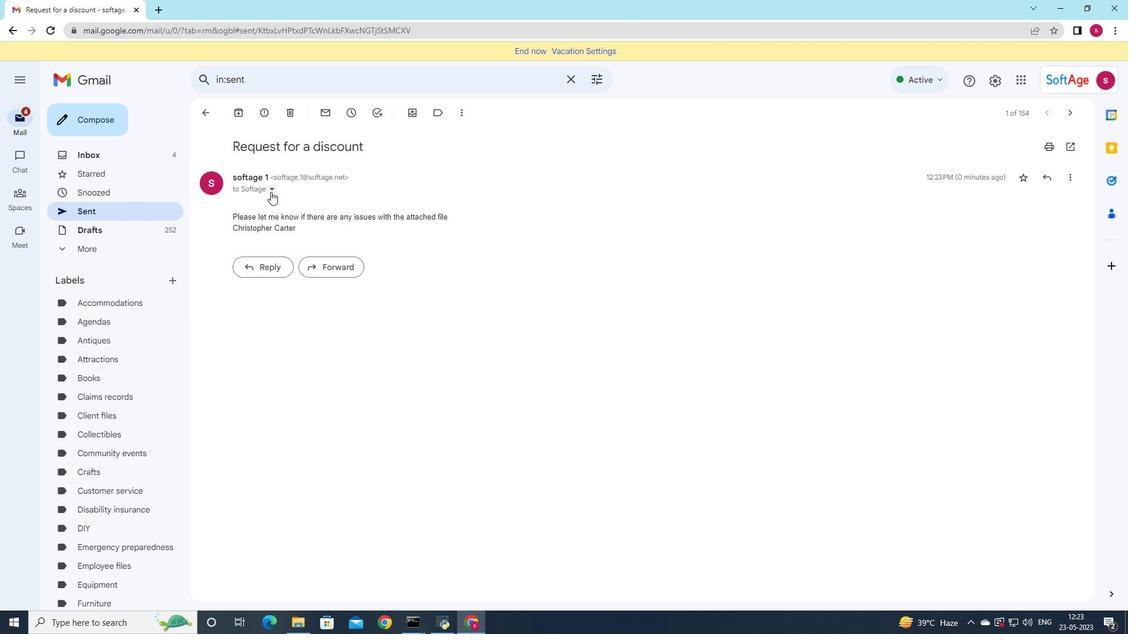 
Action: Mouse moved to (560, 235)
Screenshot: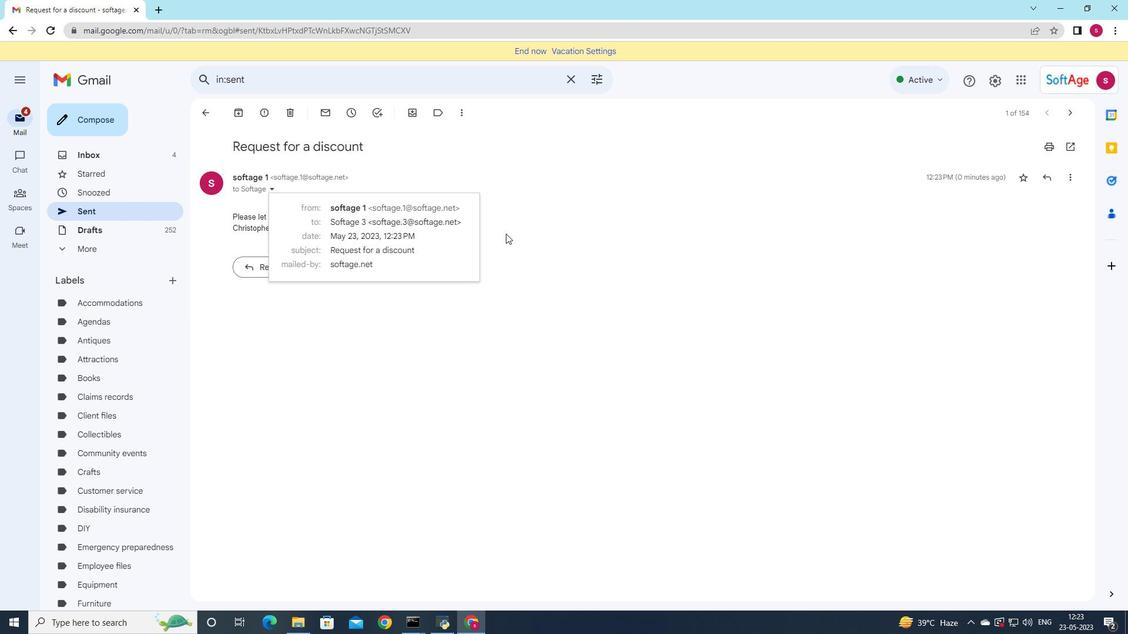 
Action: Mouse pressed left at (560, 235)
Screenshot: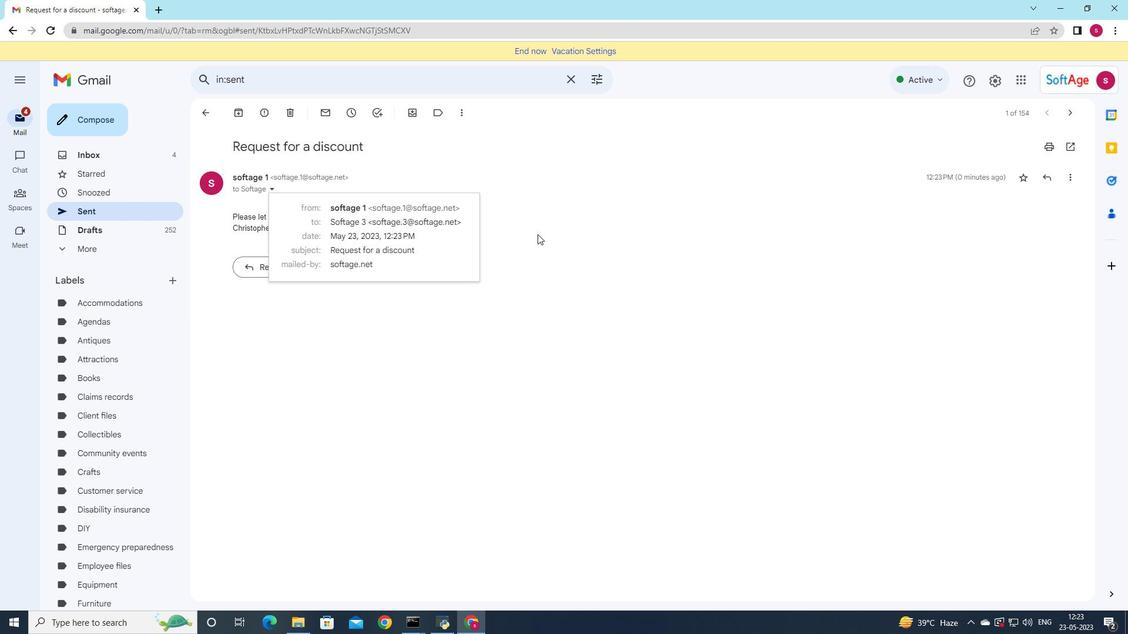 
Action: Mouse moved to (383, 228)
Screenshot: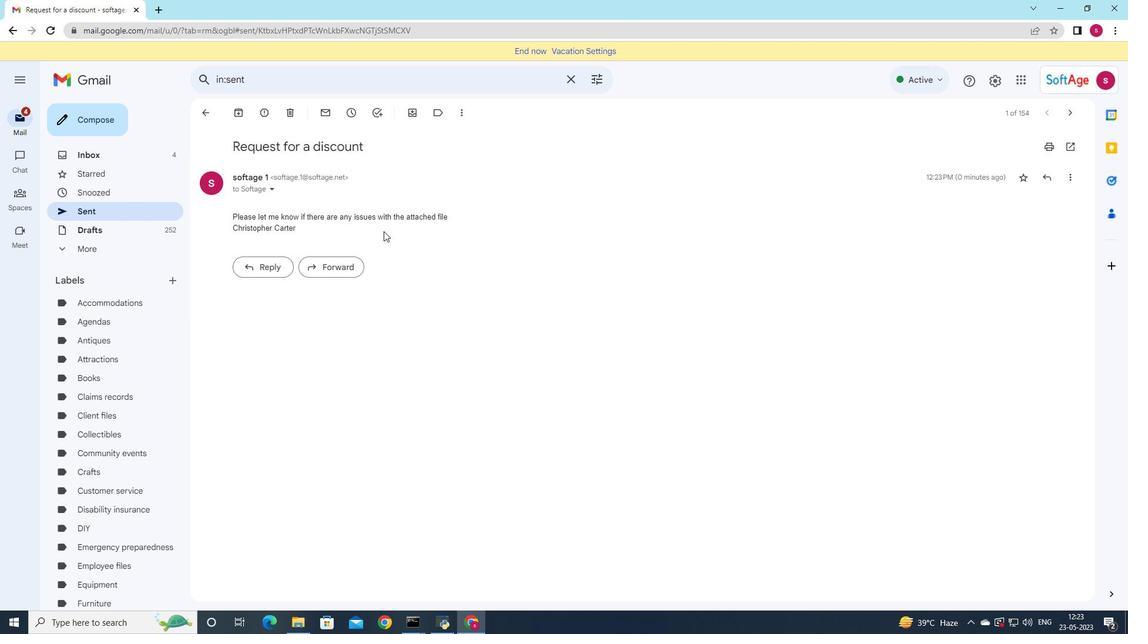
Action: Mouse pressed left at (383, 228)
Screenshot: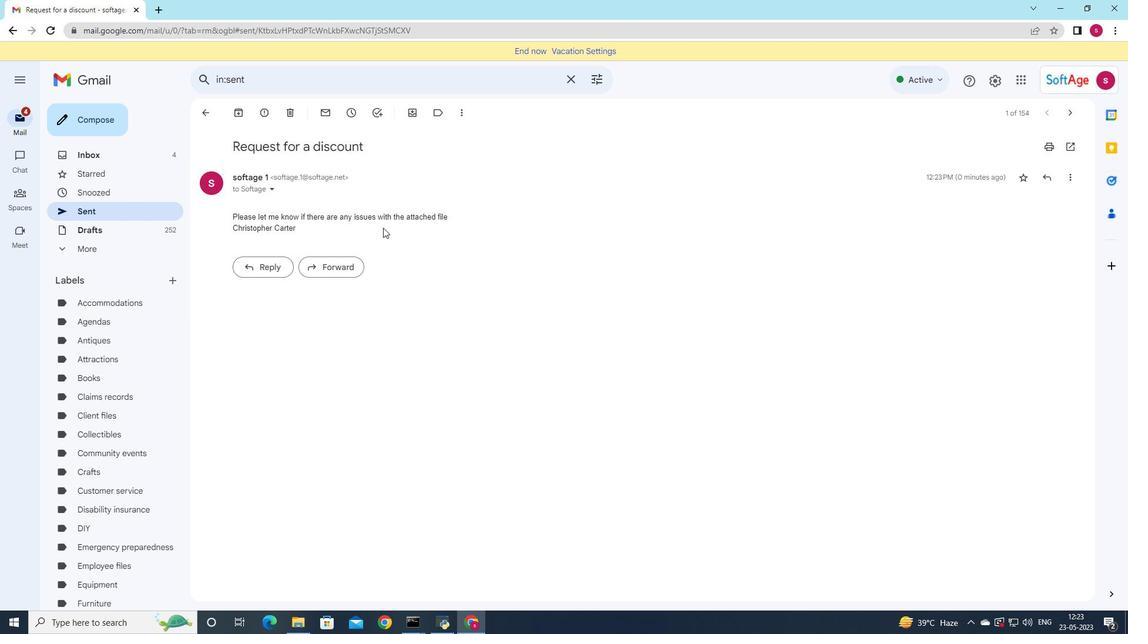 
Action: Mouse pressed left at (383, 228)
Screenshot: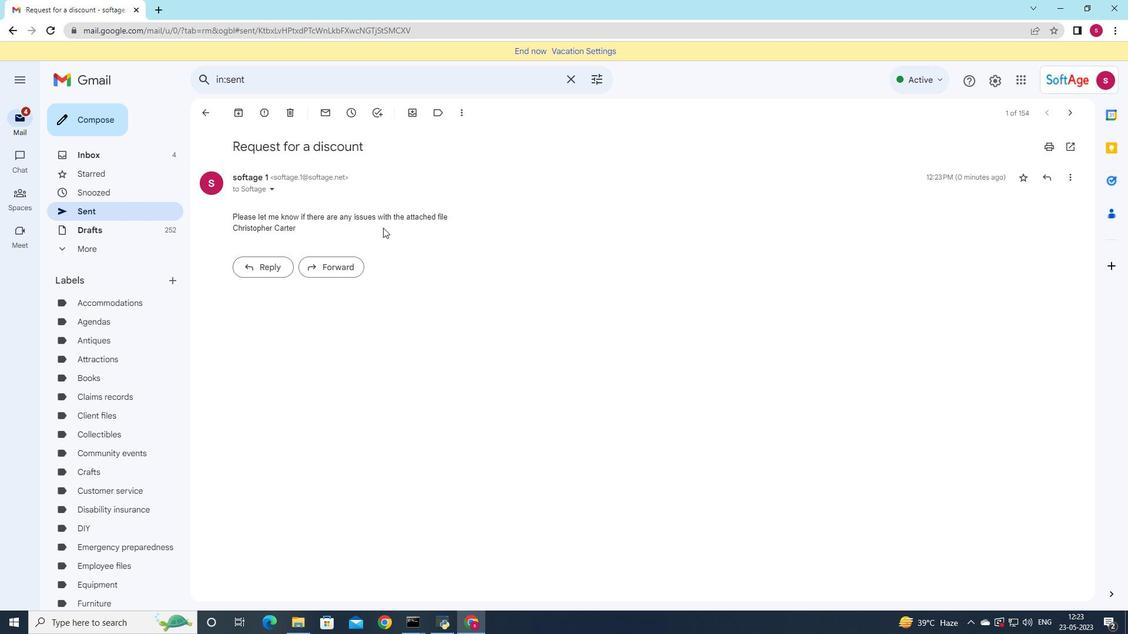 
Action: Mouse moved to (460, 115)
Screenshot: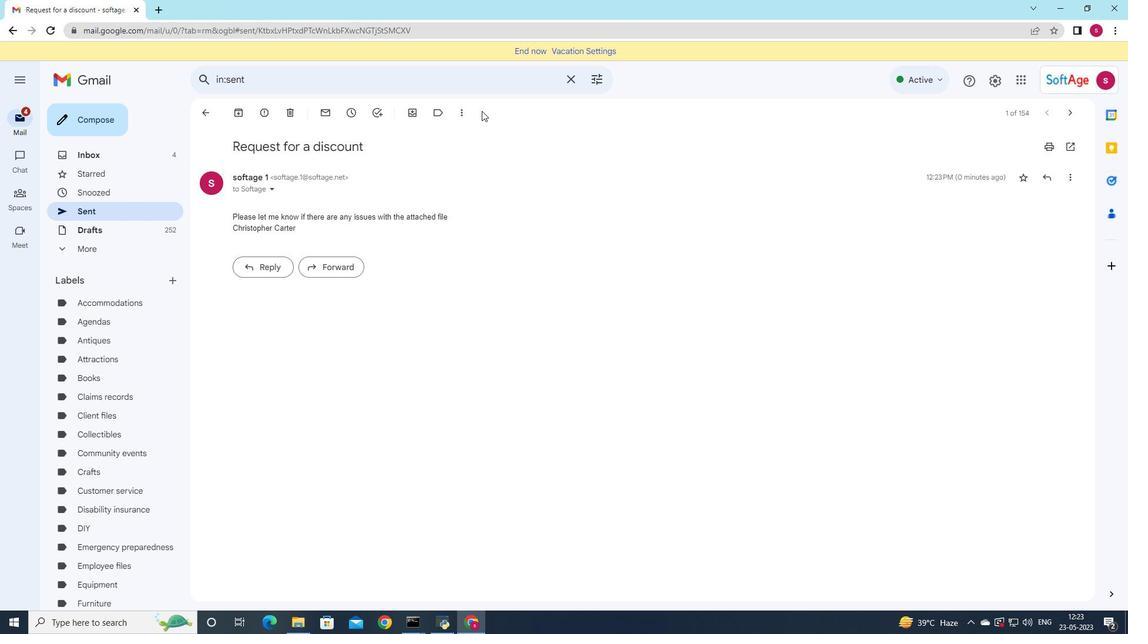
Action: Mouse pressed left at (460, 115)
Screenshot: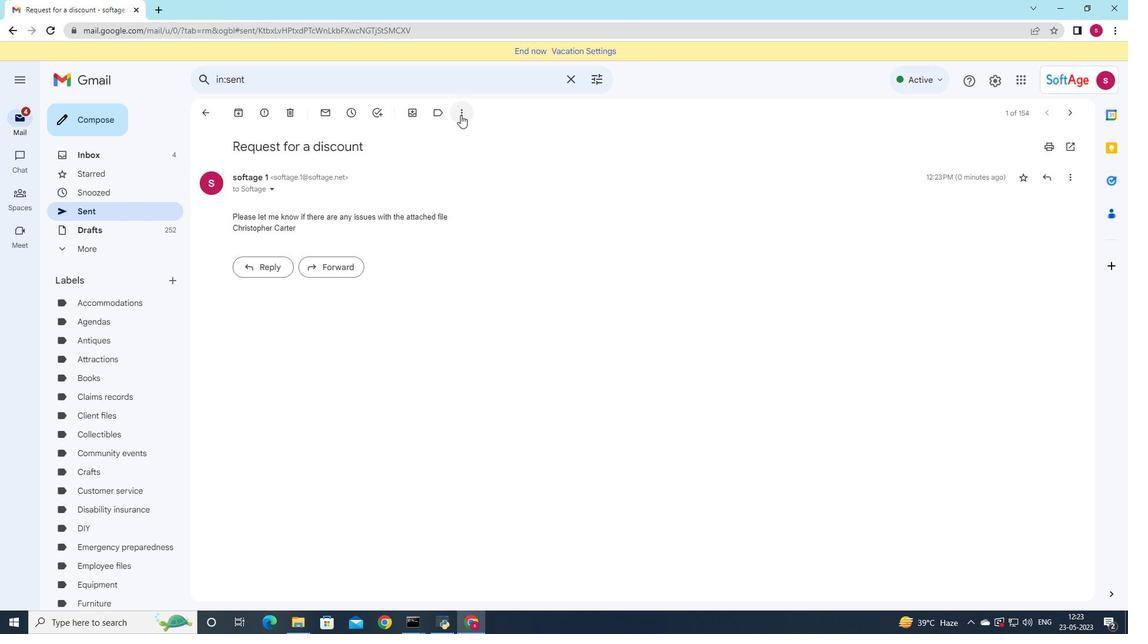 
Action: Mouse moved to (649, 173)
Screenshot: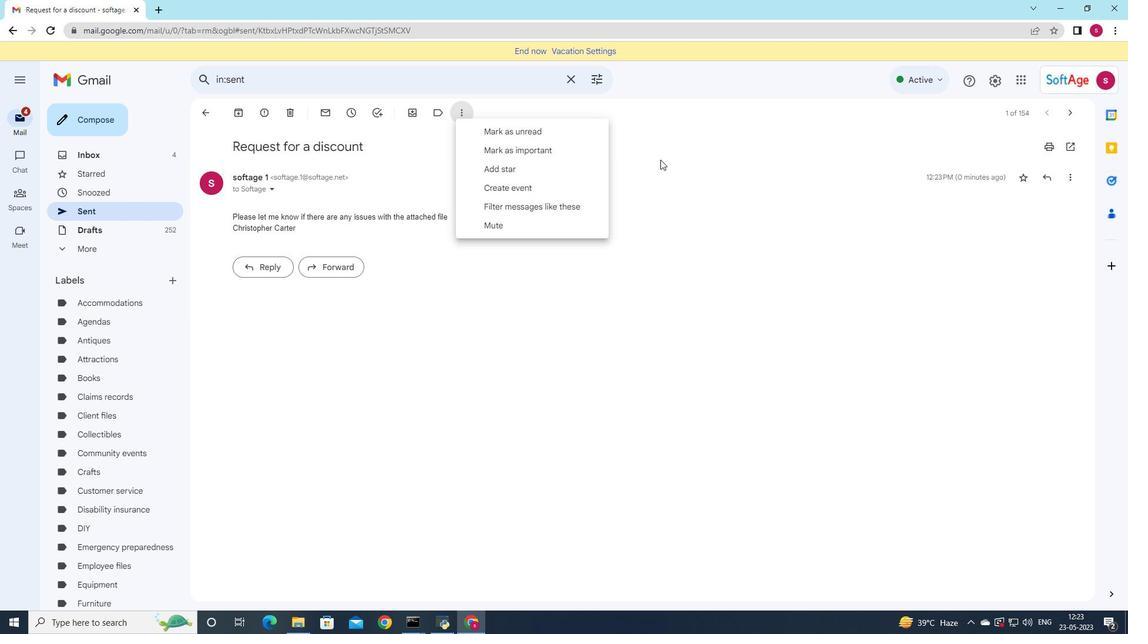 
Action: Mouse pressed left at (649, 173)
Screenshot: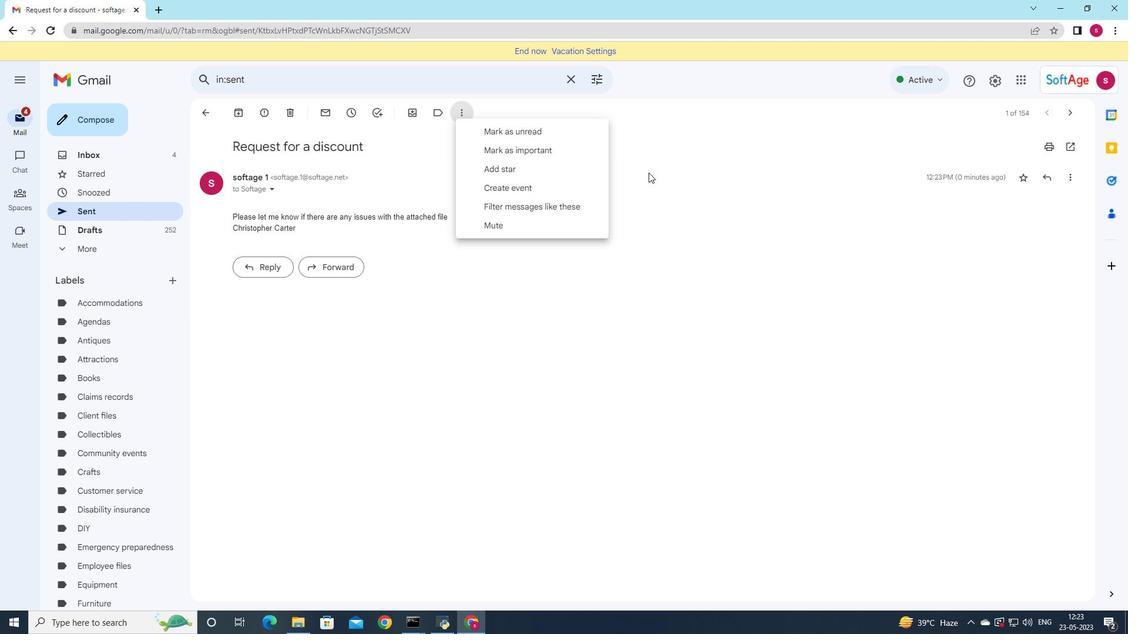 
Action: Mouse moved to (320, 227)
Screenshot: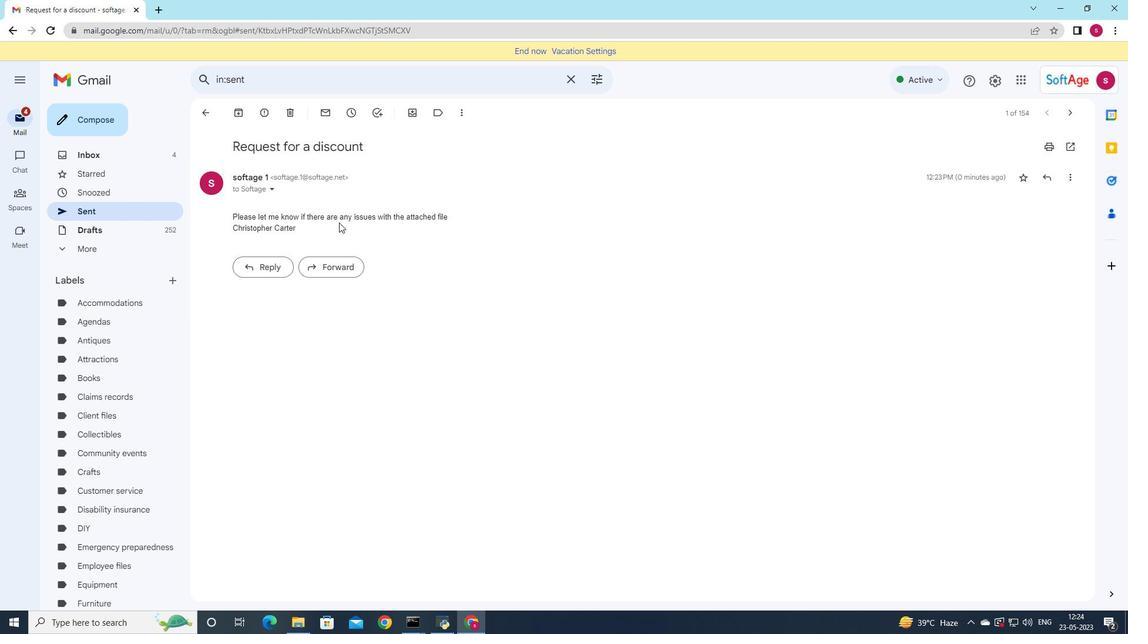 
Action: Mouse pressed left at (320, 227)
Screenshot: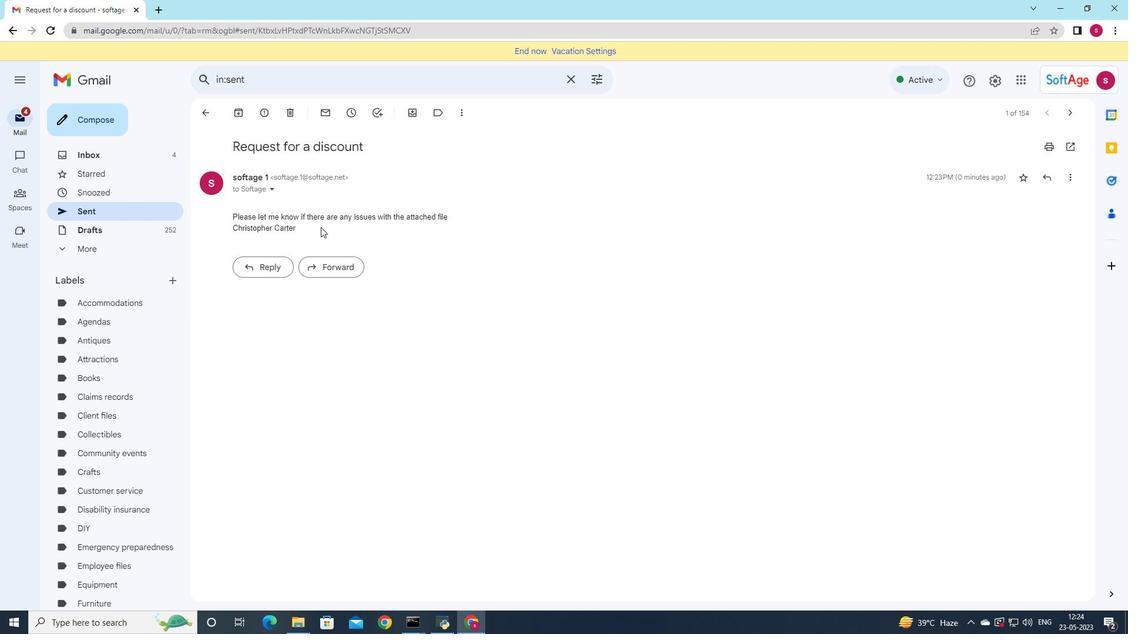 
Action: Mouse moved to (335, 268)
Screenshot: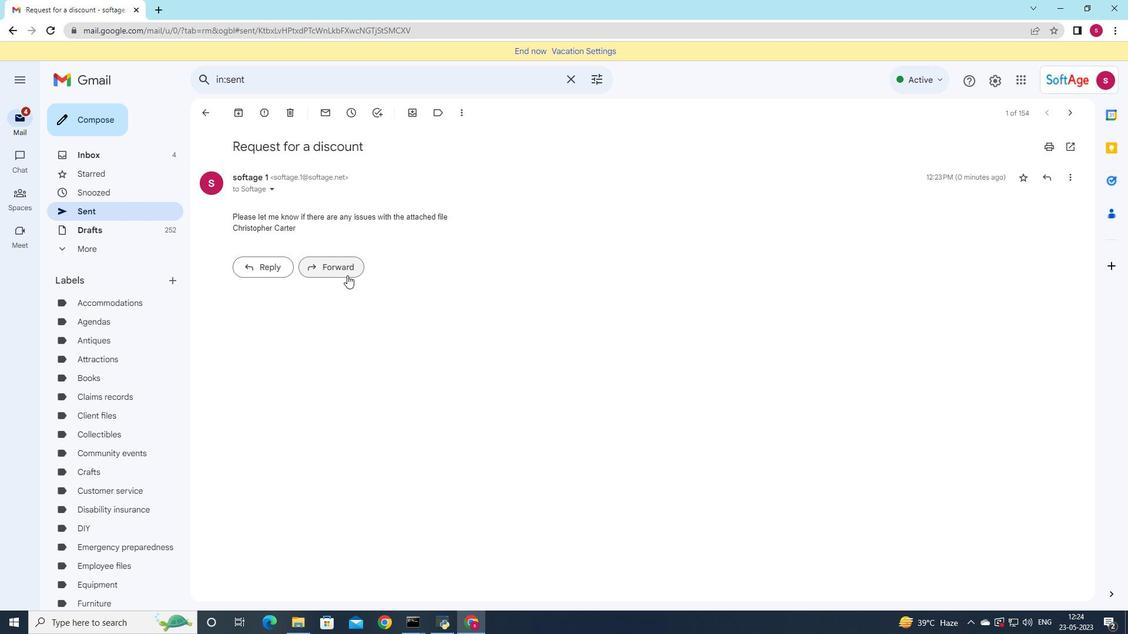 
Action: Mouse pressed left at (335, 268)
Screenshot: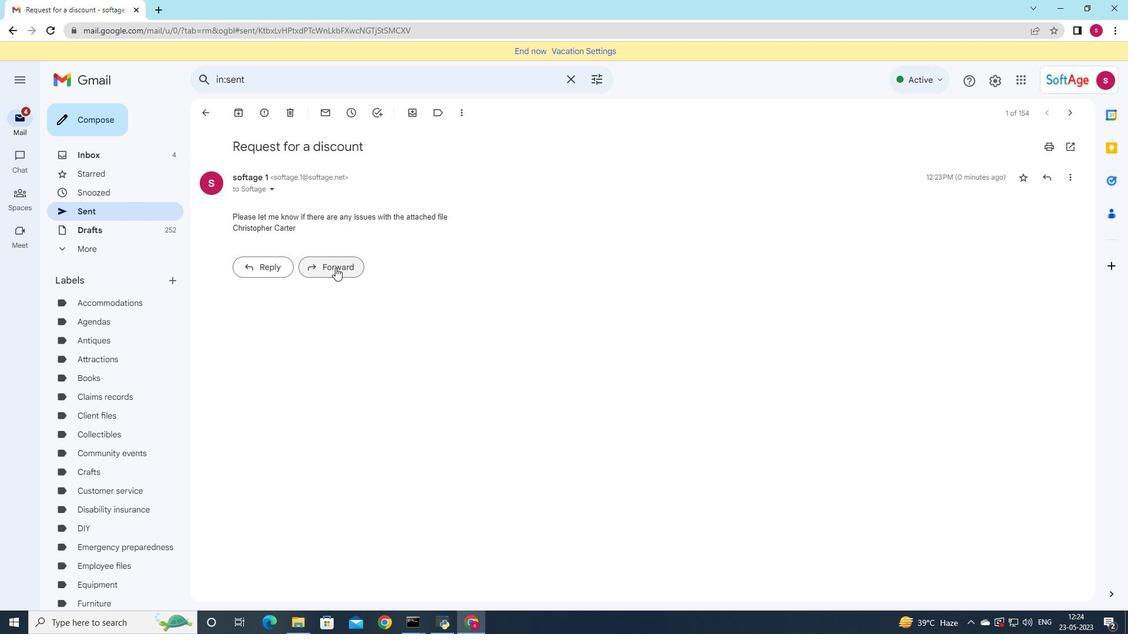 
Action: Mouse moved to (324, 508)
Screenshot: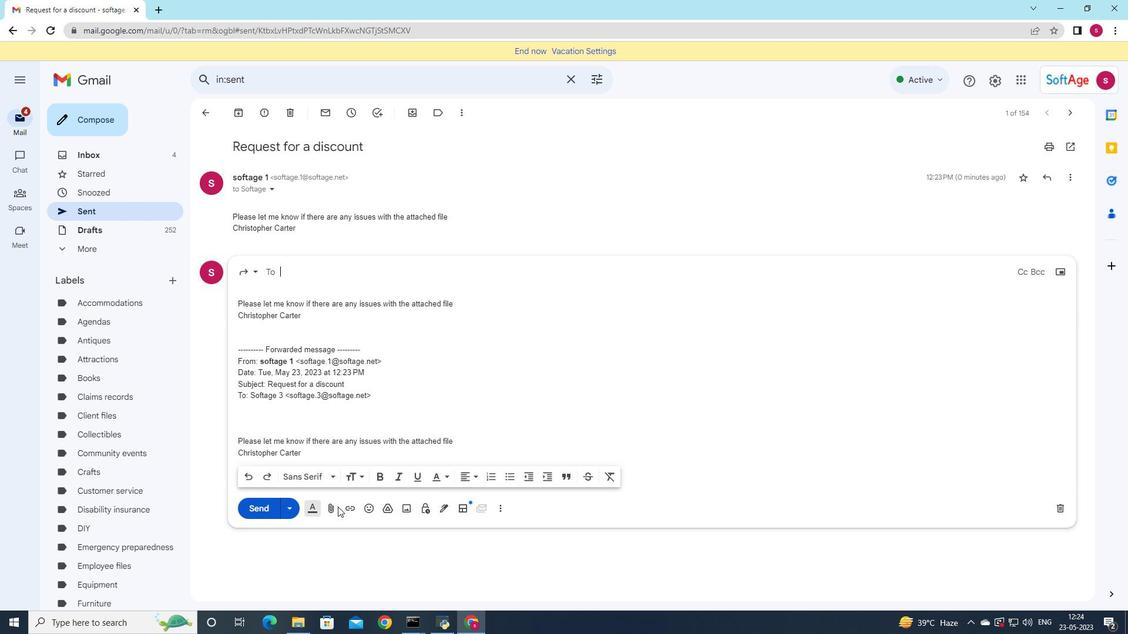 
Action: Mouse pressed left at (324, 508)
Screenshot: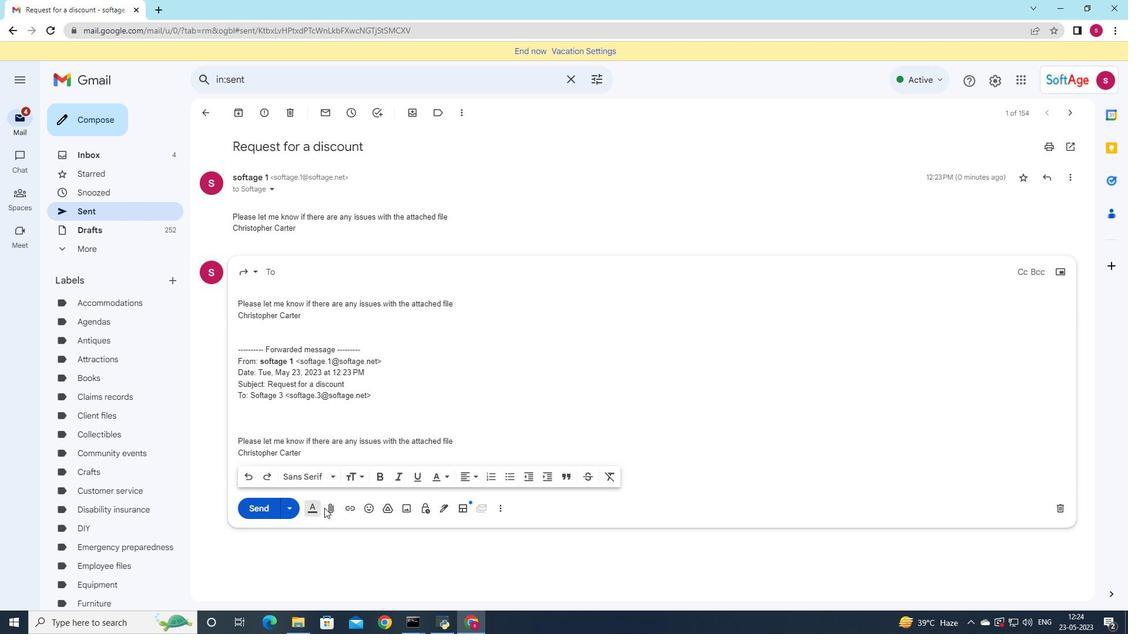 
Action: Mouse moved to (328, 509)
Screenshot: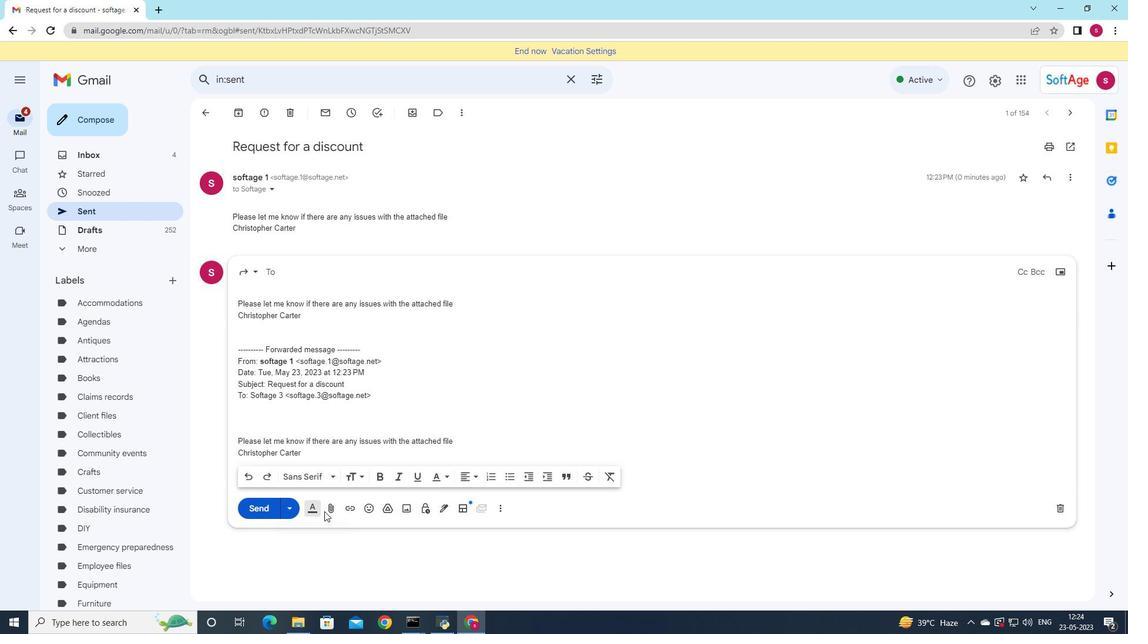 
Action: Mouse pressed left at (328, 509)
Screenshot: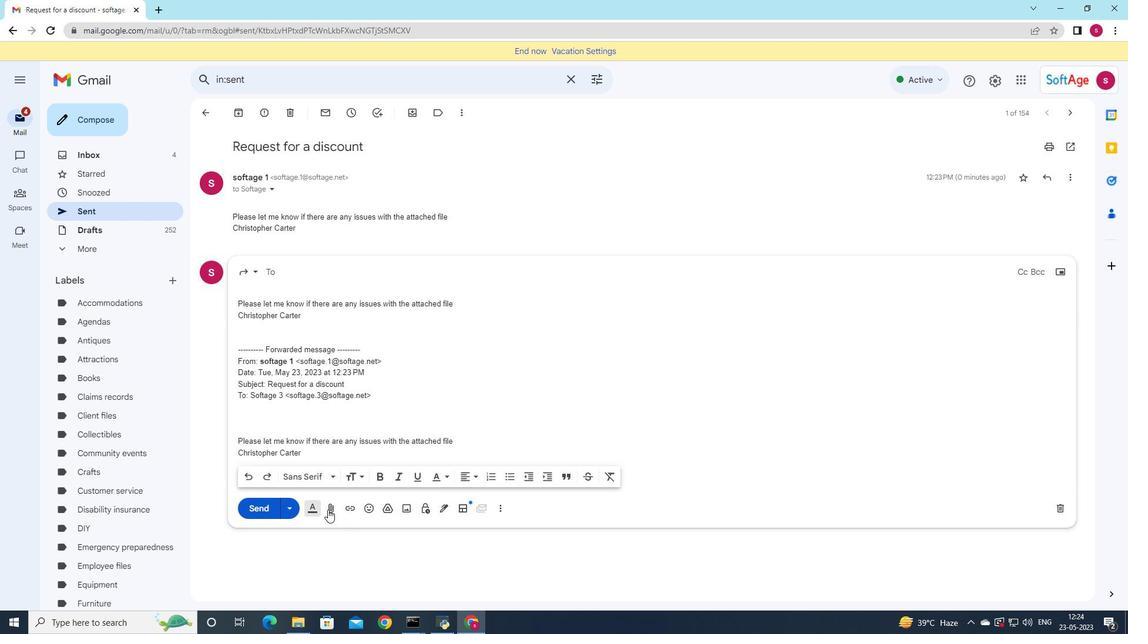 
Action: Mouse moved to (162, 86)
Screenshot: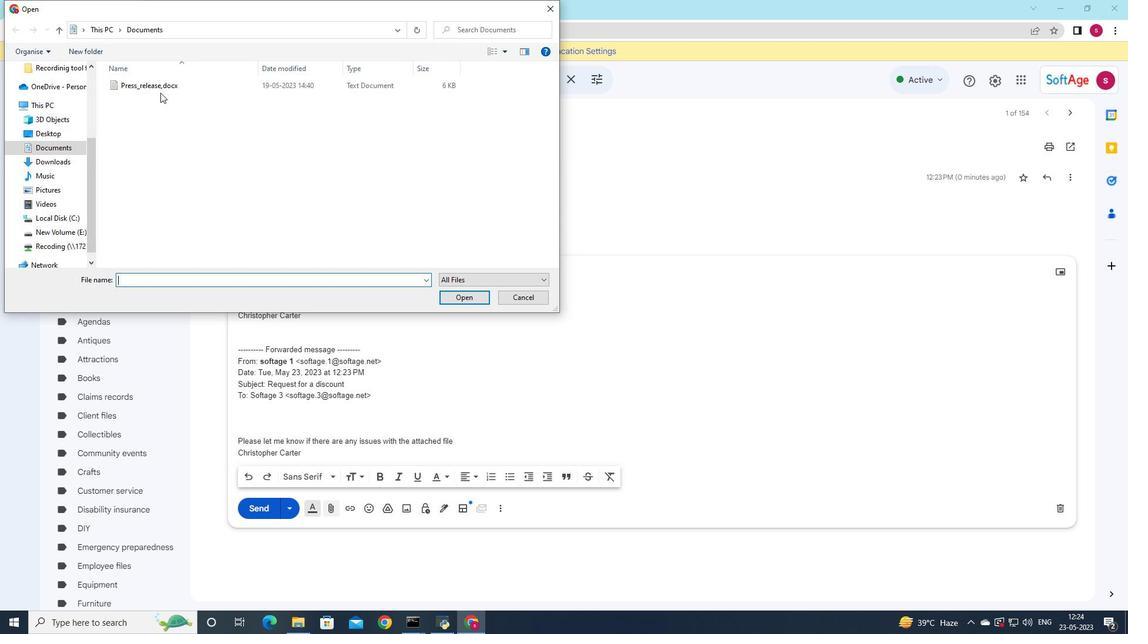 
Action: Mouse pressed left at (162, 86)
Screenshot: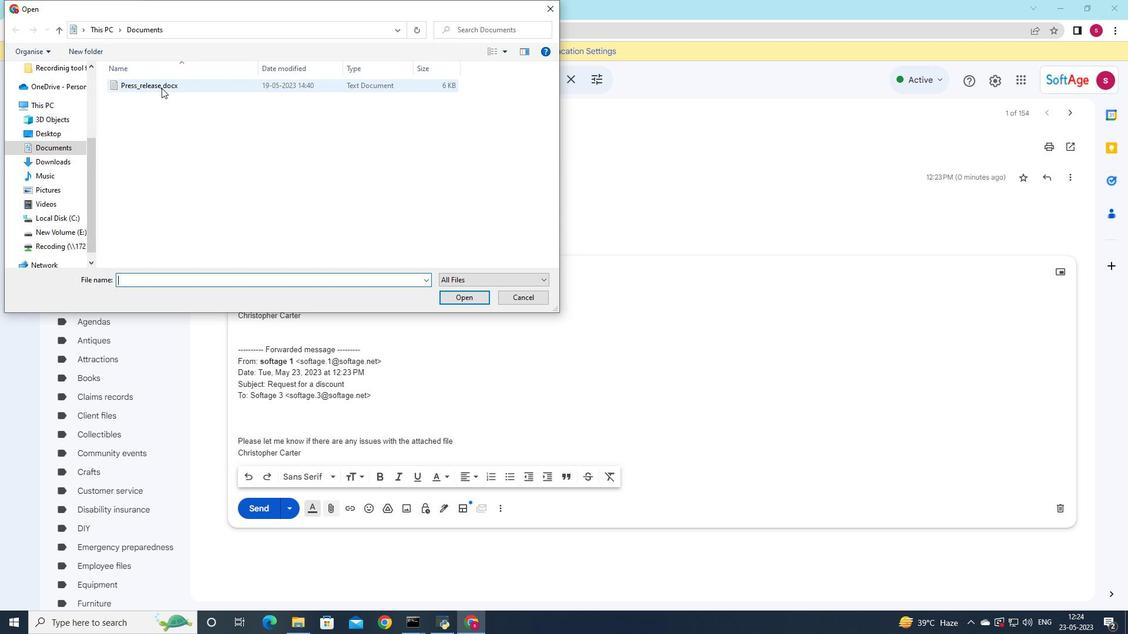 
Action: Mouse pressed left at (162, 86)
Screenshot: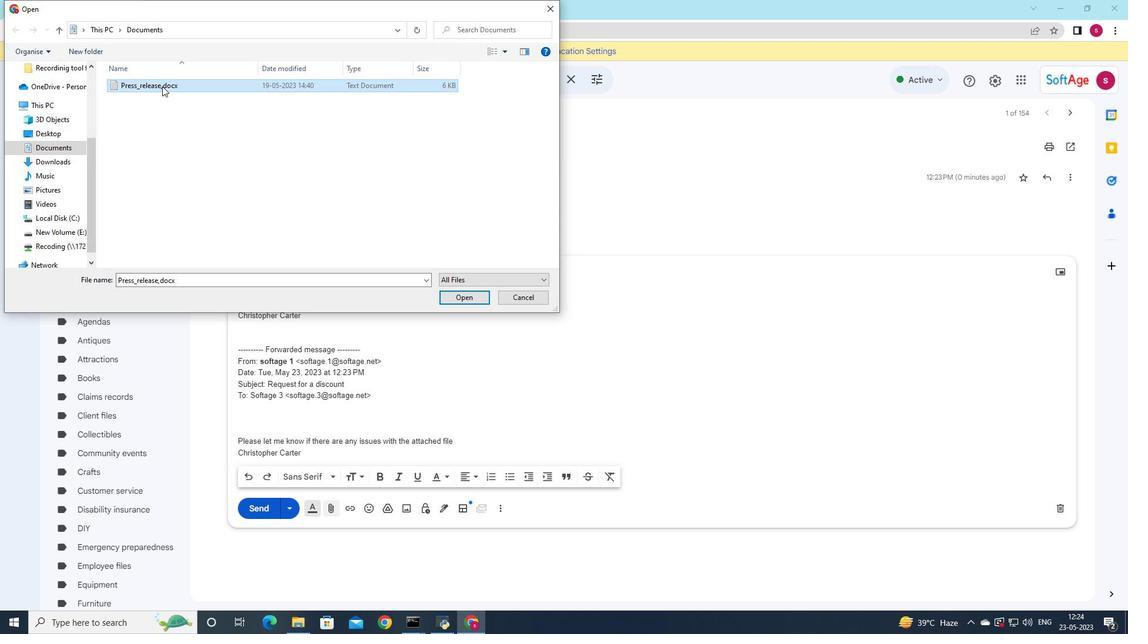 
Action: Mouse moved to (360, 128)
Screenshot: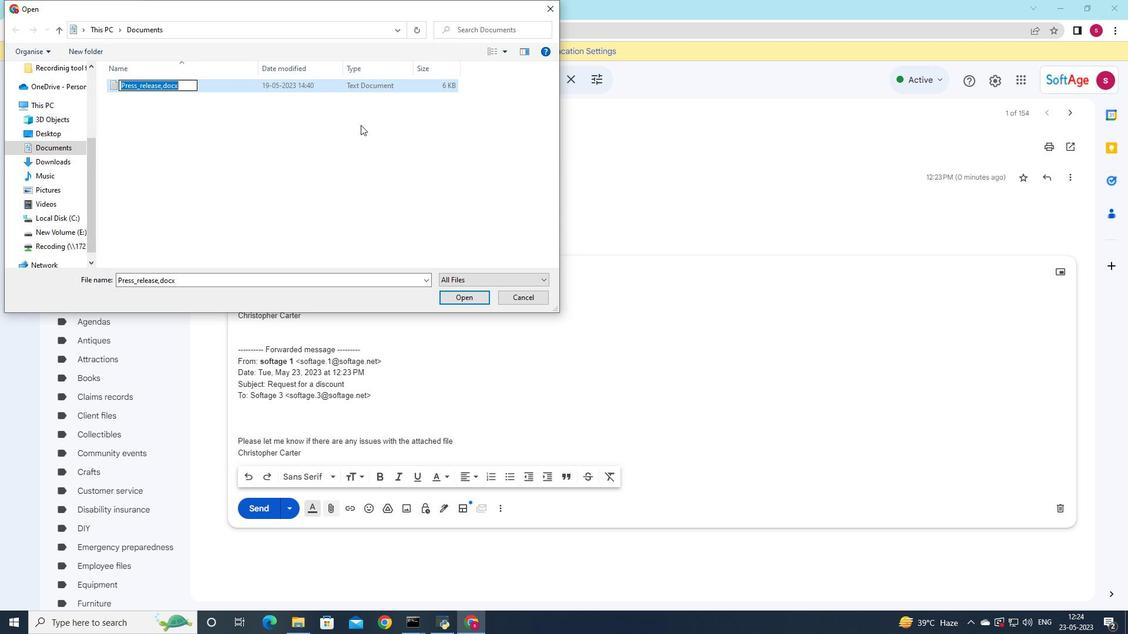 
Action: Key pressed <Key.shift>Swrvice<Key.backspace><Key.backspace><Key.backspace><Key.backspace><Key.backspace><Key.backspace><Key.backspace><Key.backspace><Key.backspace><Key.backspace><Key.backspace><Key.shift>sssssssssssssssss<Key.backspace><Key.backspace><Key.backspace><Key.backspace><Key.backspace><Key.backspace><Key.backspace><Key.backspace><Key.backspace><Key.backspace><Key.backspace><Key.backspace><Key.backspace><Key.backspace><Key.backspace><Key.backspace><Key.backspace><Key.backspace><Key.backspace><Key.backspace><Key.backspace><Key.backspace><Key.backspace><Key.backspace><Key.backspace><Key.shift>Service<Key.space><Key.backspace><Key.shift_r><Key.shift_r><Key.shift_r><Key.shift_r><Key.shift_r><Key.shift_r><Key.shift_r><Key.shift_r><Key.shift_r><Key.shift_r><Key.shift_r><Key.shift_r><Key.shift_r><Key.shift_r><Key.shift_r><Key.shift_r><Key.shift_r><Key.shift_r><Key.shift_r><Key.shift_r><Key.shift_r><Key.shift_r><Key.shift_r><Key.shift_r>_level<Key.shift_r><Key.shift_r><Key.shift_r><Key.shift_r><Key.shift_r><Key.shift_r><Key.shift_r><Key.shift_r><Key.shift_r><Key.shift_r><Key.shift_r><Key.shift_r><Key.shift_r><Key.shift_r><Key.shift_r><Key.shift_r><Key.shift_r><Key.shift_r><Key.shift_r><Key.shift_r><Key.shift_r><Key.shift_r><Key.shift_r><Key.shift_r>_agreement.pdf
Screenshot: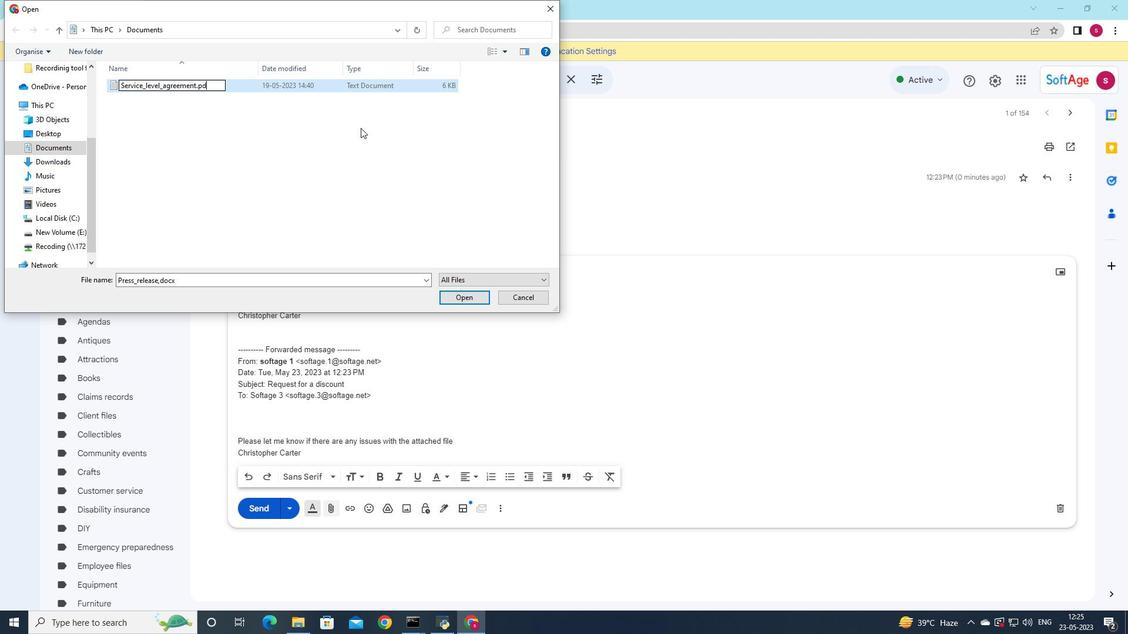 
Action: Mouse moved to (380, 89)
Screenshot: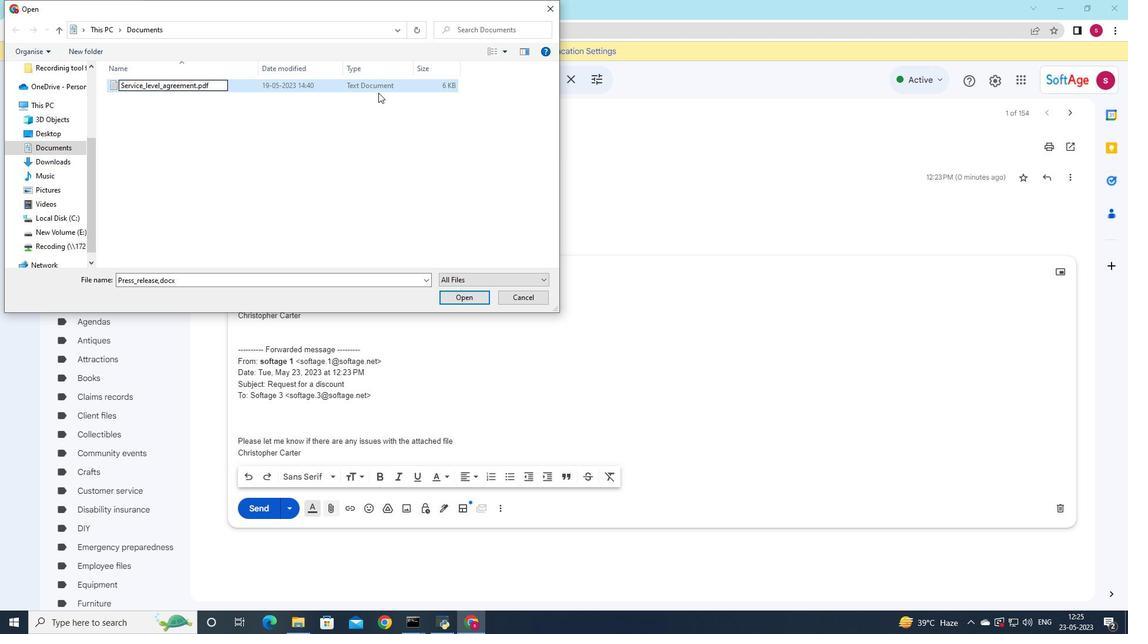 
Action: Mouse pressed left at (380, 89)
Screenshot: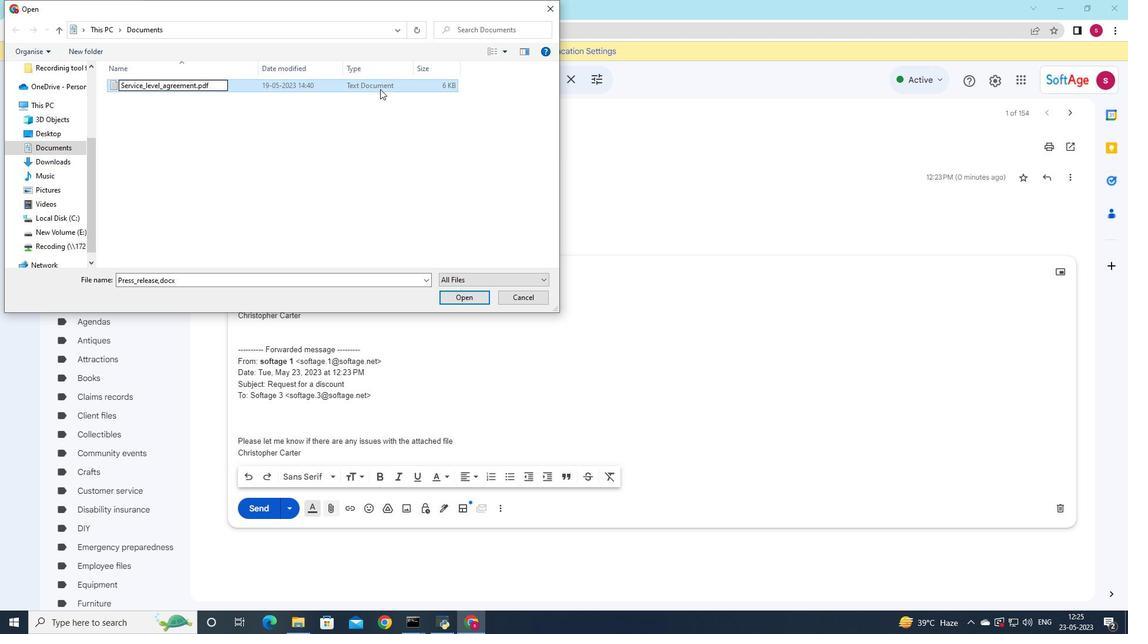 
Action: Mouse moved to (458, 298)
Screenshot: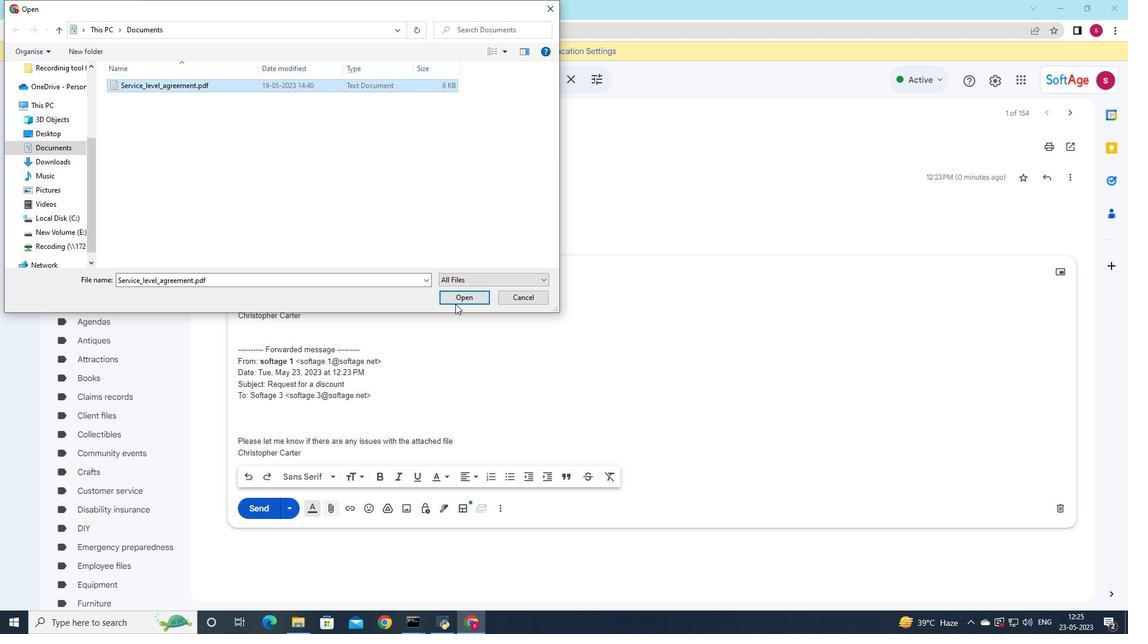 
Action: Mouse pressed left at (458, 298)
Screenshot: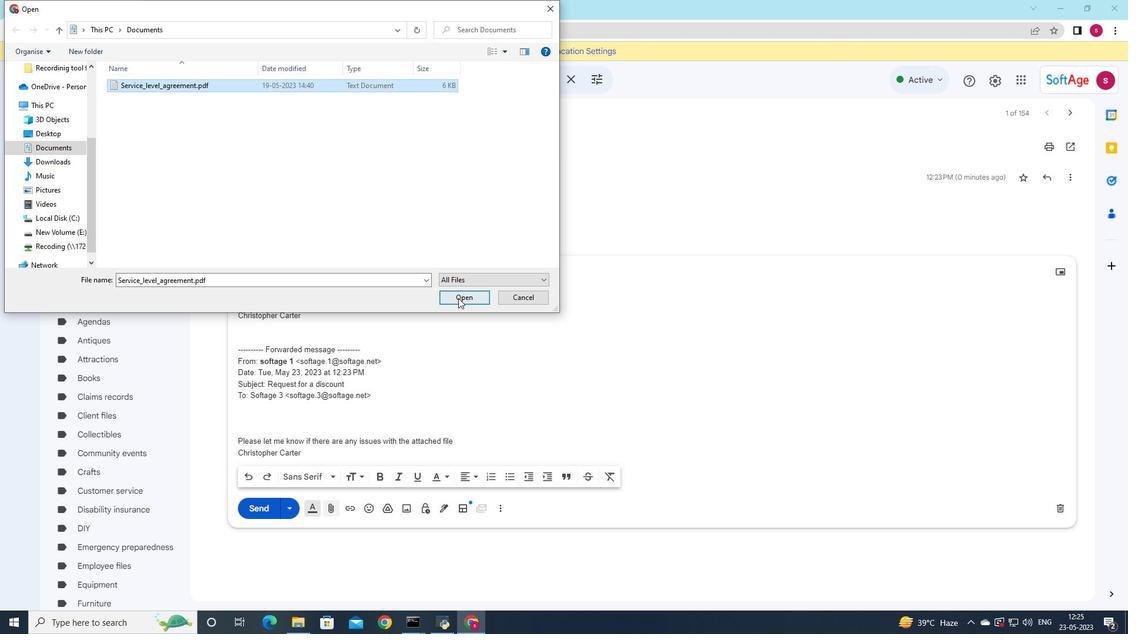 
Action: Mouse moved to (458, 299)
Screenshot: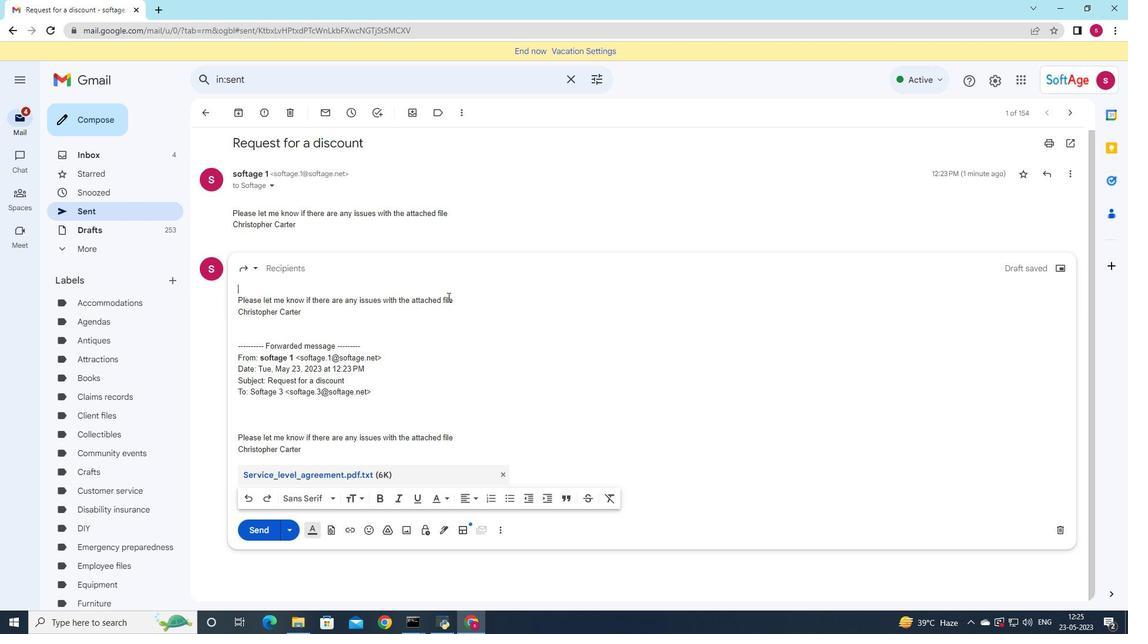 
Action: Mouse pressed left at (458, 299)
Screenshot: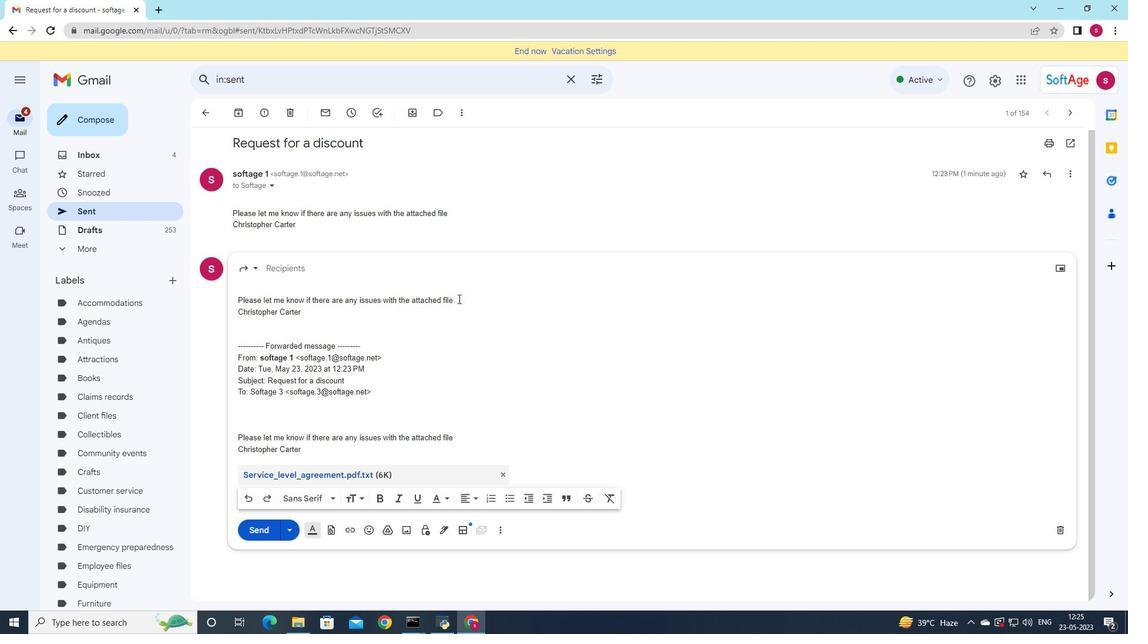 
Action: Mouse moved to (233, 296)
Screenshot: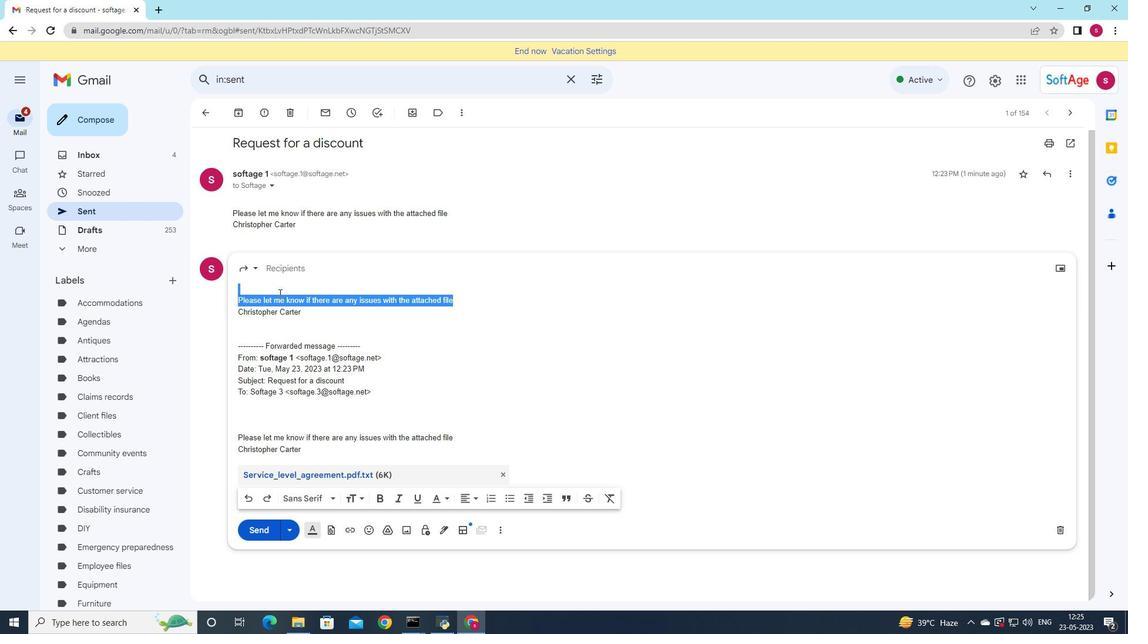 
Action: Key pressed <Key.delete>
Screenshot: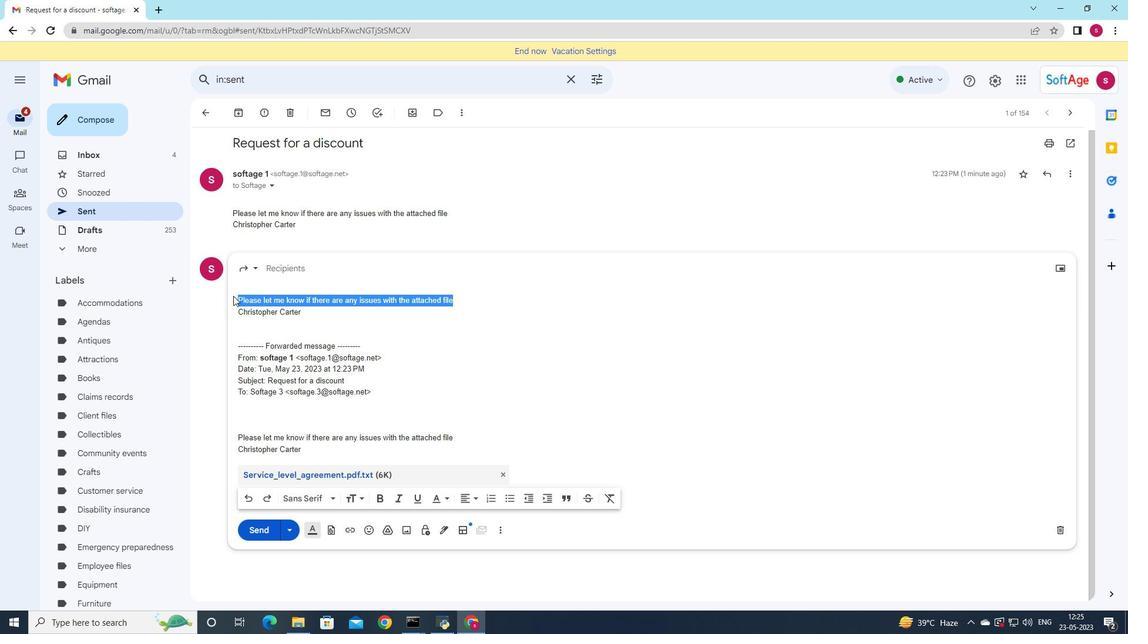 
Action: Mouse moved to (372, 326)
Screenshot: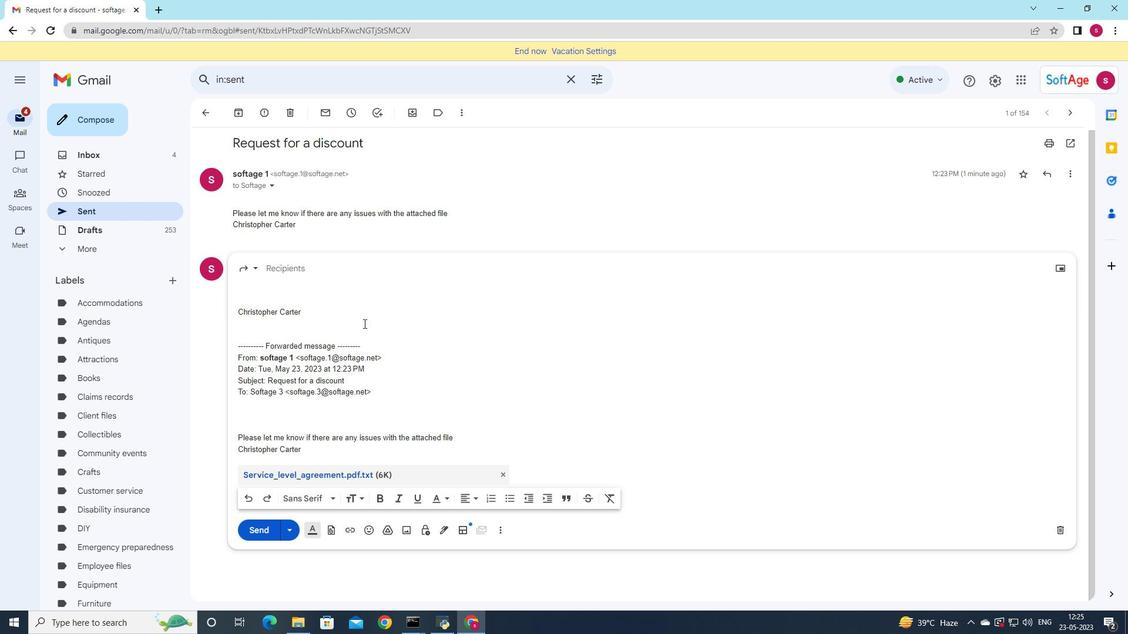 
Action: Key pressed <Key.shift>I<Key.space>am<Key.space>sorry<Key.space>for<Key.space>any<Key.space>confusion<Key.space>regarding<Key.space>this<Key.space>matter
Screenshot: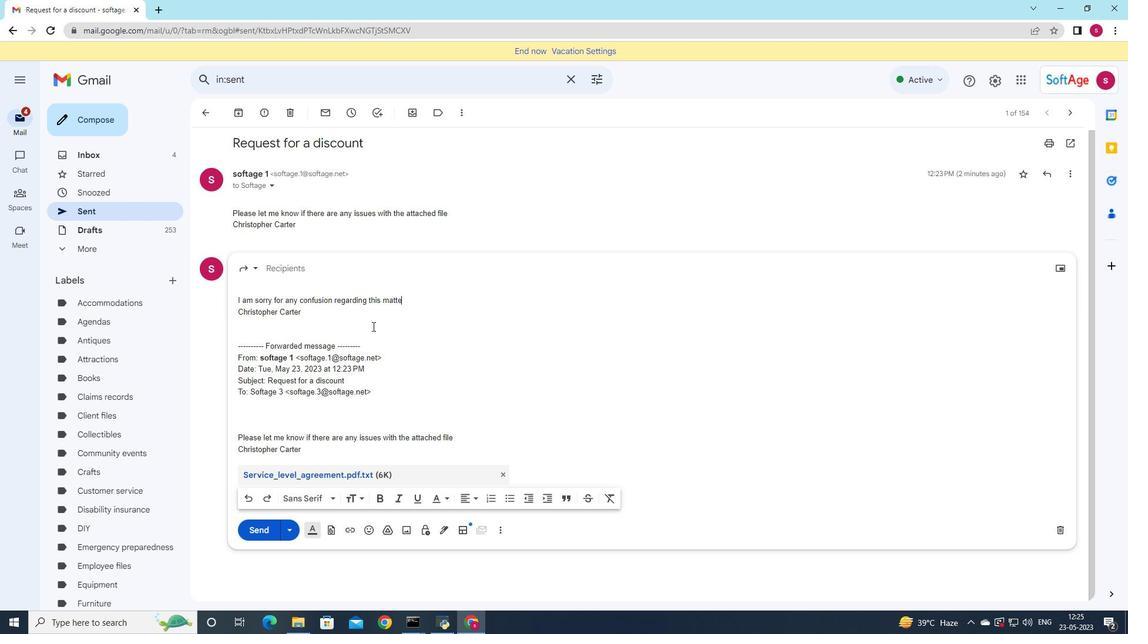 
Action: Mouse moved to (256, 532)
Screenshot: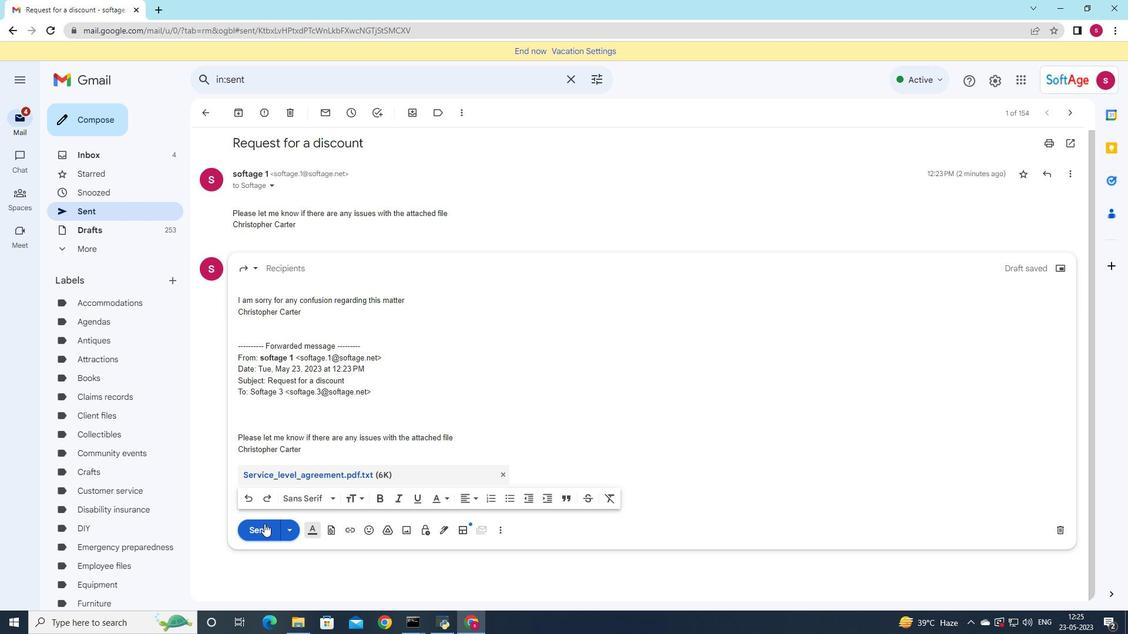 
Action: Mouse pressed left at (256, 532)
Screenshot: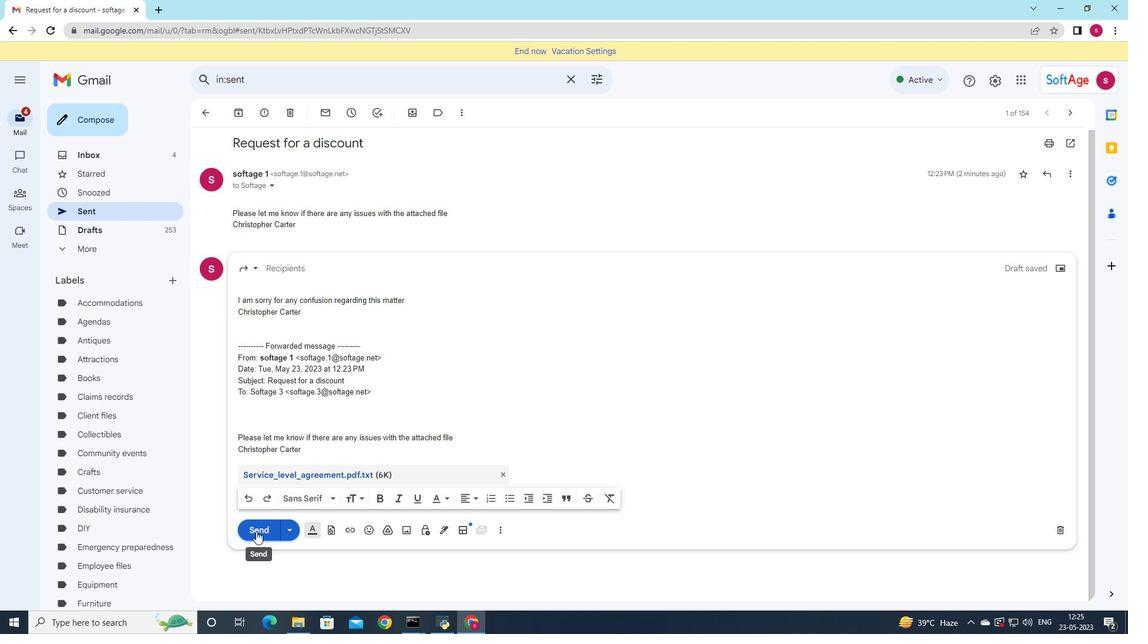 
Action: Mouse moved to (674, 355)
Screenshot: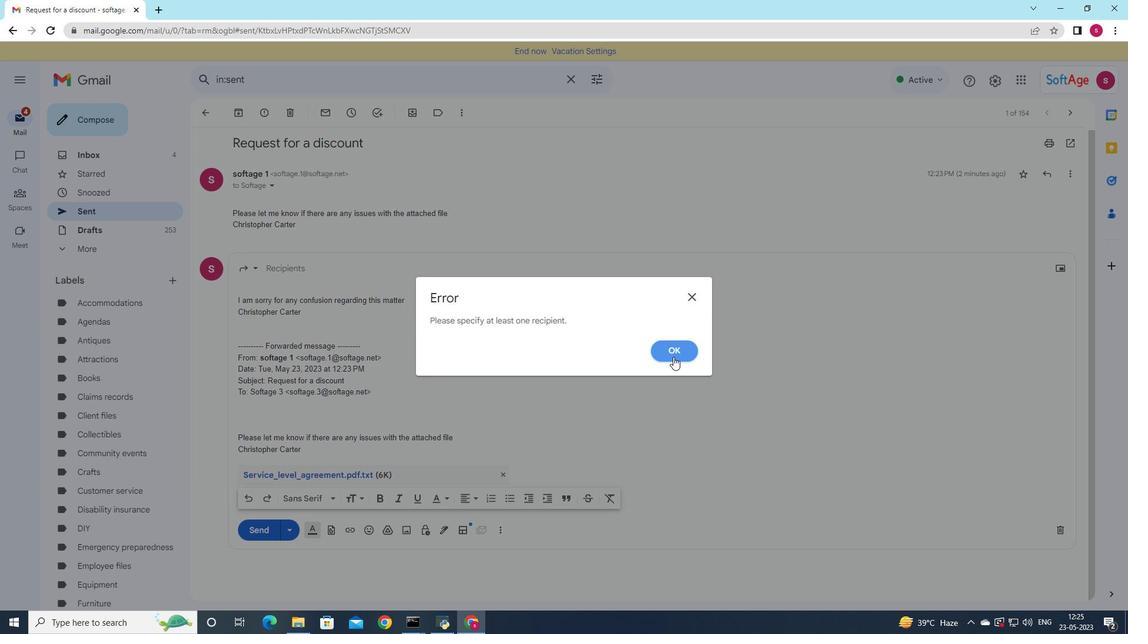 
Action: Mouse pressed left at (674, 355)
Screenshot: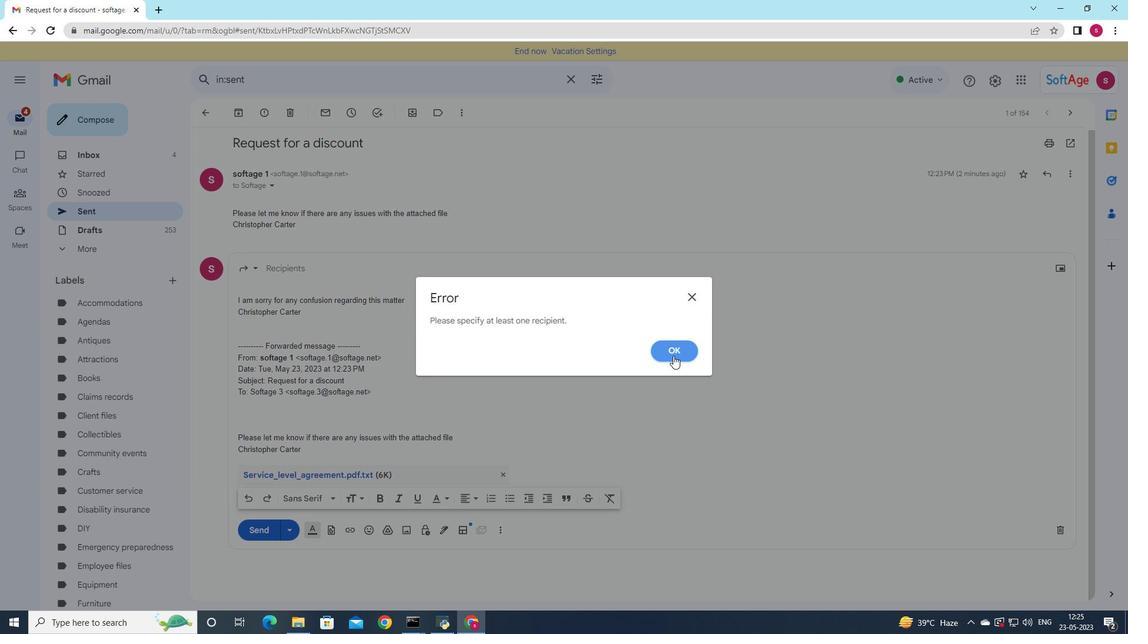 
Action: Mouse moved to (316, 338)
Screenshot: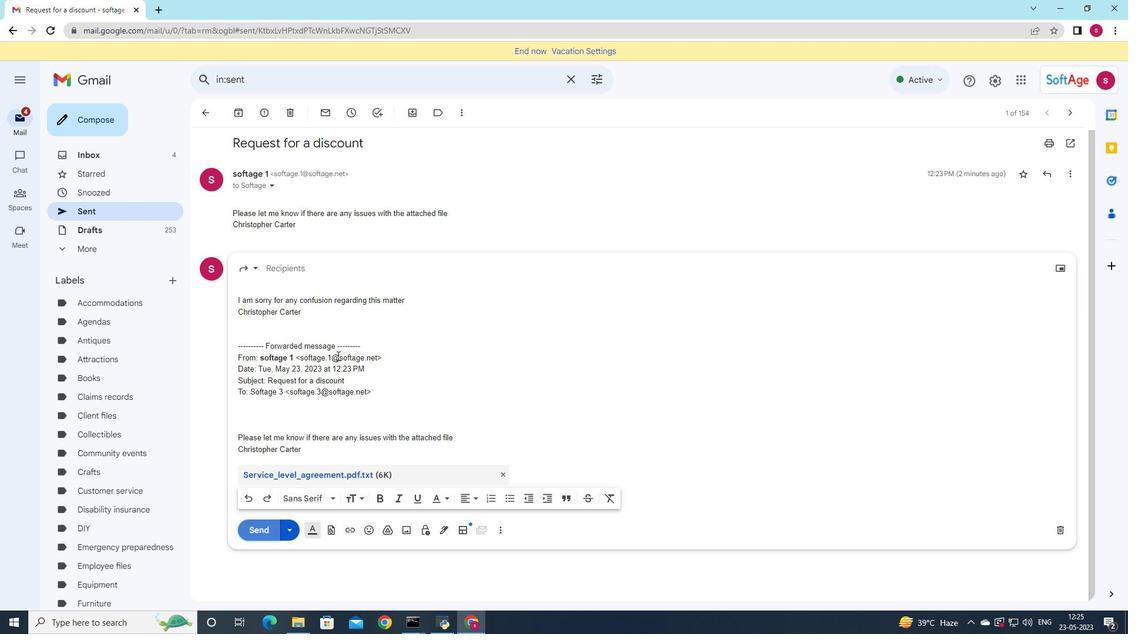 
Action: Mouse pressed left at (316, 338)
Screenshot: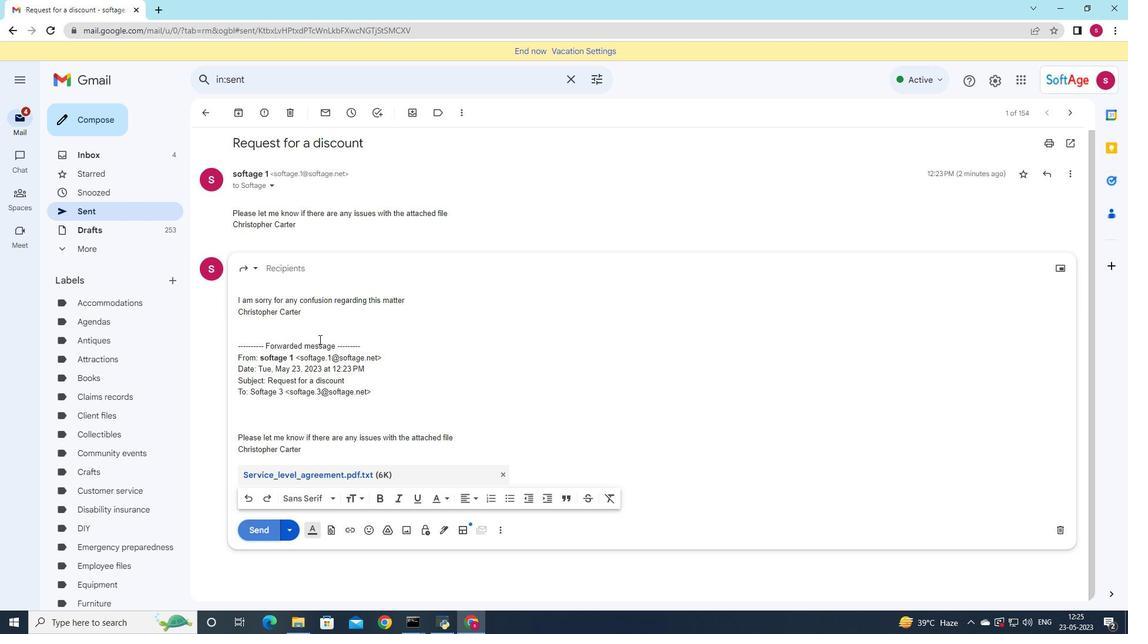 
Action: Mouse moved to (242, 283)
Screenshot: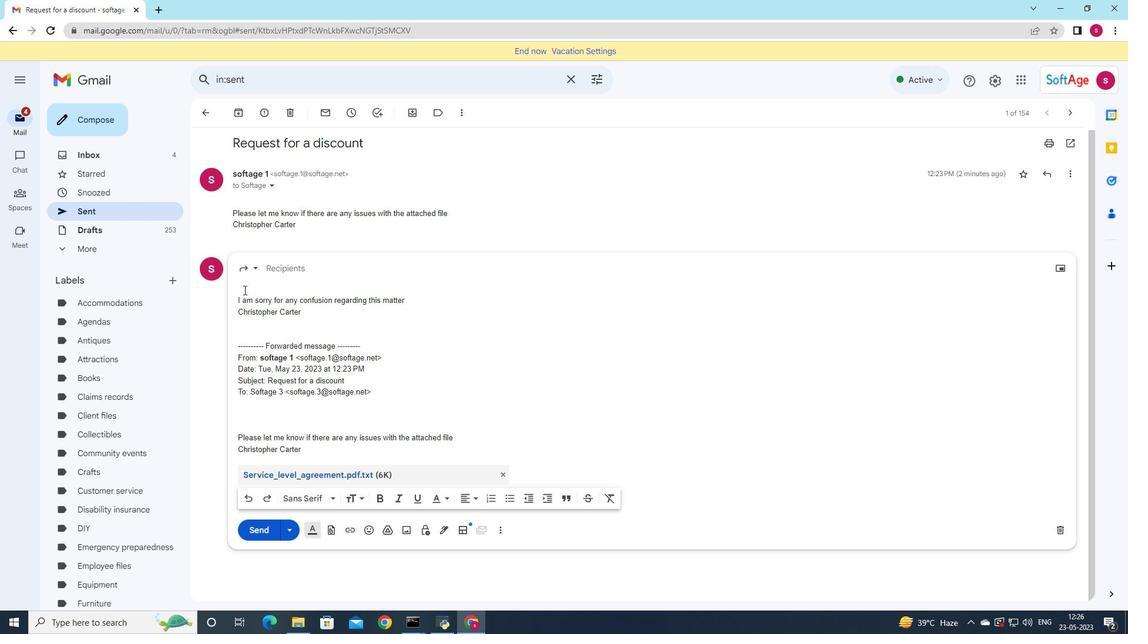 
Action: Mouse pressed left at (242, 283)
Screenshot: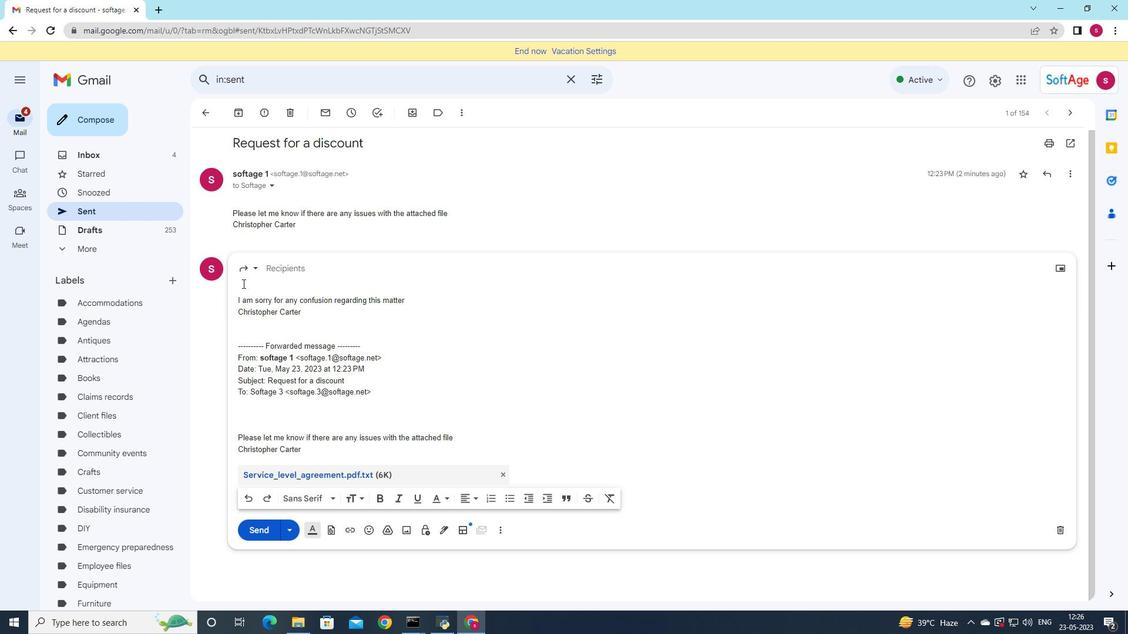 
Action: Mouse moved to (255, 270)
Screenshot: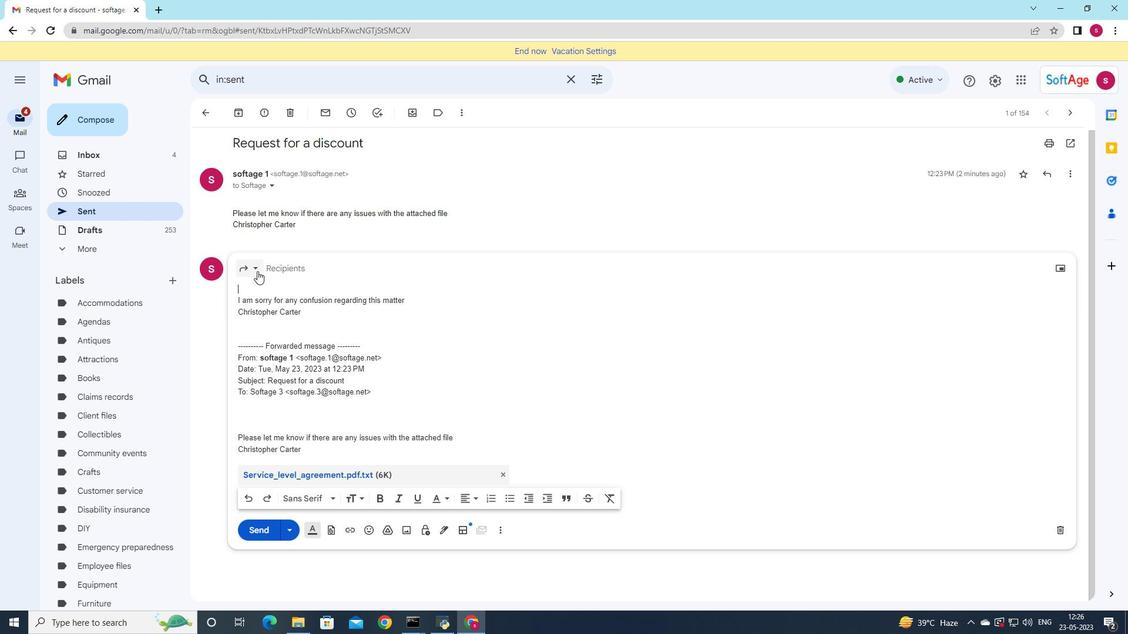 
Action: Mouse pressed left at (255, 270)
Screenshot: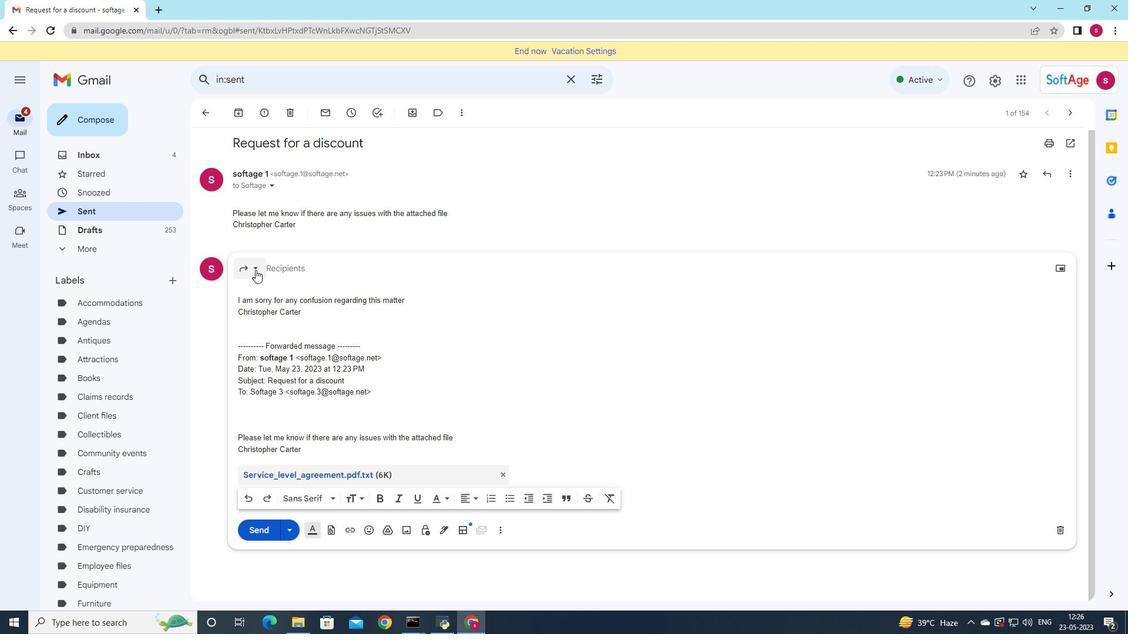 
Action: Mouse moved to (336, 285)
Screenshot: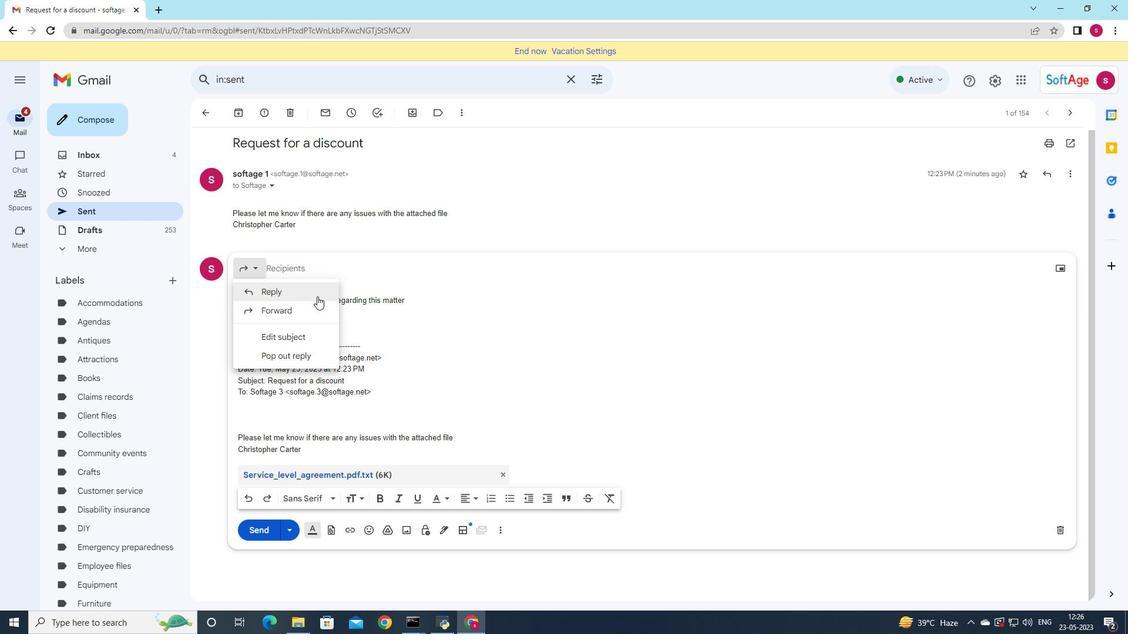 
Action: Mouse pressed left at (336, 285)
Screenshot: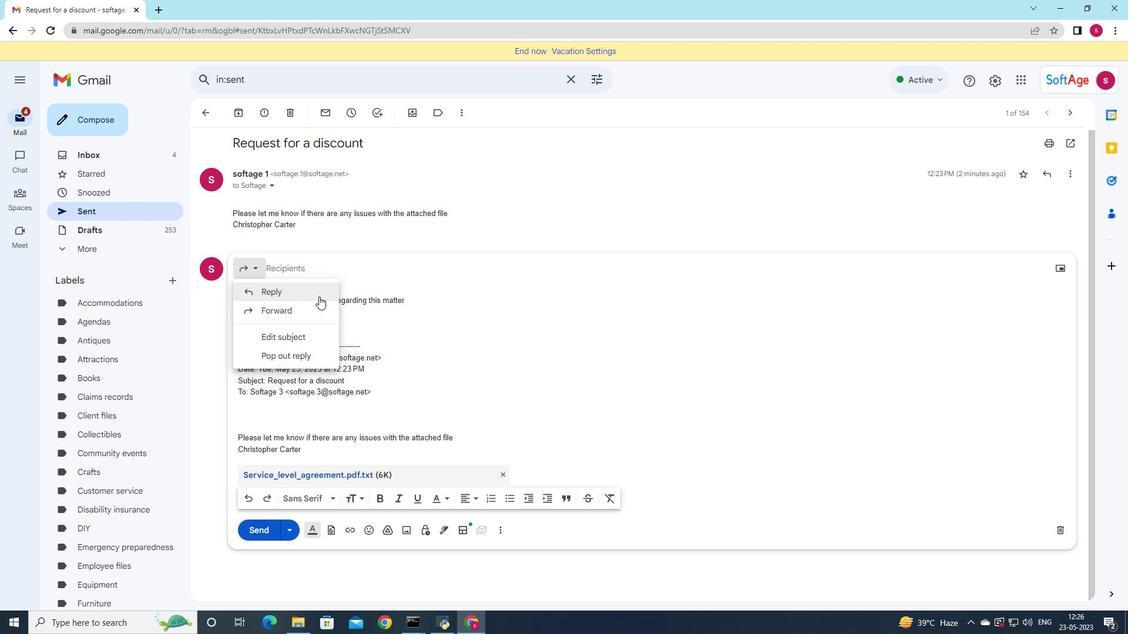 
Action: Mouse moved to (257, 534)
Screenshot: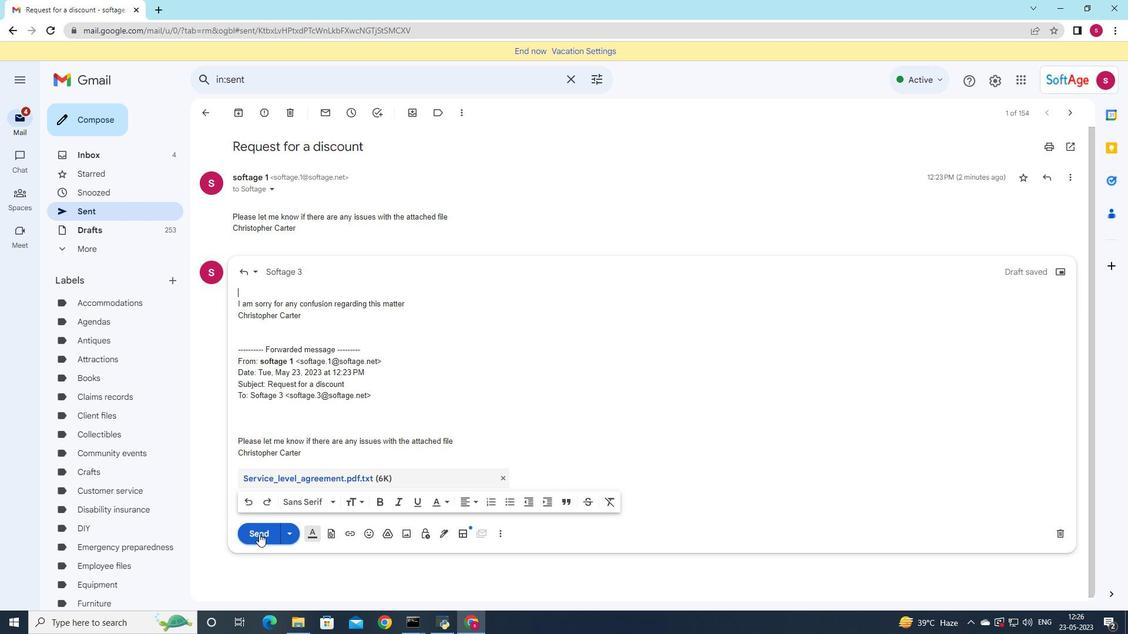 
Action: Mouse pressed left at (257, 534)
Screenshot: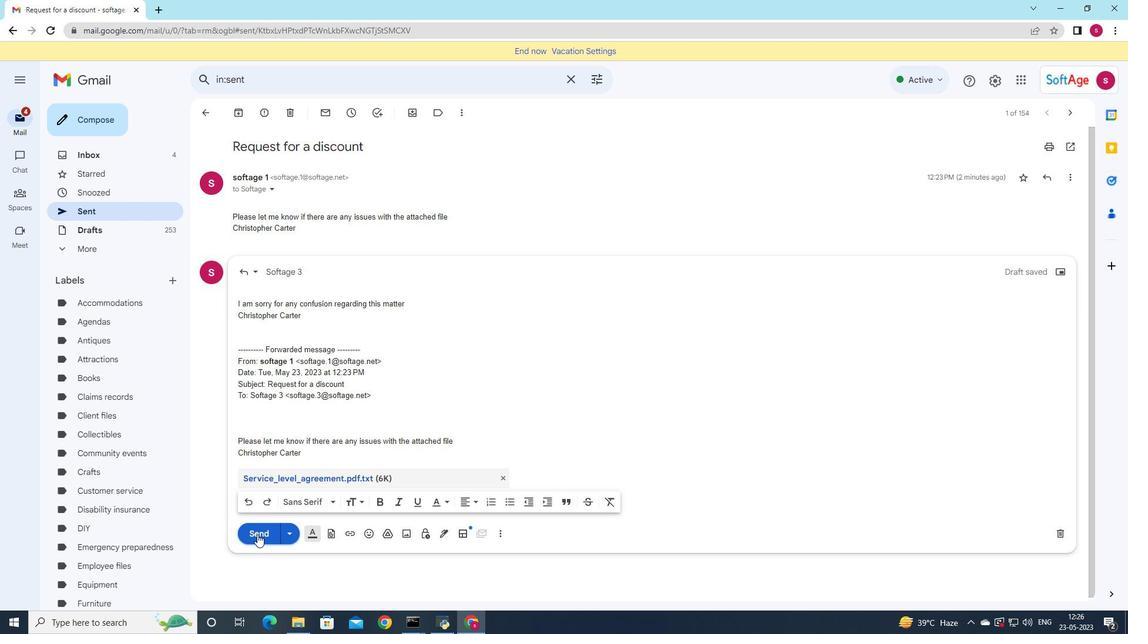 
Action: Mouse moved to (436, 114)
Screenshot: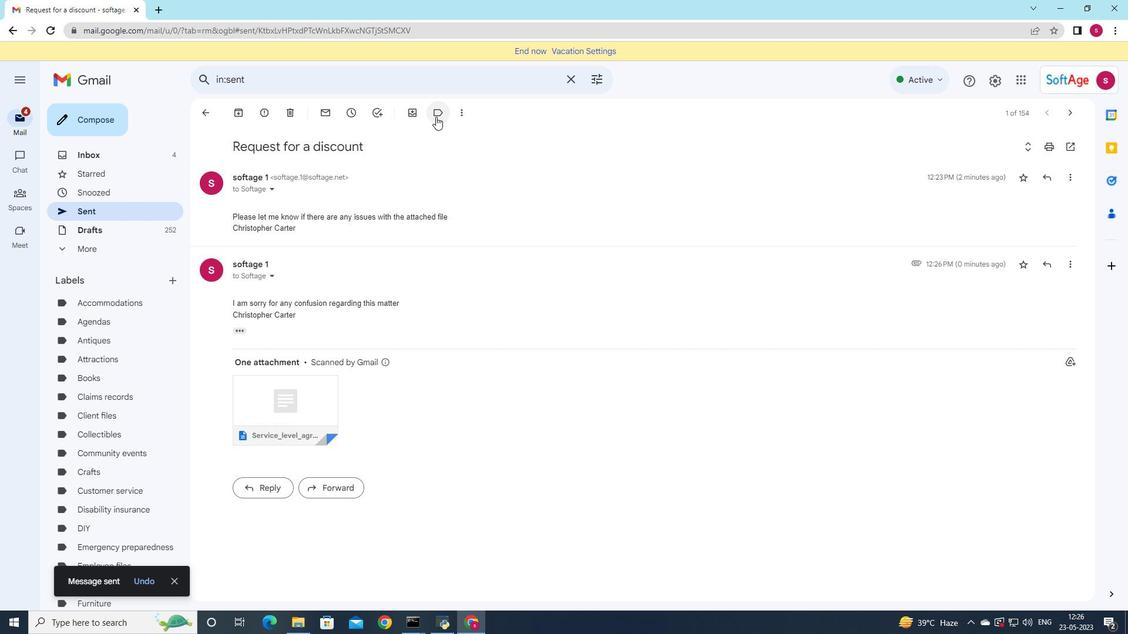 
Action: Mouse pressed left at (436, 114)
Screenshot: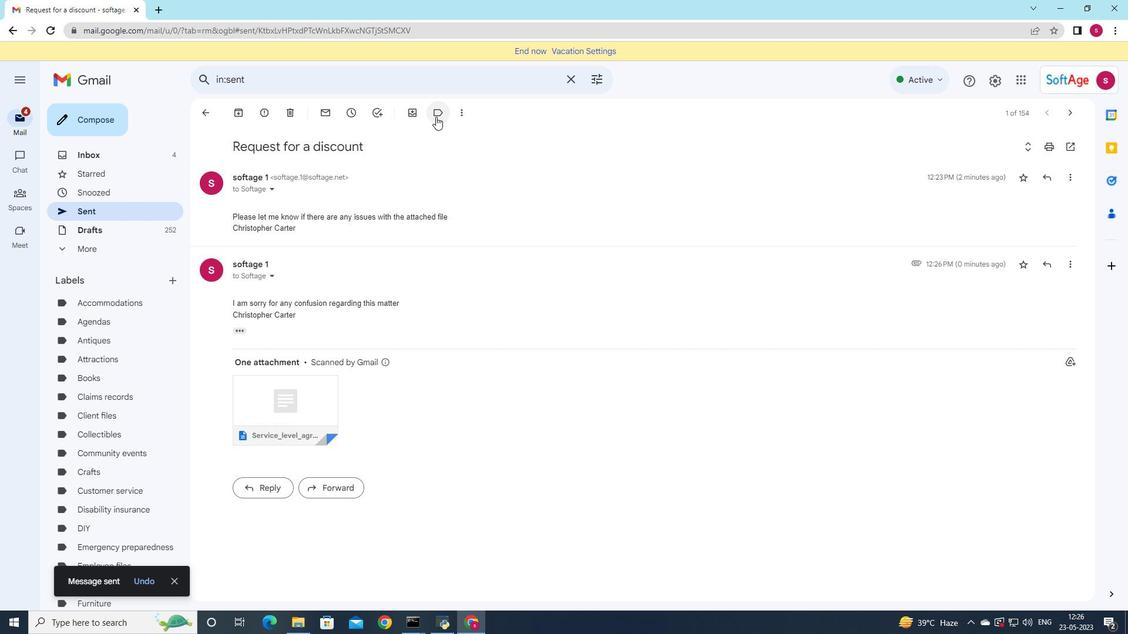 
Action: Mouse moved to (478, 326)
Screenshot: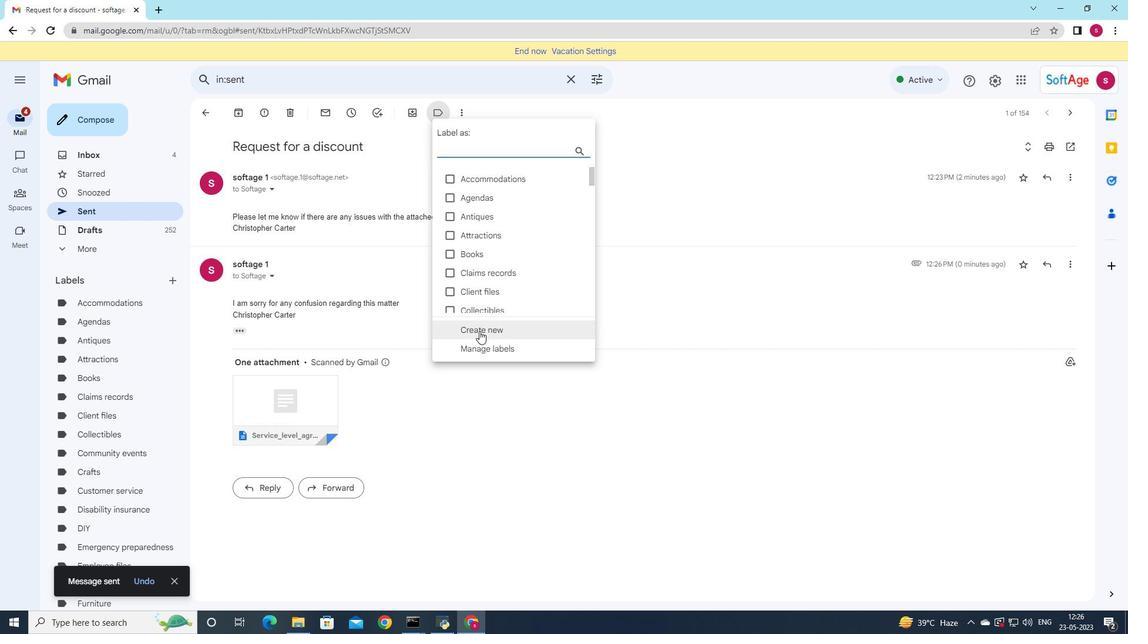 
Action: Mouse pressed left at (478, 326)
Screenshot: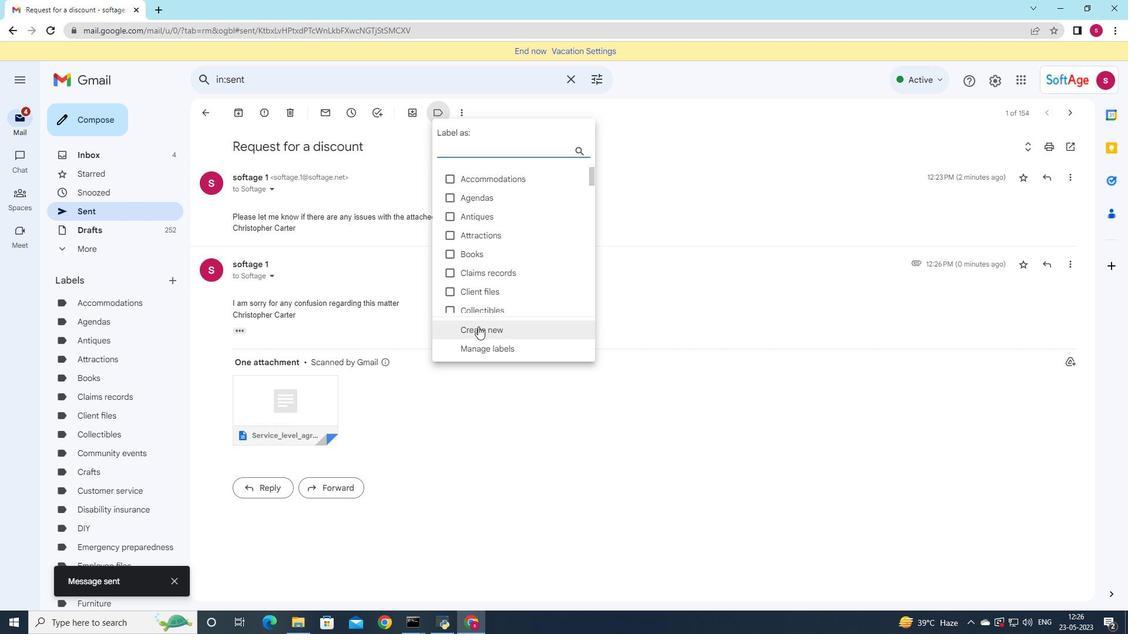
Action: Mouse moved to (530, 324)
Screenshot: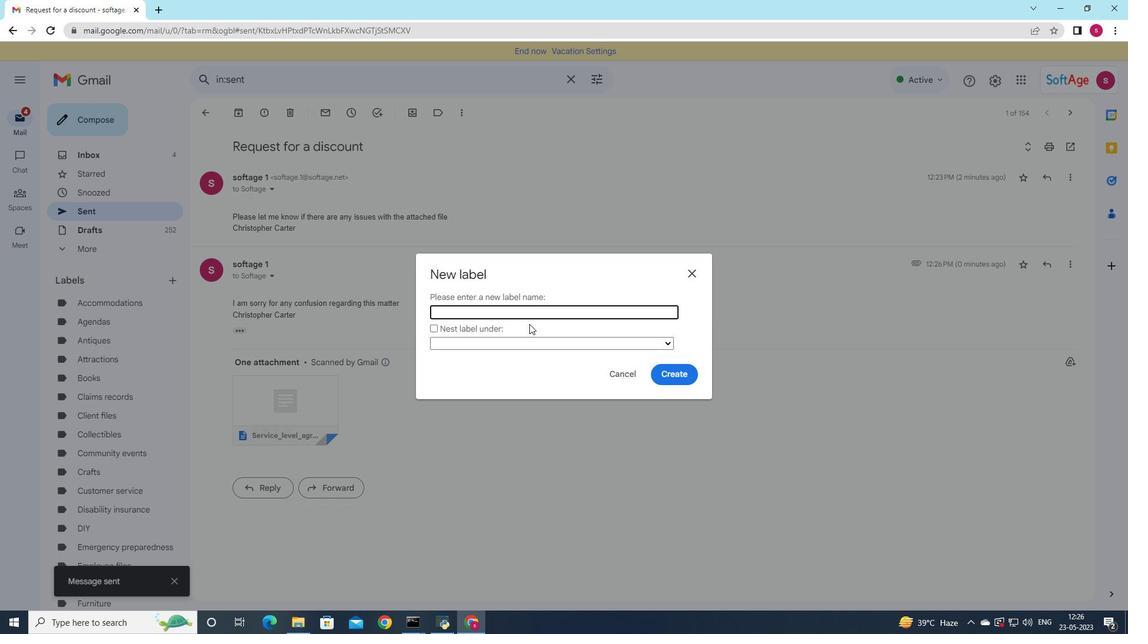 
Action: Key pressed <Key.shift>Policies
Screenshot: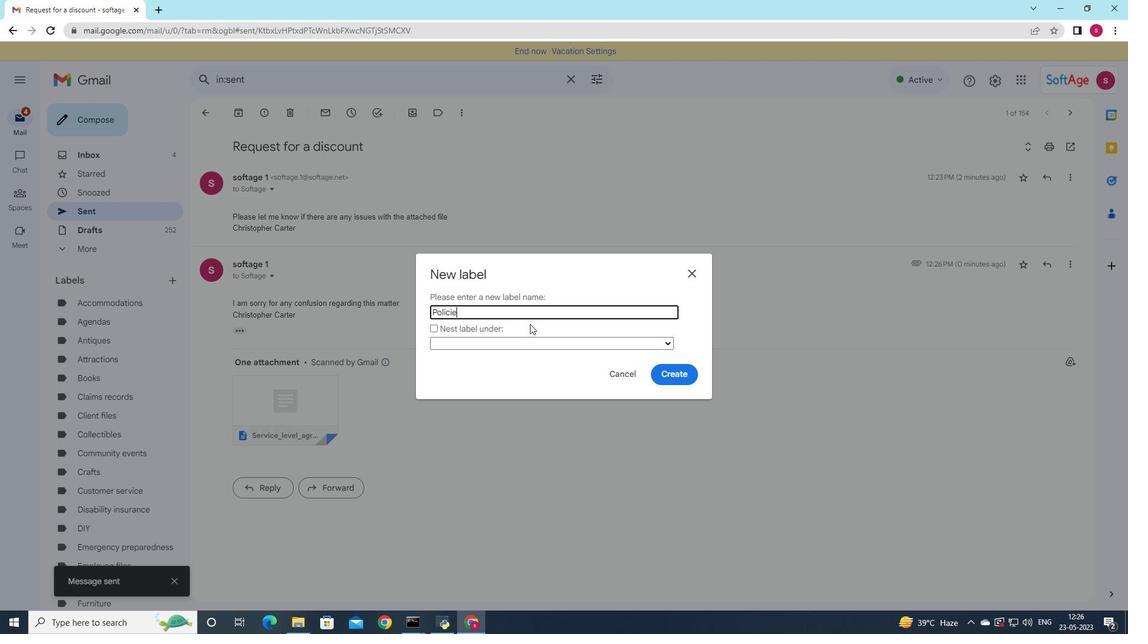 
Action: Mouse moved to (678, 379)
Screenshot: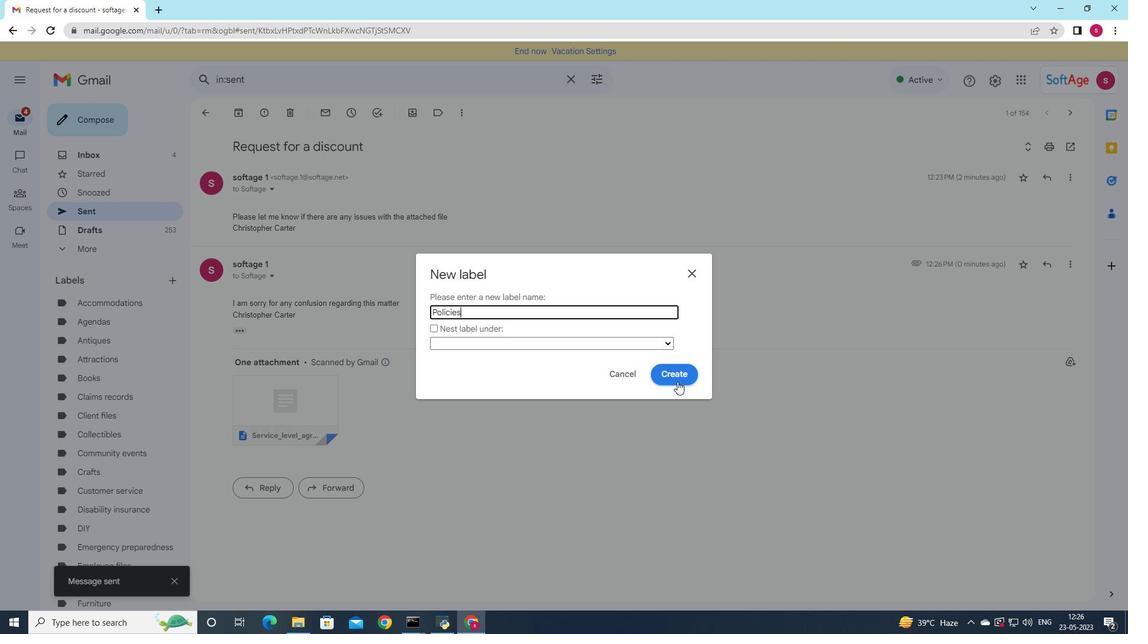 
Action: Mouse pressed left at (678, 379)
Screenshot: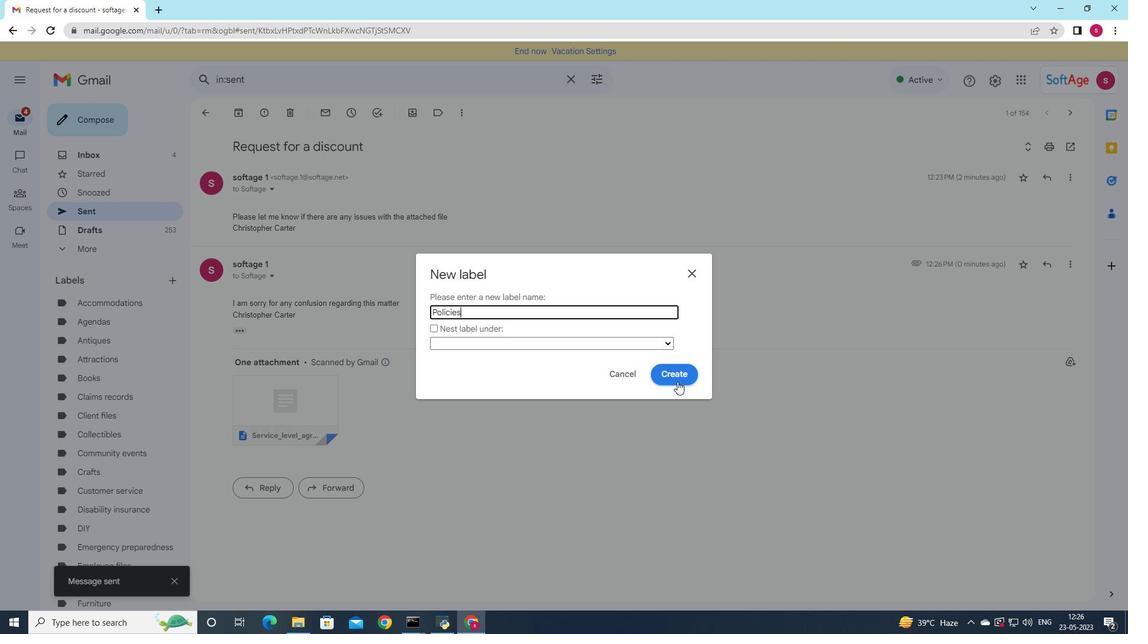 
Action: Mouse moved to (1127, 2)
Screenshot: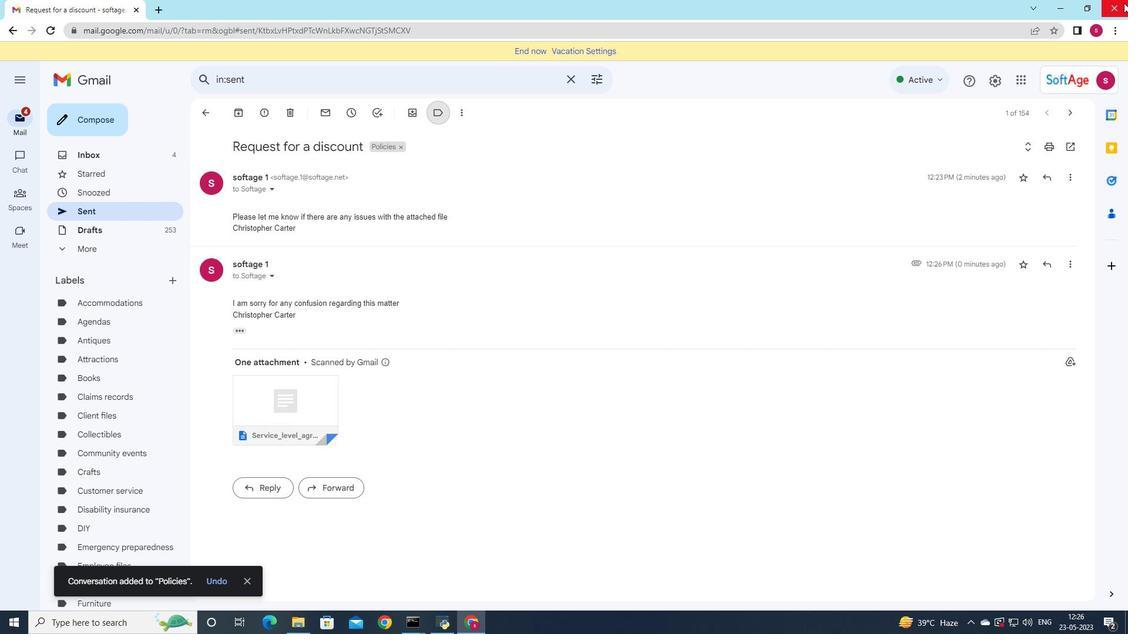 
Action: Mouse pressed left at (1127, 2)
Screenshot: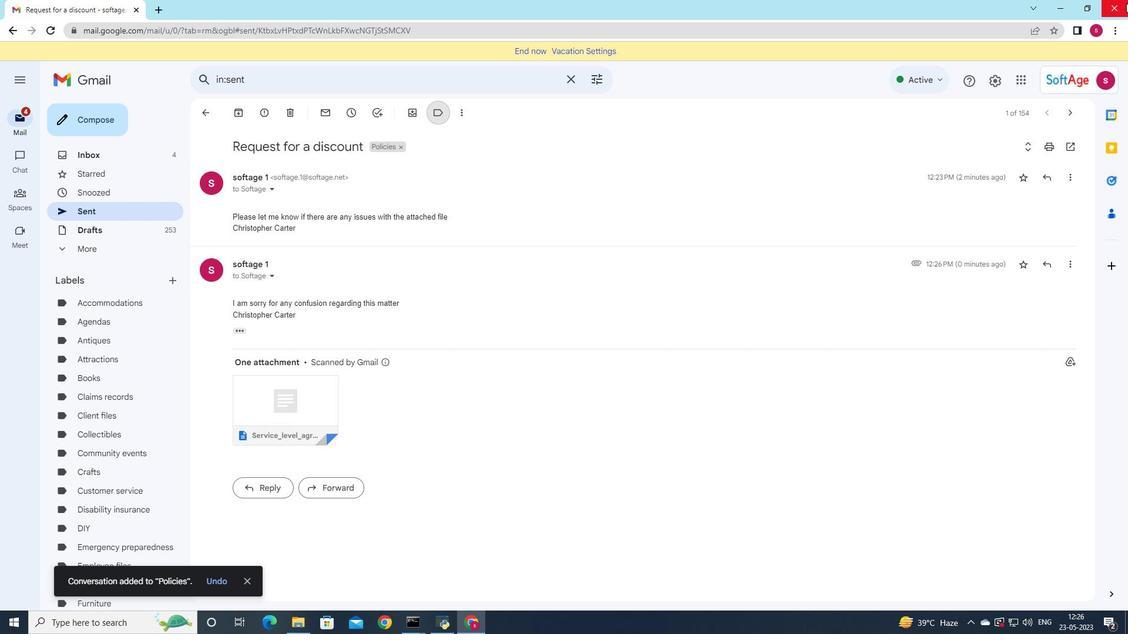 
Action: Mouse moved to (1125, 2)
Screenshot: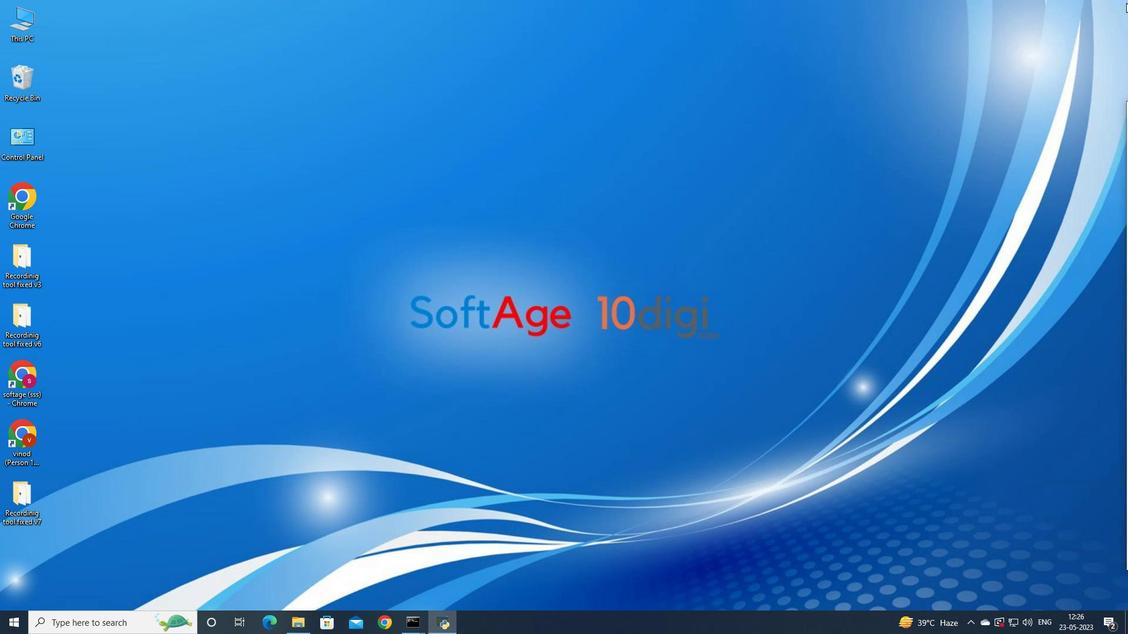 
